Task: Compose an email with the signature Guadalupe Nelson with the subject Request for a trial and the message Could you confirm the deadline for the new project submission? from softage.5@softage.net to softage.6@softage.net, select last 2 words, change the font color from current to black and background color to maroon Send the email. Finally, move the email from Sent Items to the label Self-improvement
Action: Mouse moved to (1241, 94)
Screenshot: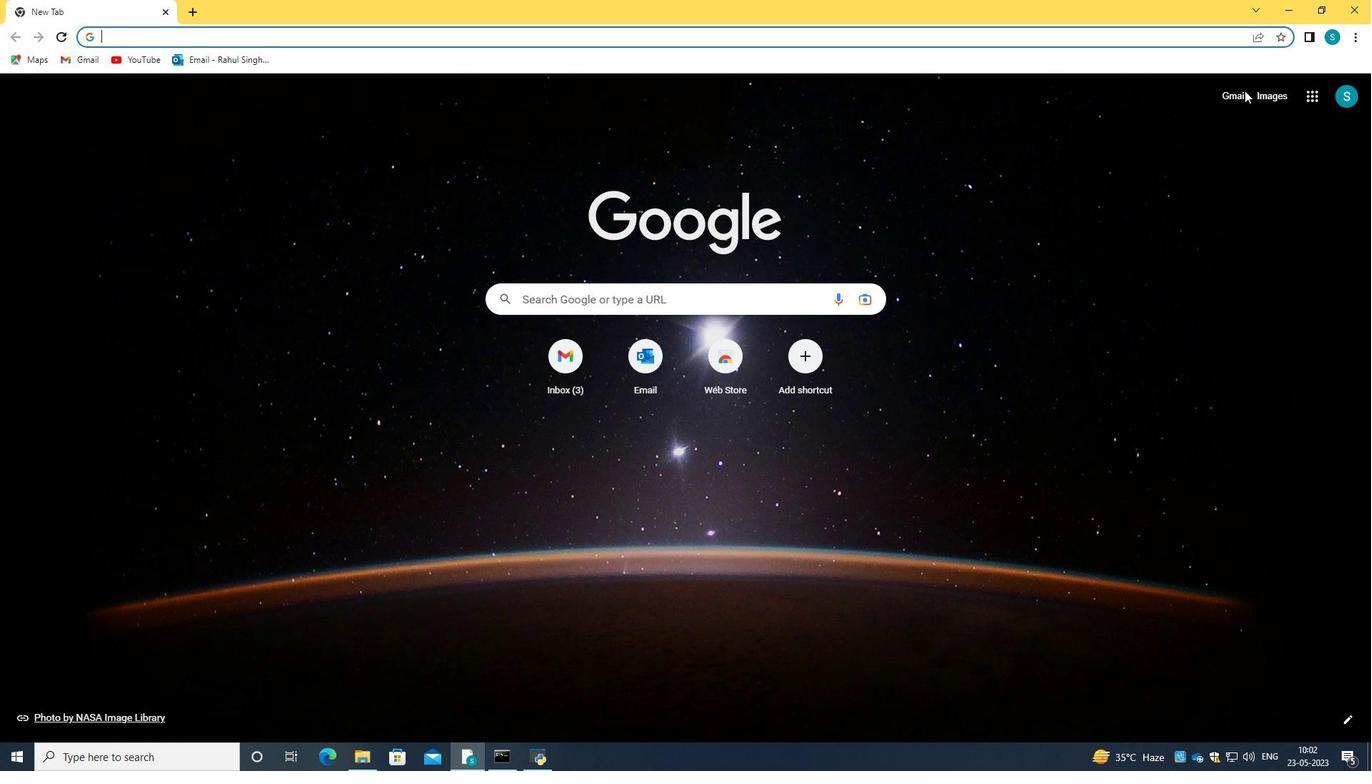 
Action: Mouse pressed left at (1241, 94)
Screenshot: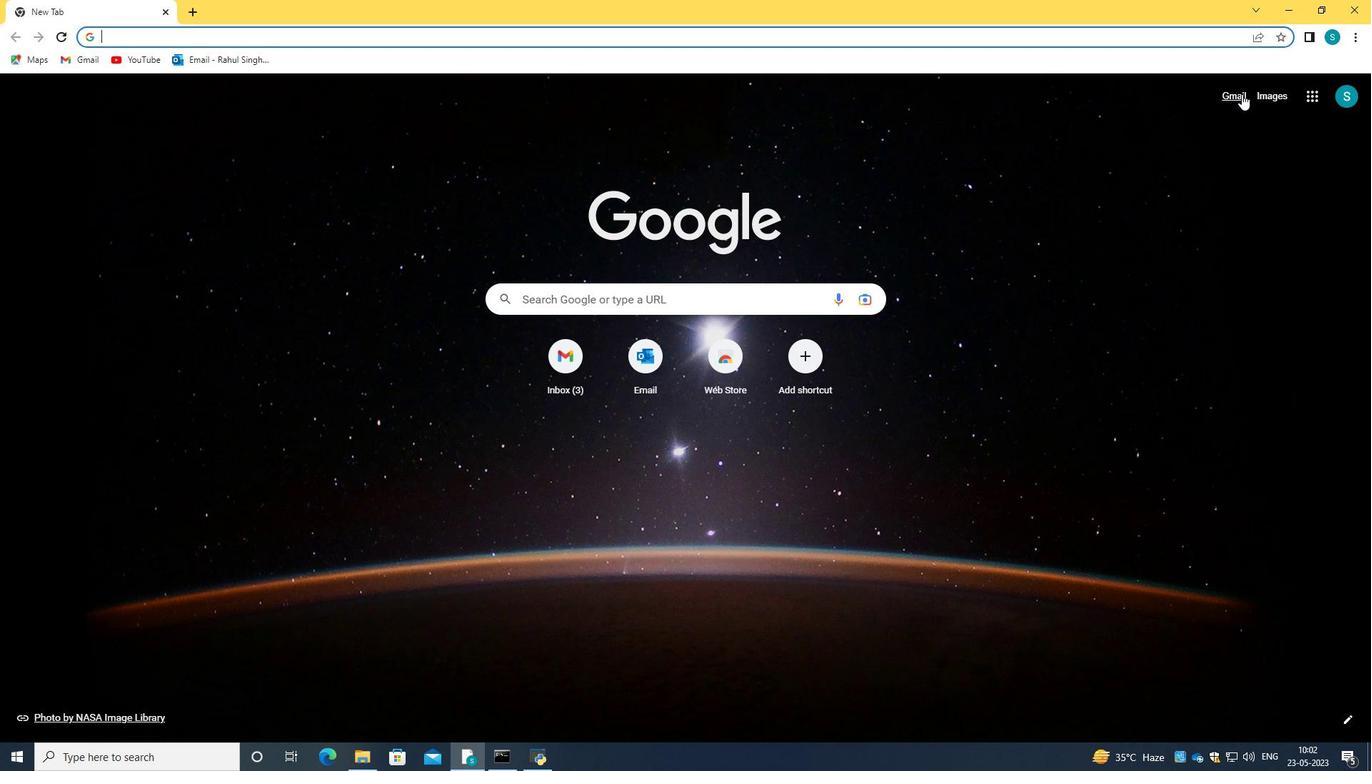
Action: Mouse moved to (708, 227)
Screenshot: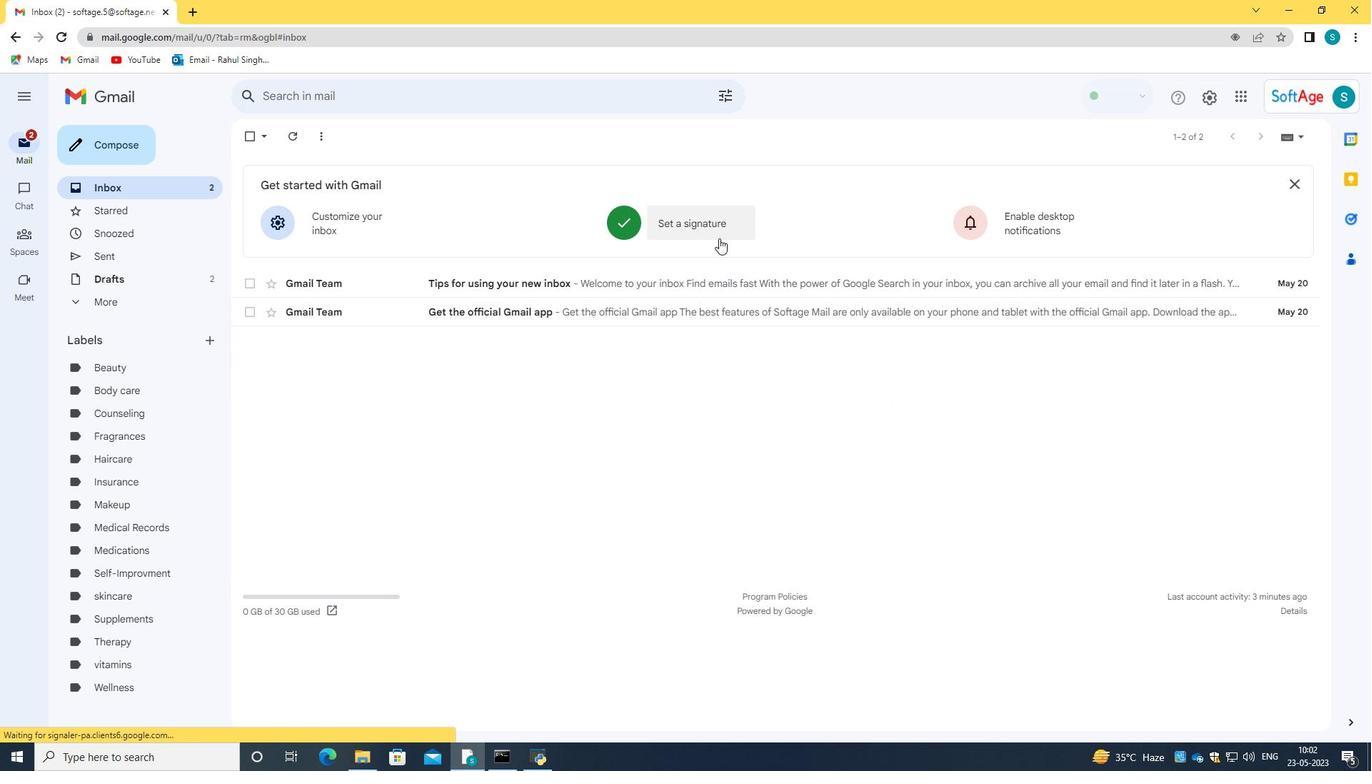 
Action: Mouse pressed left at (708, 227)
Screenshot: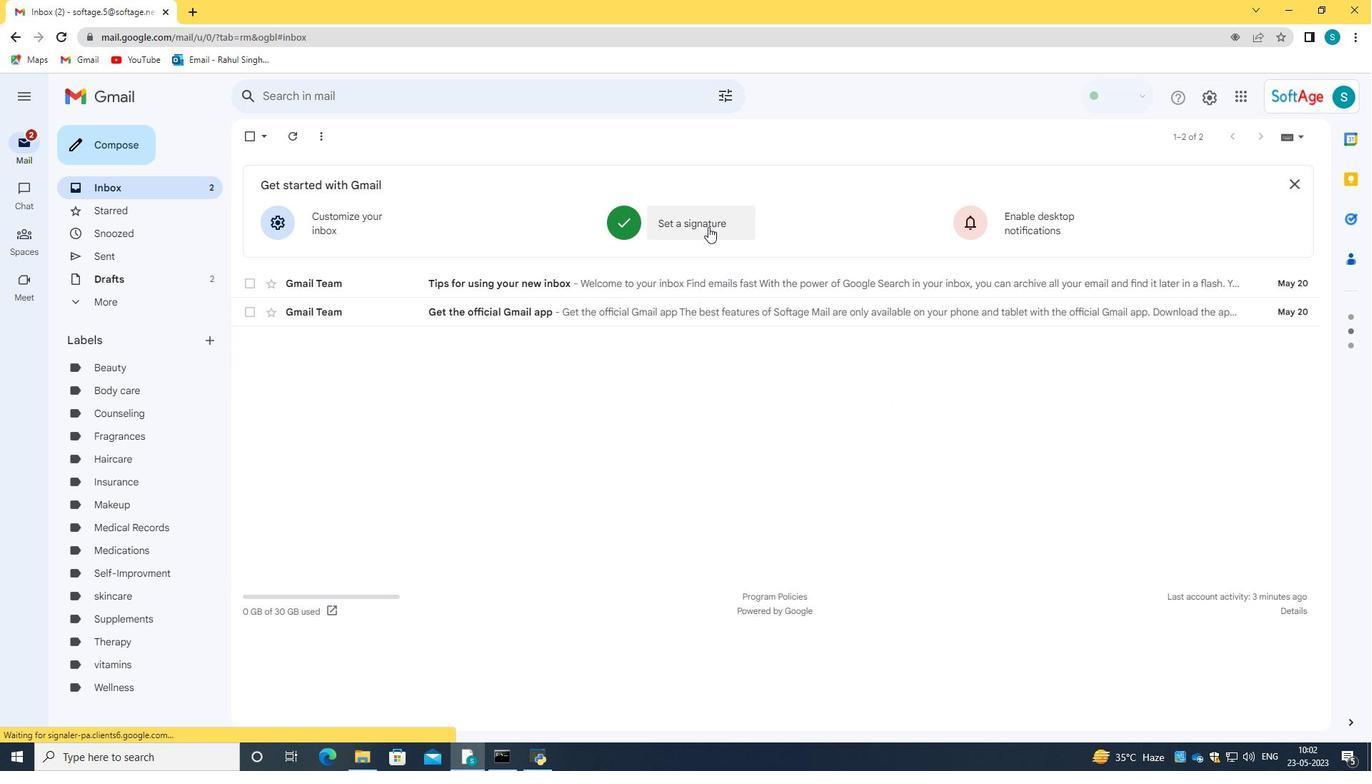 
Action: Mouse moved to (657, 392)
Screenshot: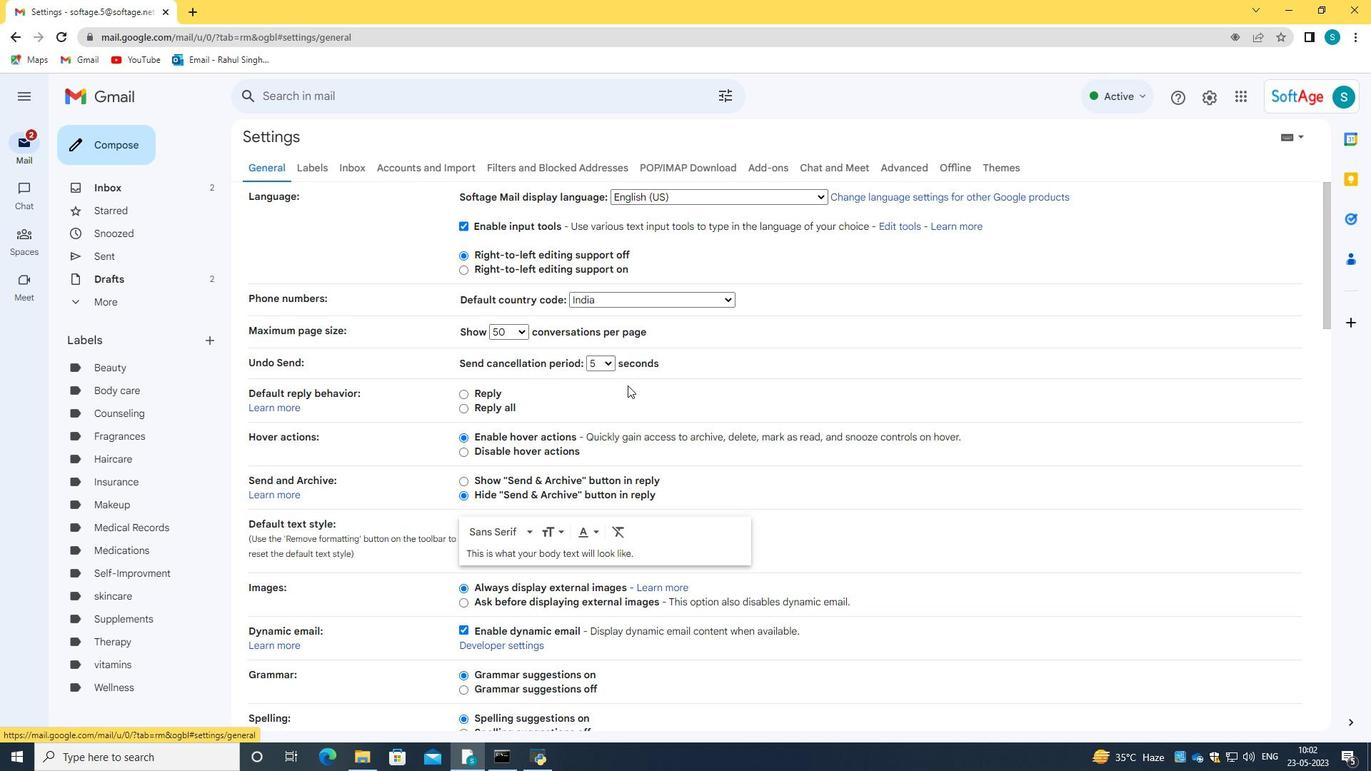 
Action: Mouse scrolled (657, 392) with delta (0, 0)
Screenshot: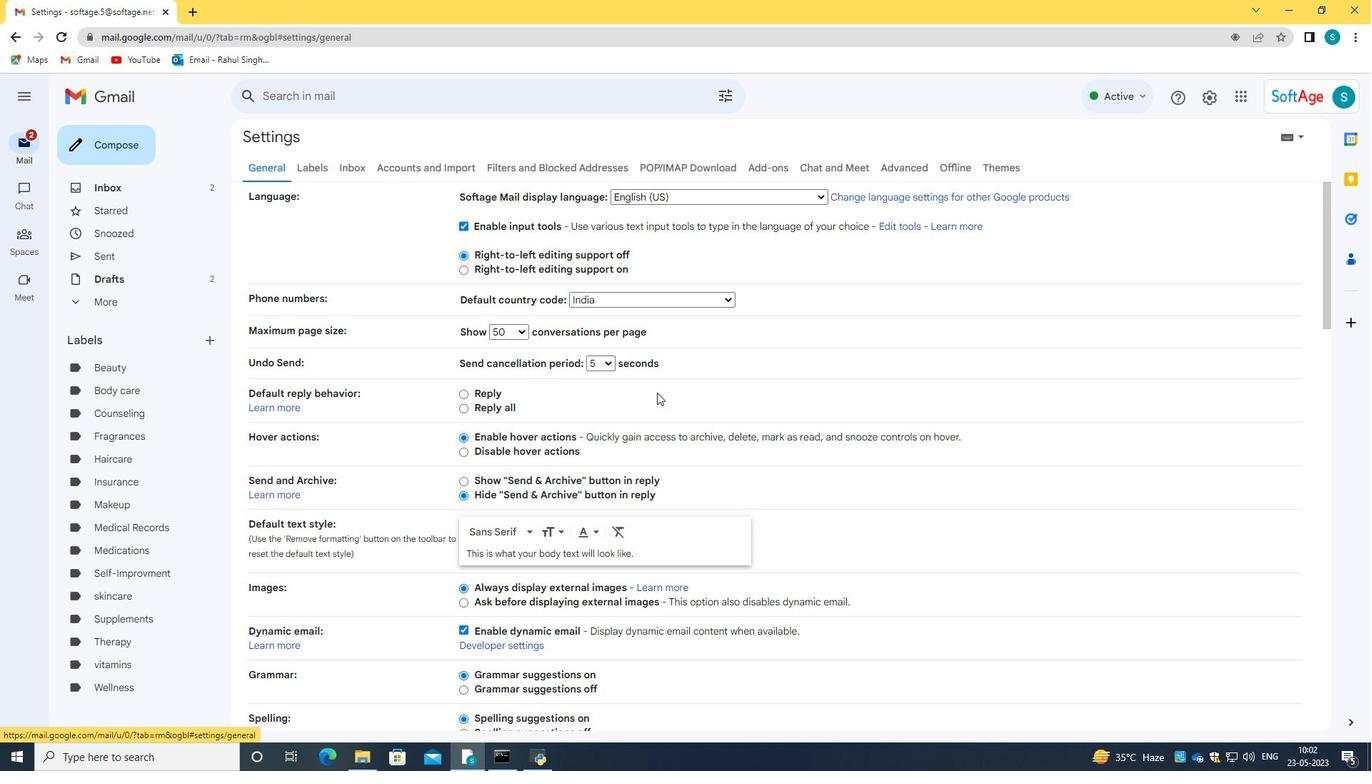 
Action: Mouse scrolled (657, 392) with delta (0, 0)
Screenshot: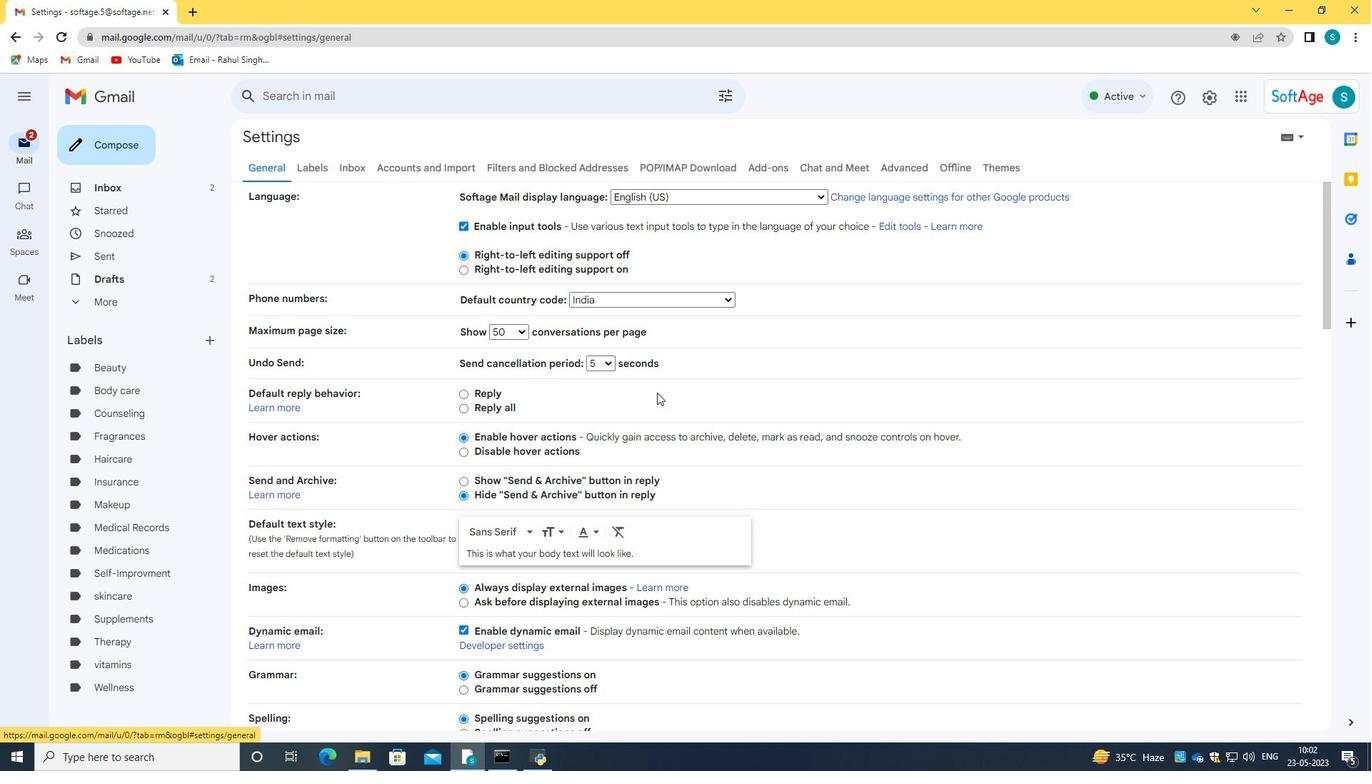 
Action: Mouse scrolled (657, 392) with delta (0, 0)
Screenshot: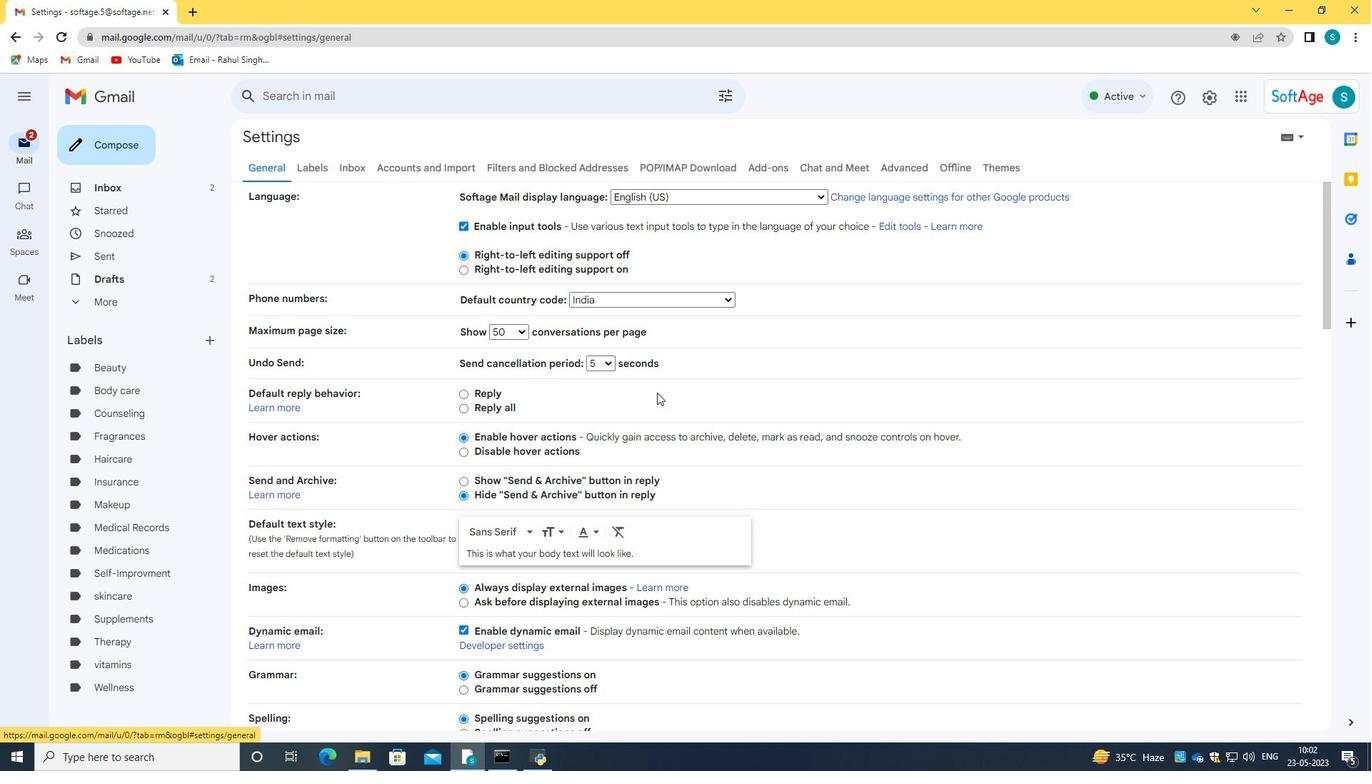 
Action: Mouse scrolled (657, 392) with delta (0, 0)
Screenshot: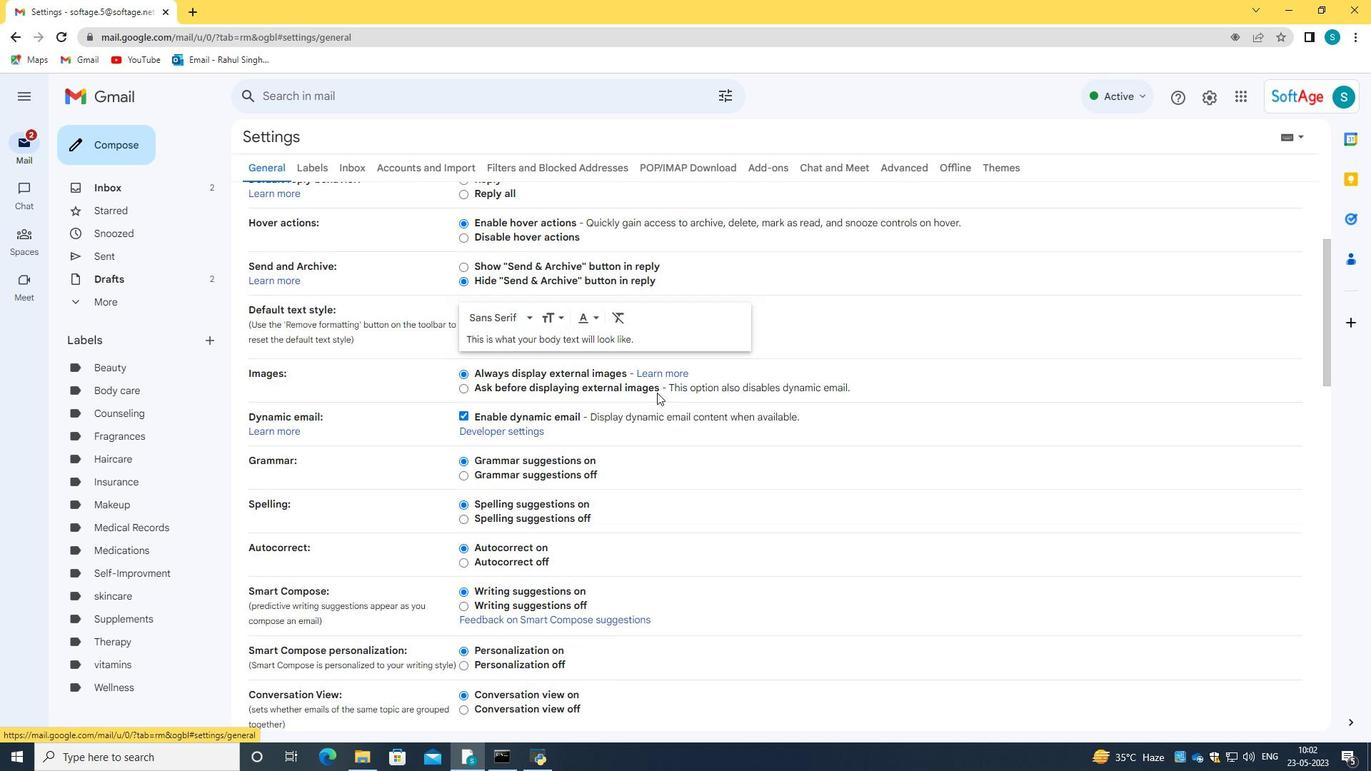 
Action: Mouse scrolled (657, 392) with delta (0, 0)
Screenshot: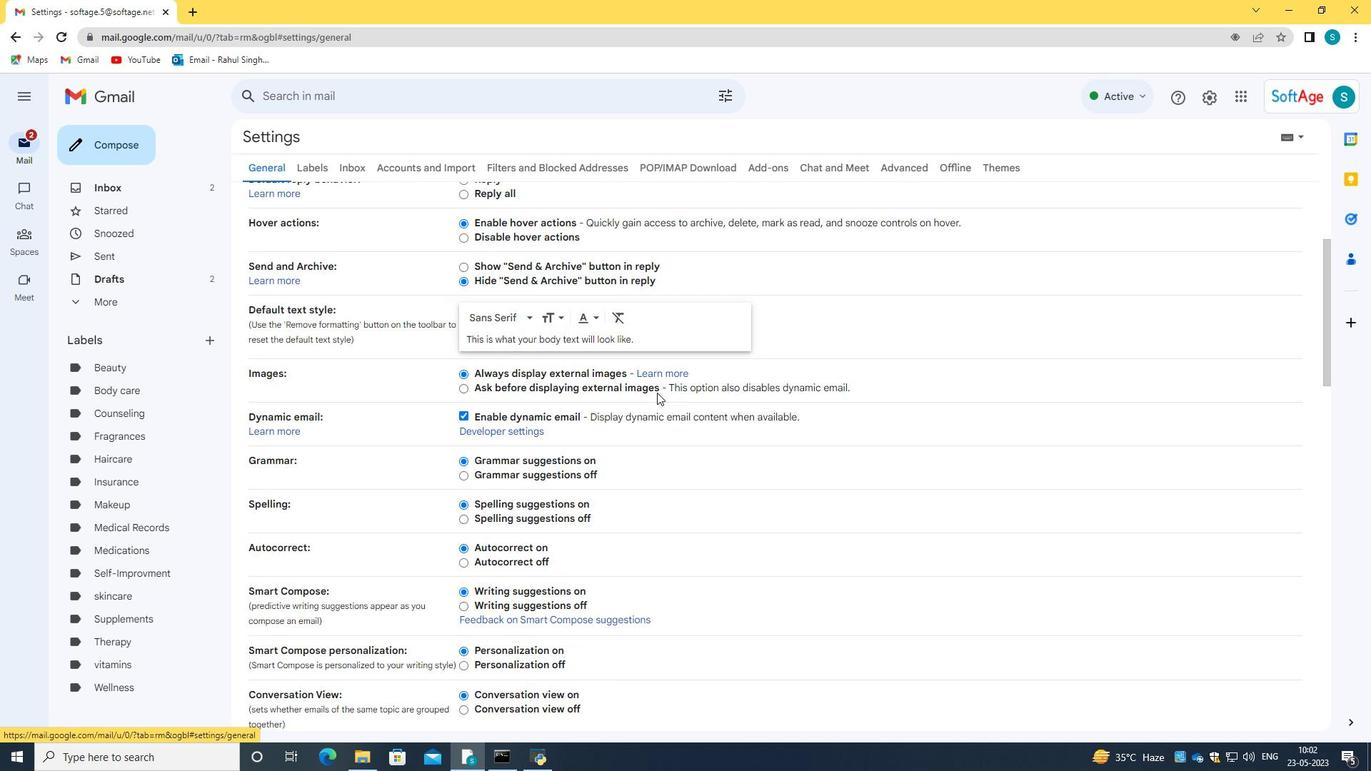 
Action: Mouse scrolled (657, 392) with delta (0, 0)
Screenshot: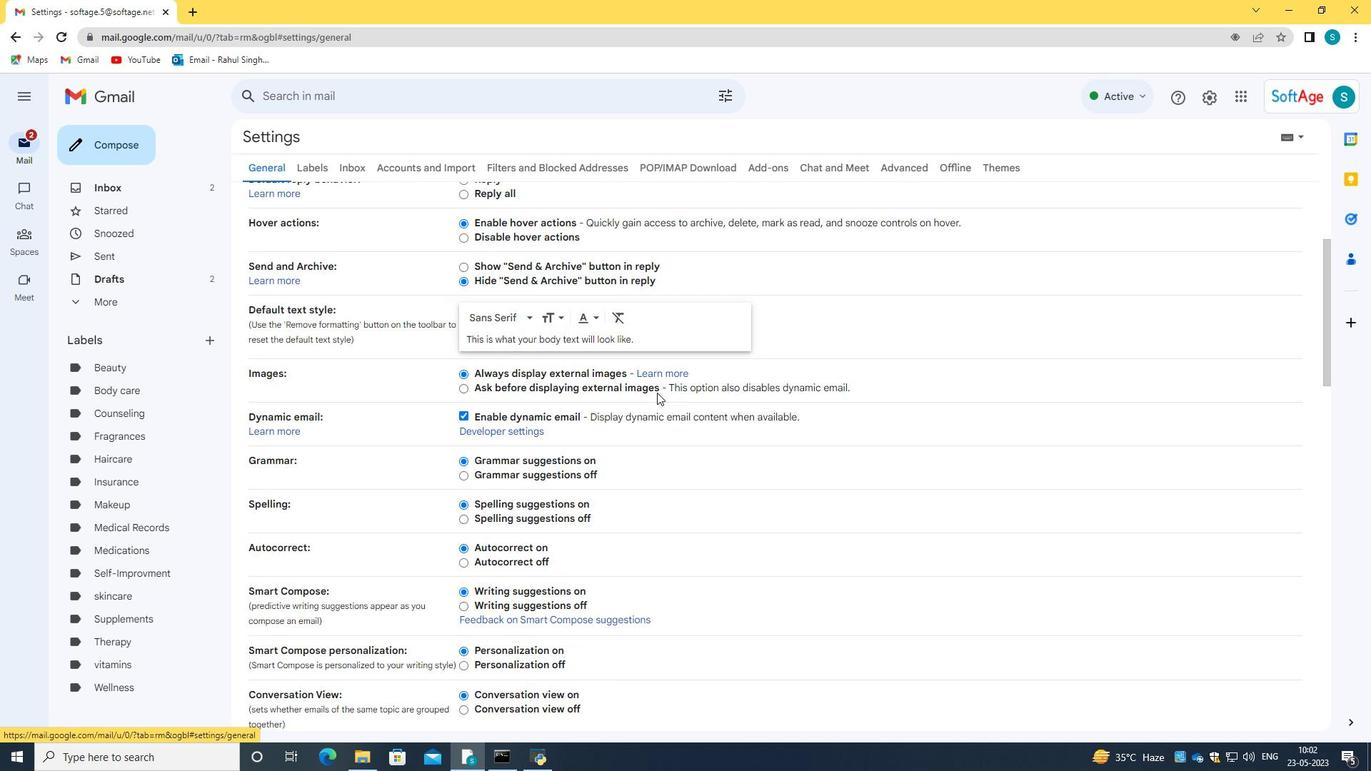 
Action: Mouse moved to (657, 392)
Screenshot: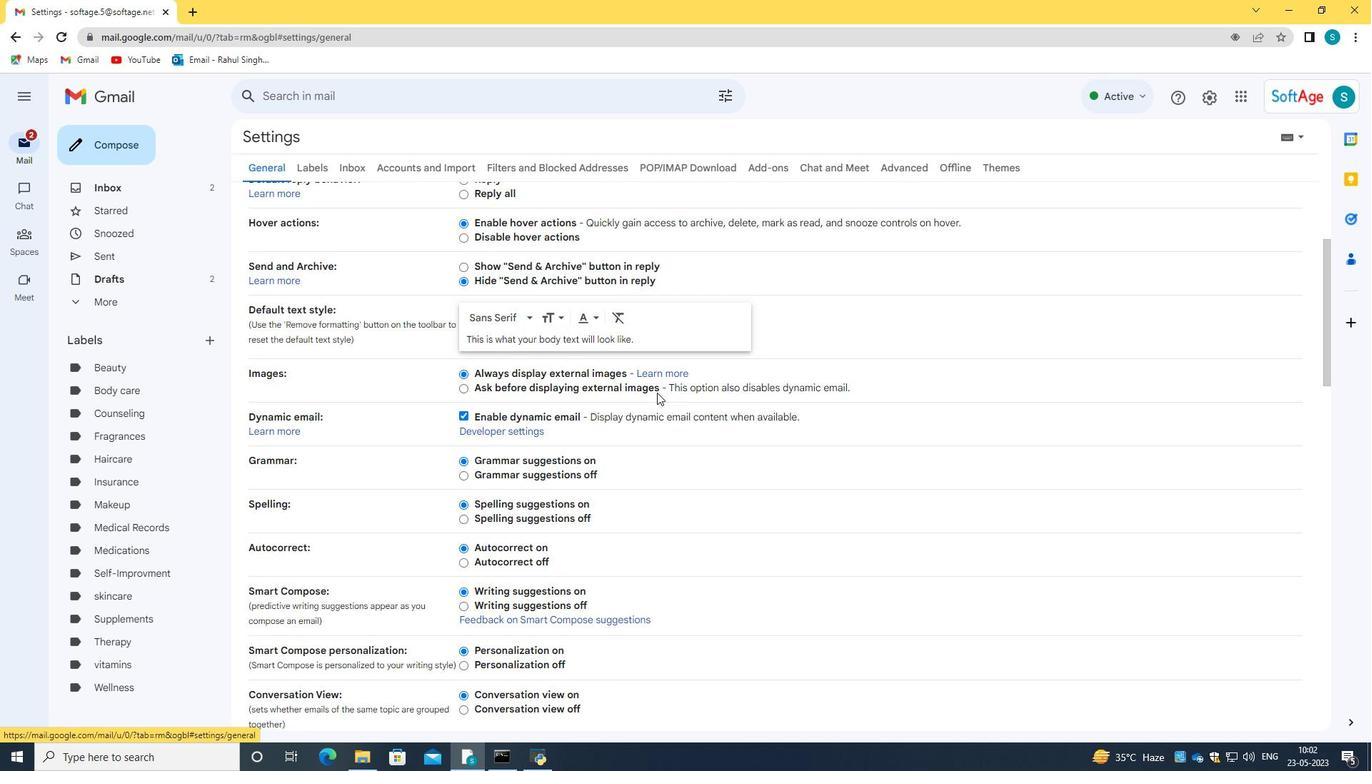 
Action: Mouse scrolled (657, 392) with delta (0, 0)
Screenshot: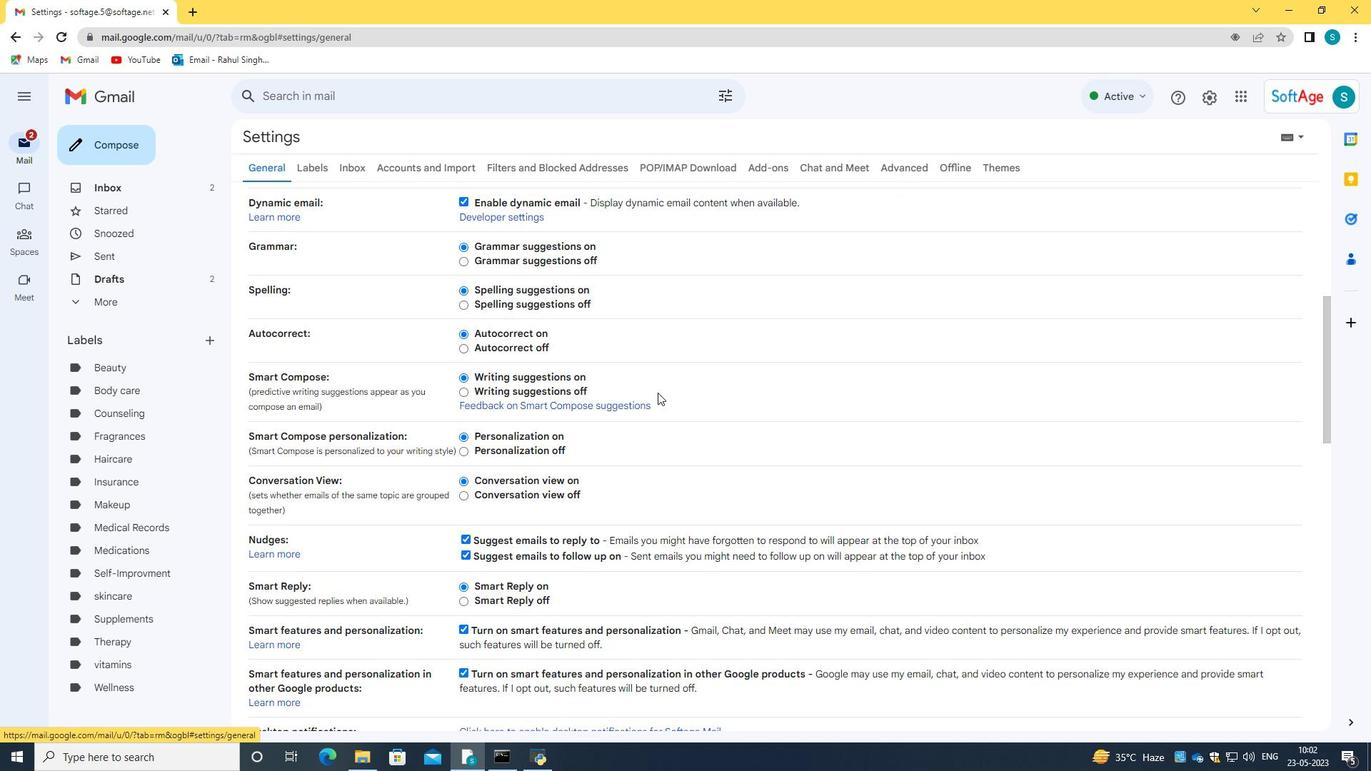 
Action: Mouse scrolled (657, 392) with delta (0, 0)
Screenshot: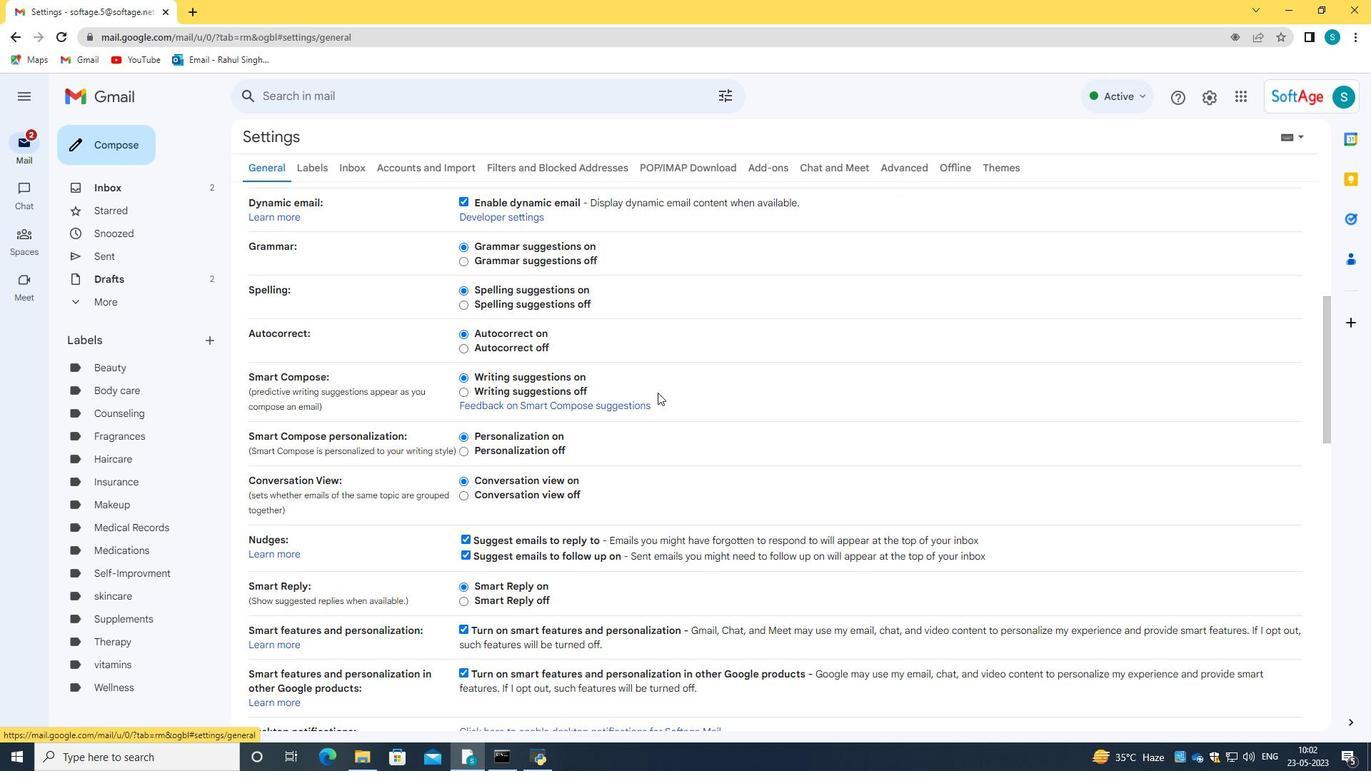 
Action: Mouse scrolled (657, 392) with delta (0, 0)
Screenshot: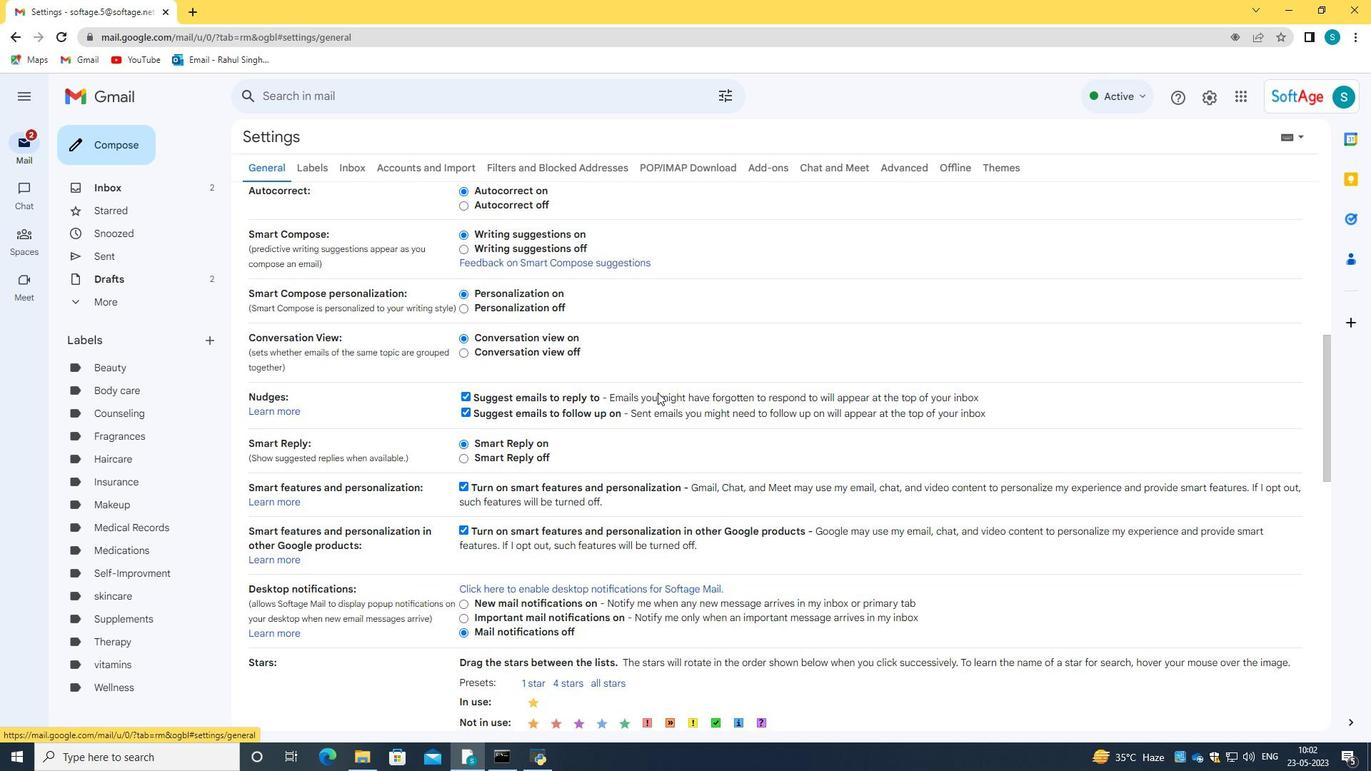 
Action: Mouse scrolled (657, 392) with delta (0, 0)
Screenshot: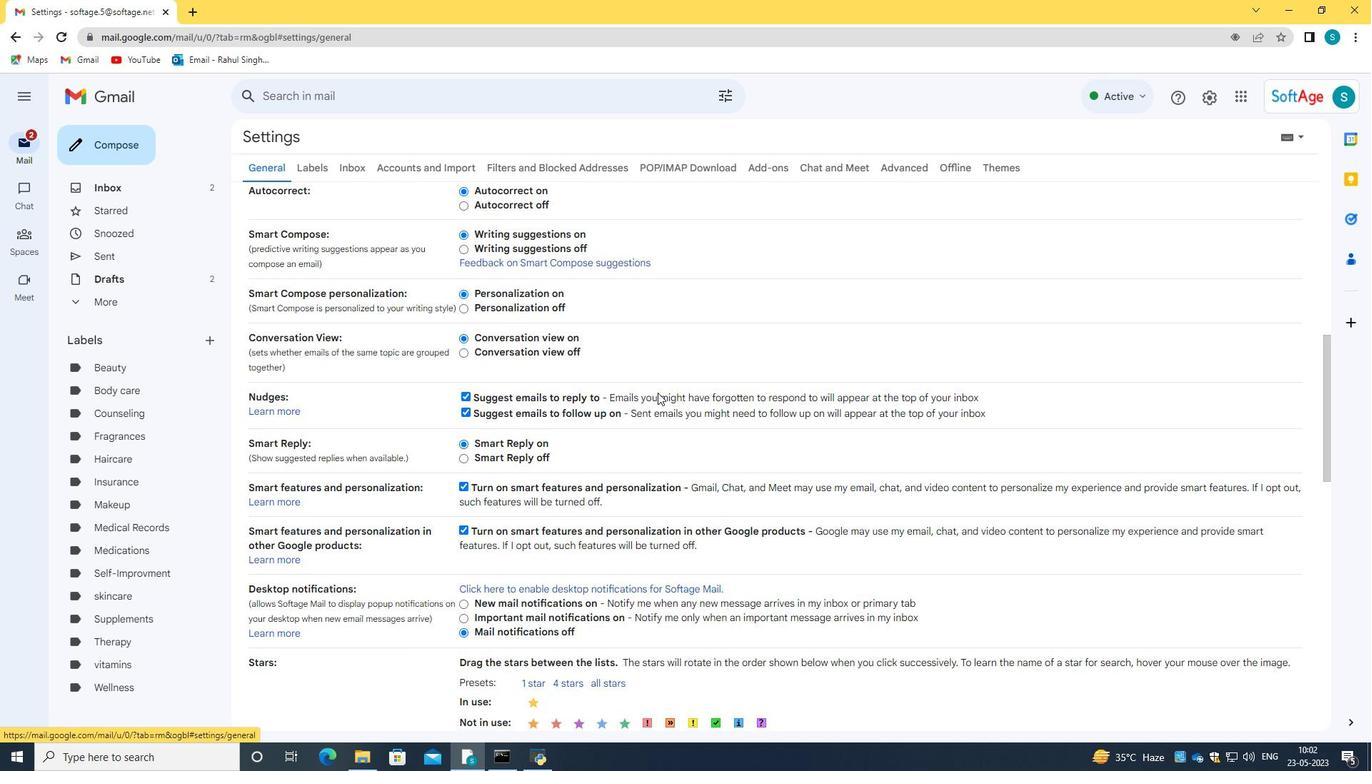 
Action: Mouse scrolled (657, 392) with delta (0, 0)
Screenshot: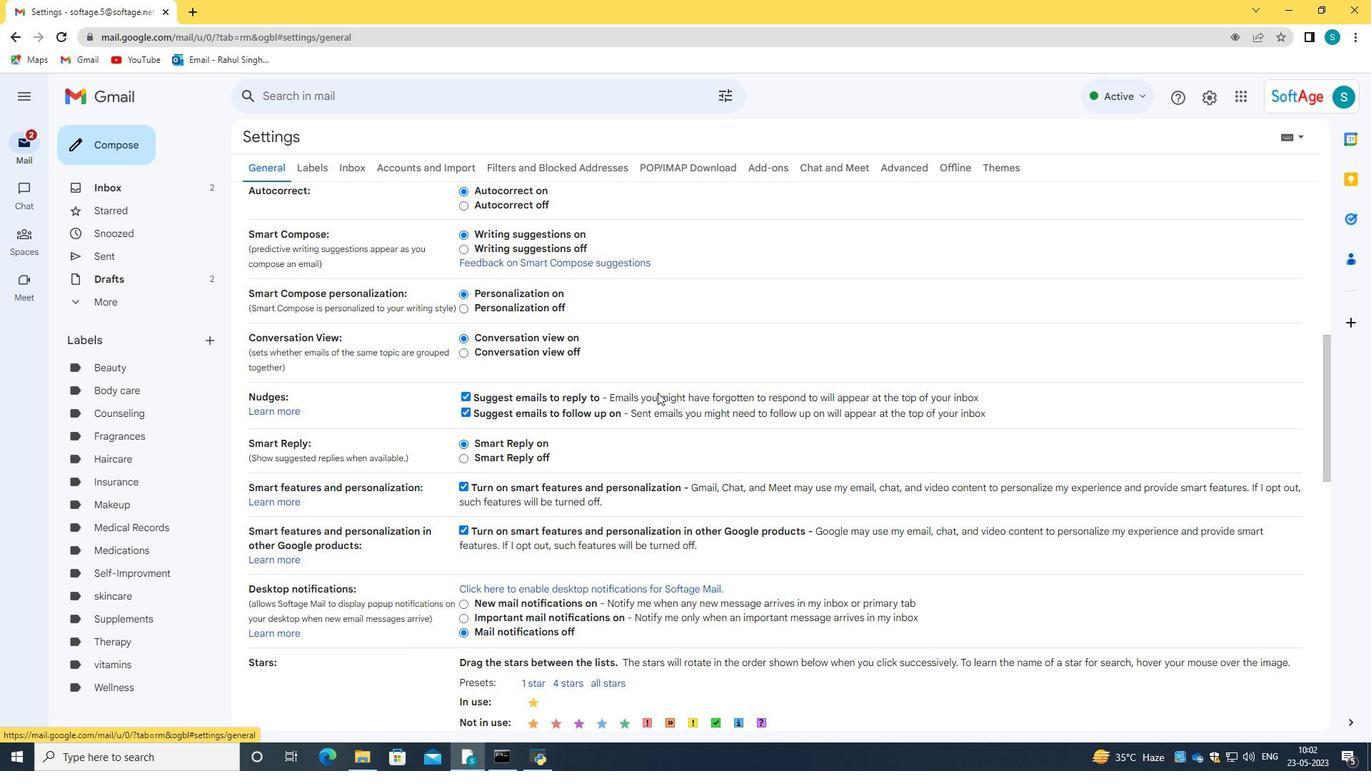 
Action: Mouse scrolled (657, 392) with delta (0, 0)
Screenshot: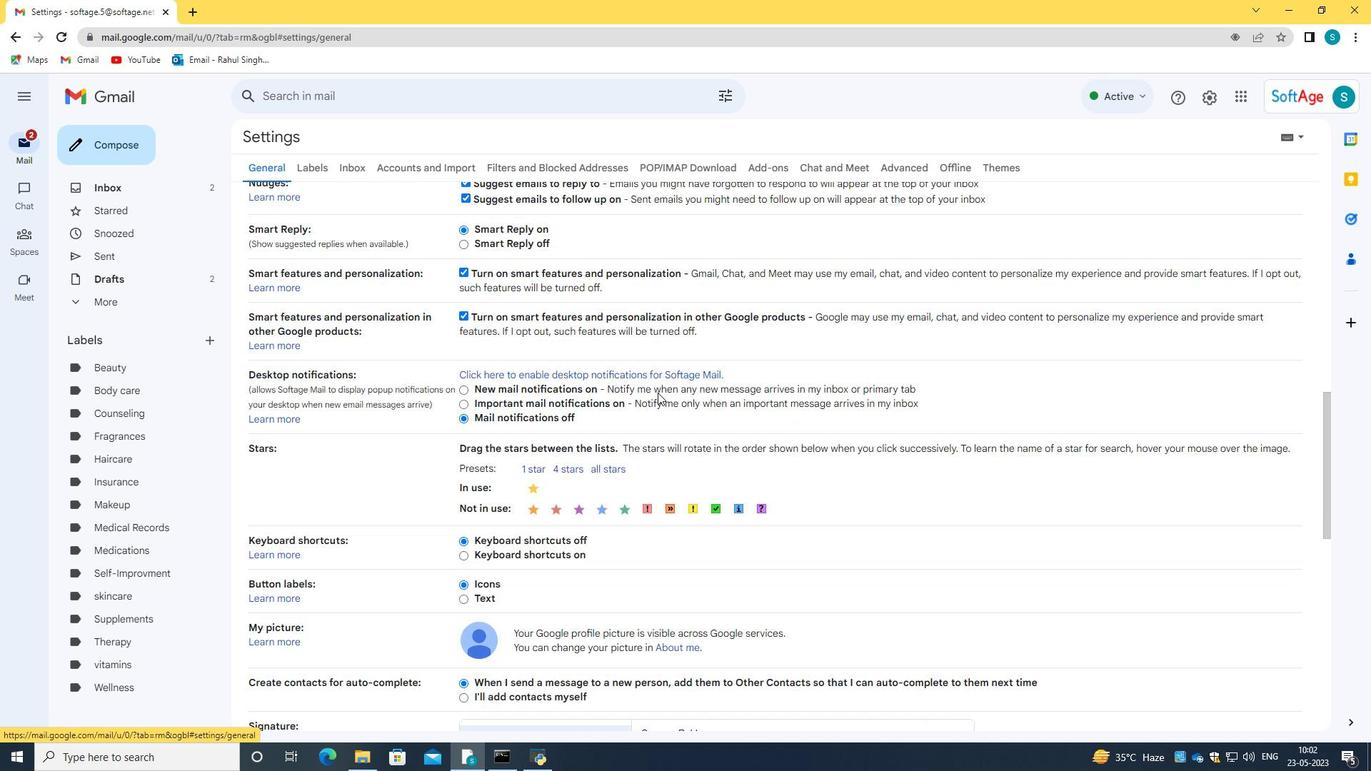 
Action: Mouse scrolled (657, 392) with delta (0, 0)
Screenshot: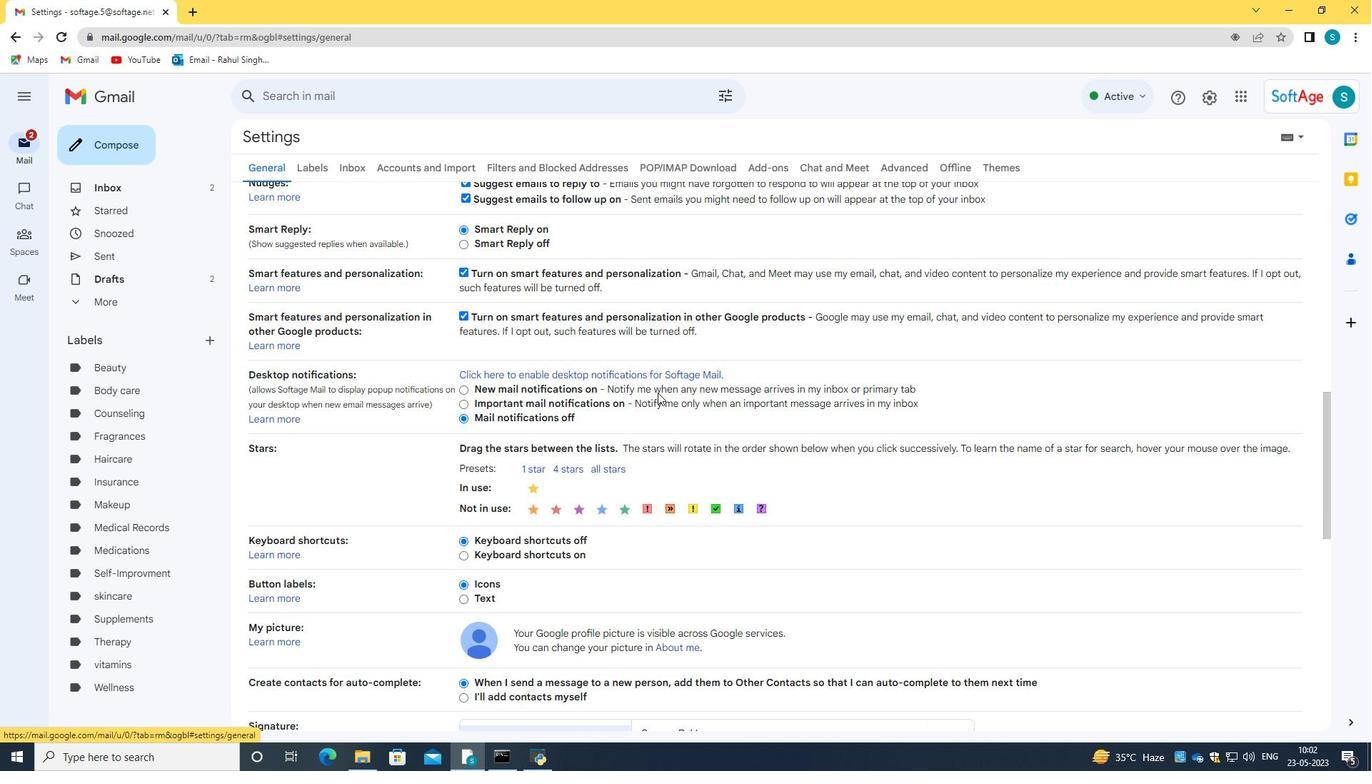 
Action: Mouse scrolled (657, 392) with delta (0, 0)
Screenshot: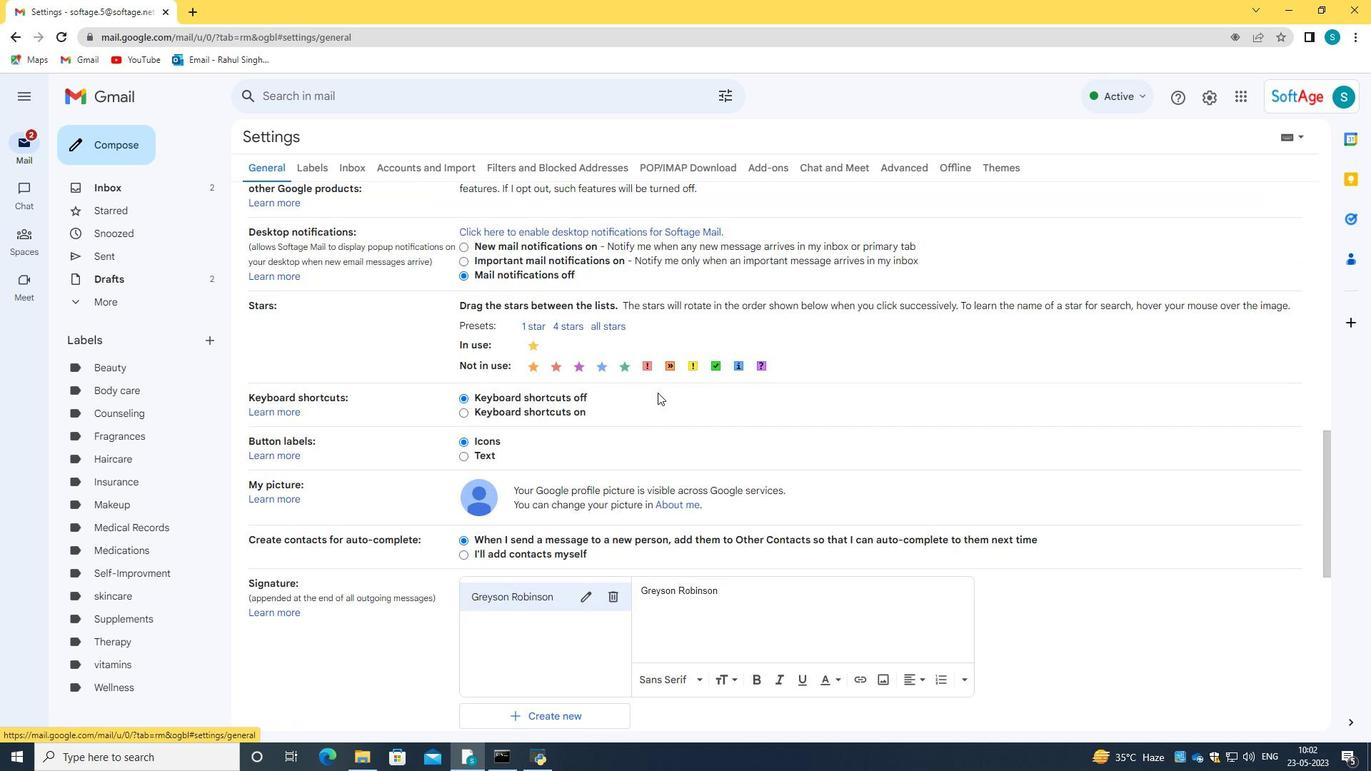 
Action: Mouse moved to (554, 651)
Screenshot: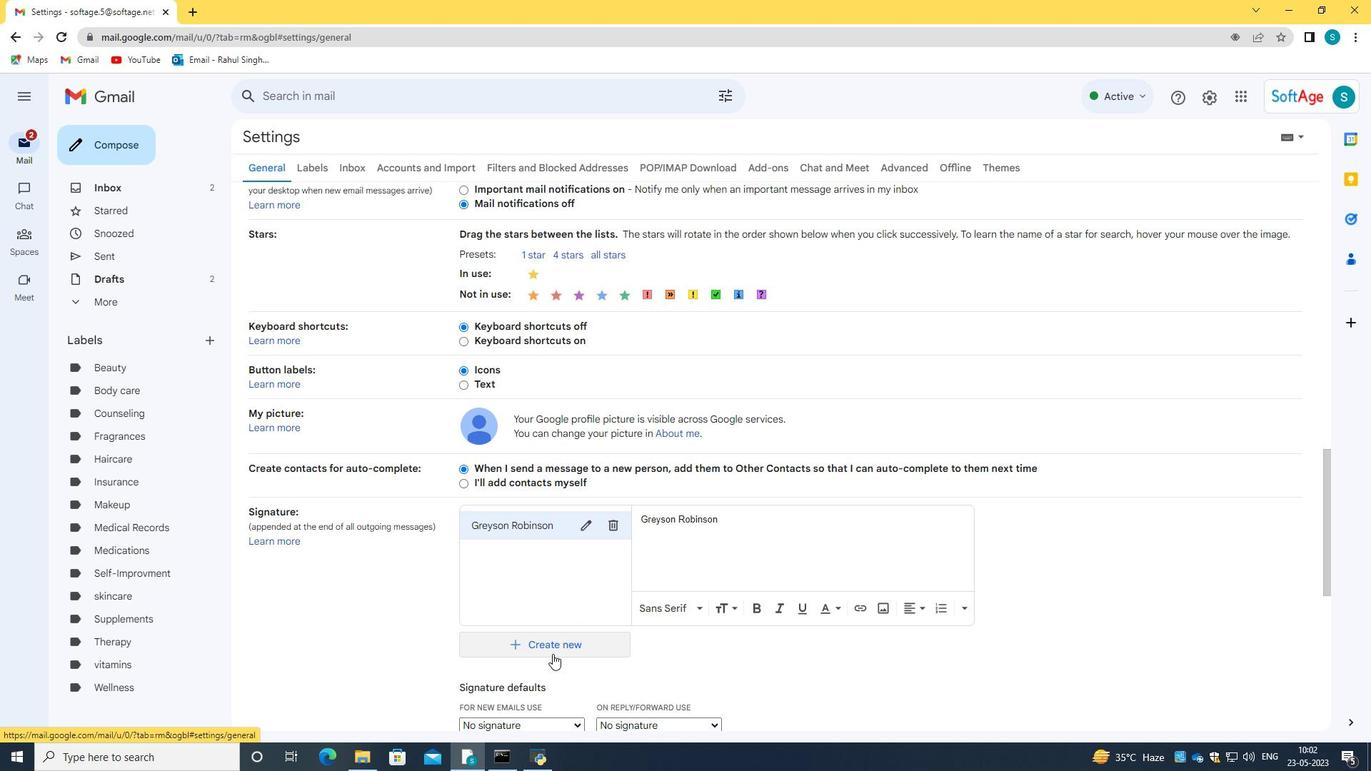 
Action: Mouse pressed left at (554, 651)
Screenshot: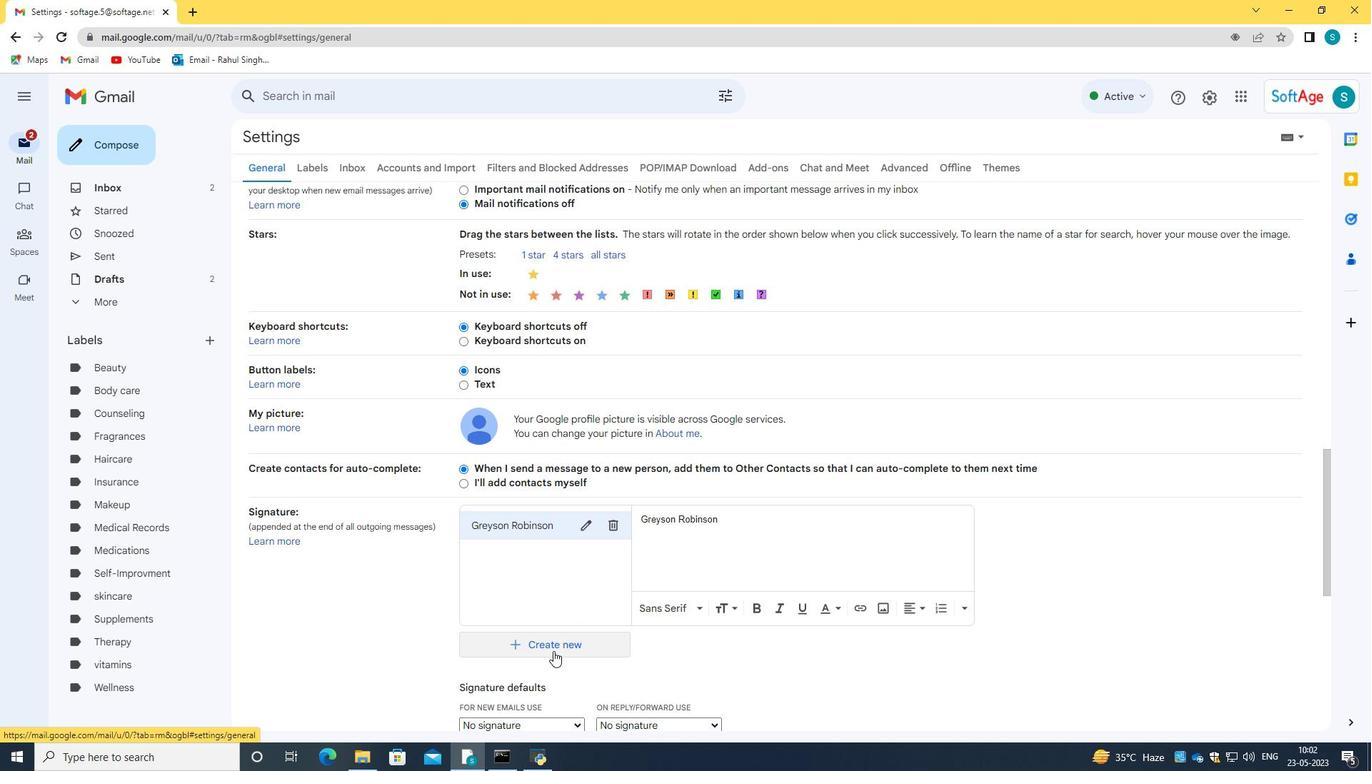 
Action: Mouse moved to (622, 399)
Screenshot: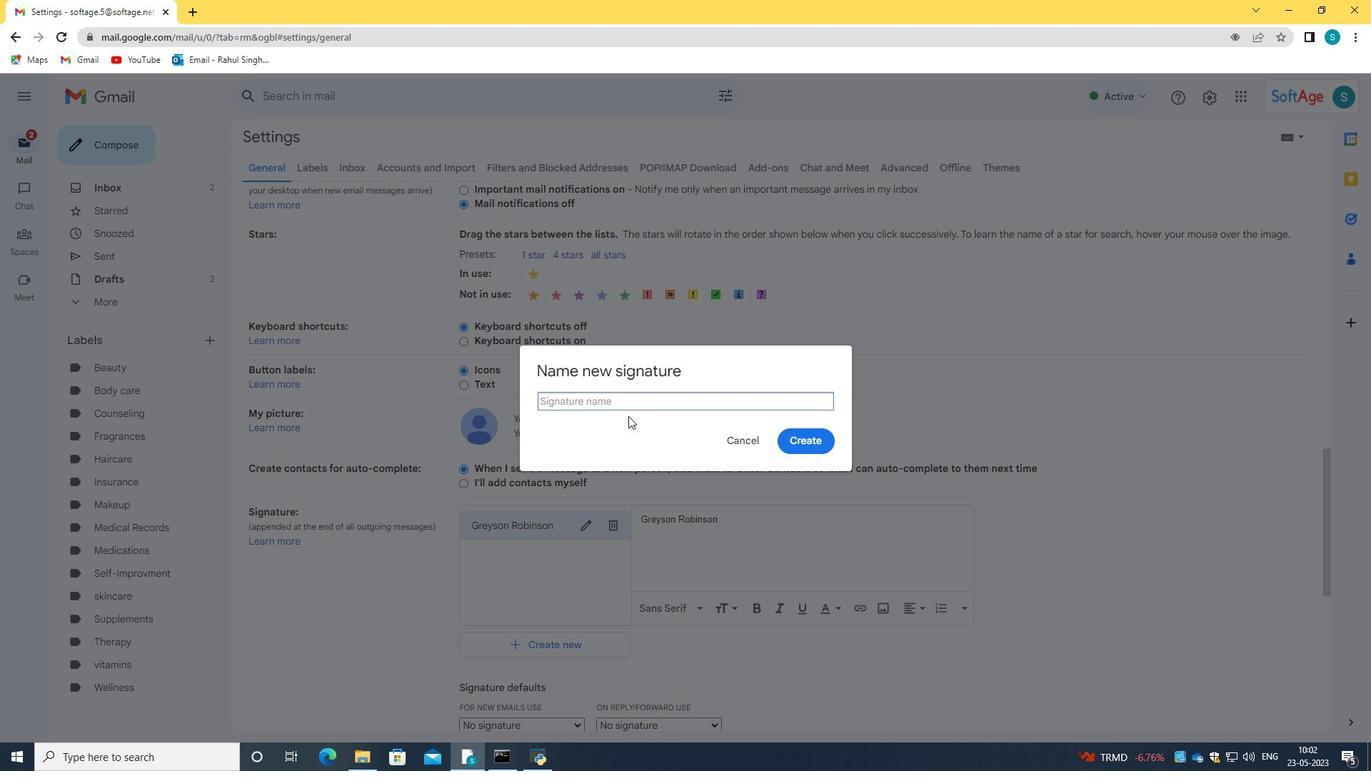 
Action: Key pressed <Key.caps_lock>G<Key.caps_lock>uadalupe<Key.space><Key.caps_lock>N<Key.caps_lock>elson
Screenshot: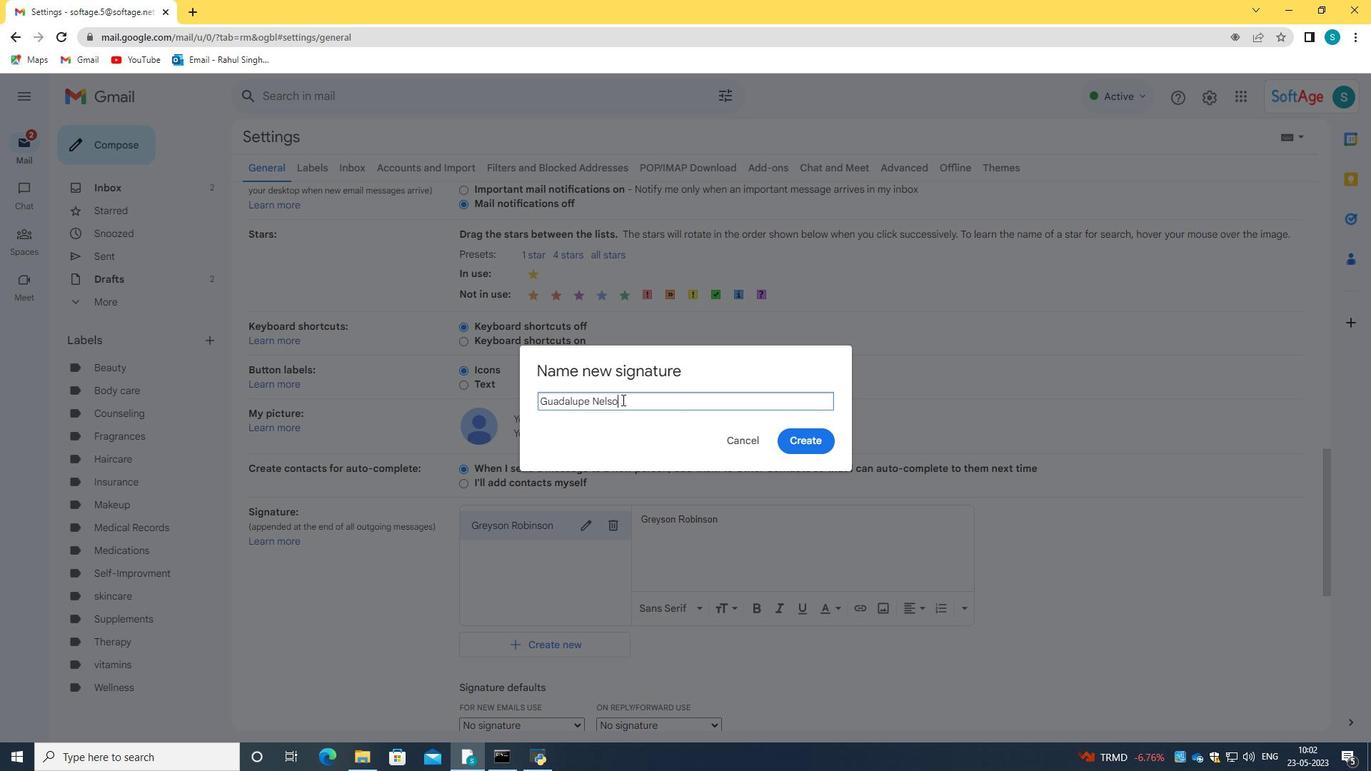 
Action: Mouse moved to (804, 439)
Screenshot: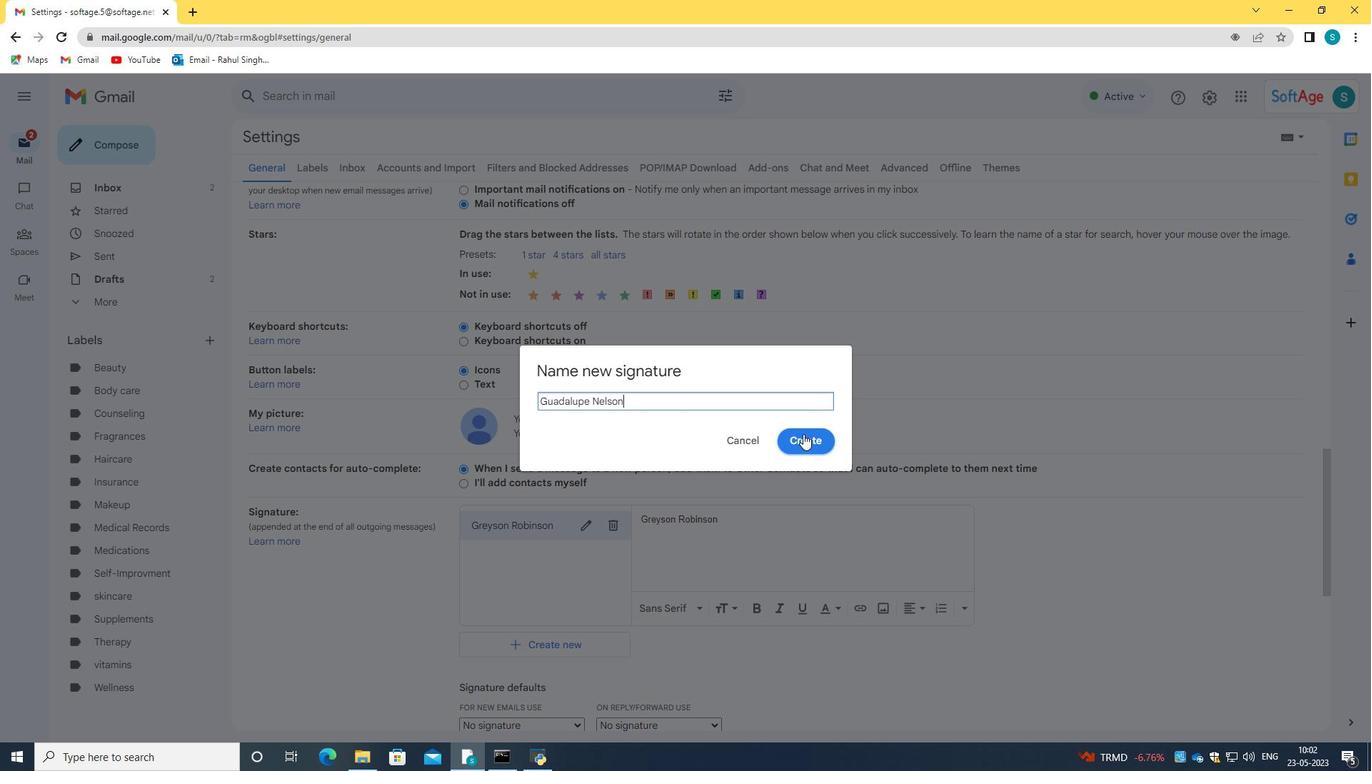 
Action: Mouse pressed left at (804, 439)
Screenshot: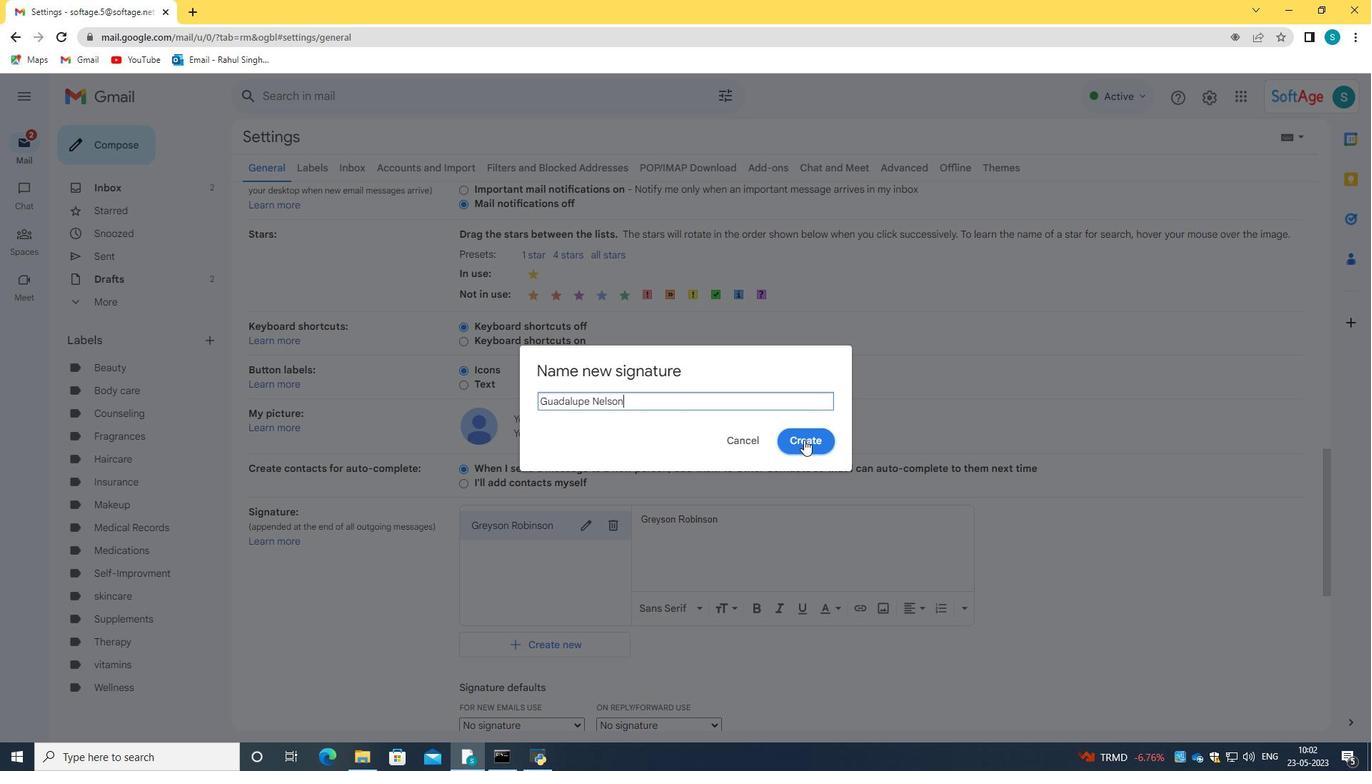 
Action: Mouse moved to (709, 549)
Screenshot: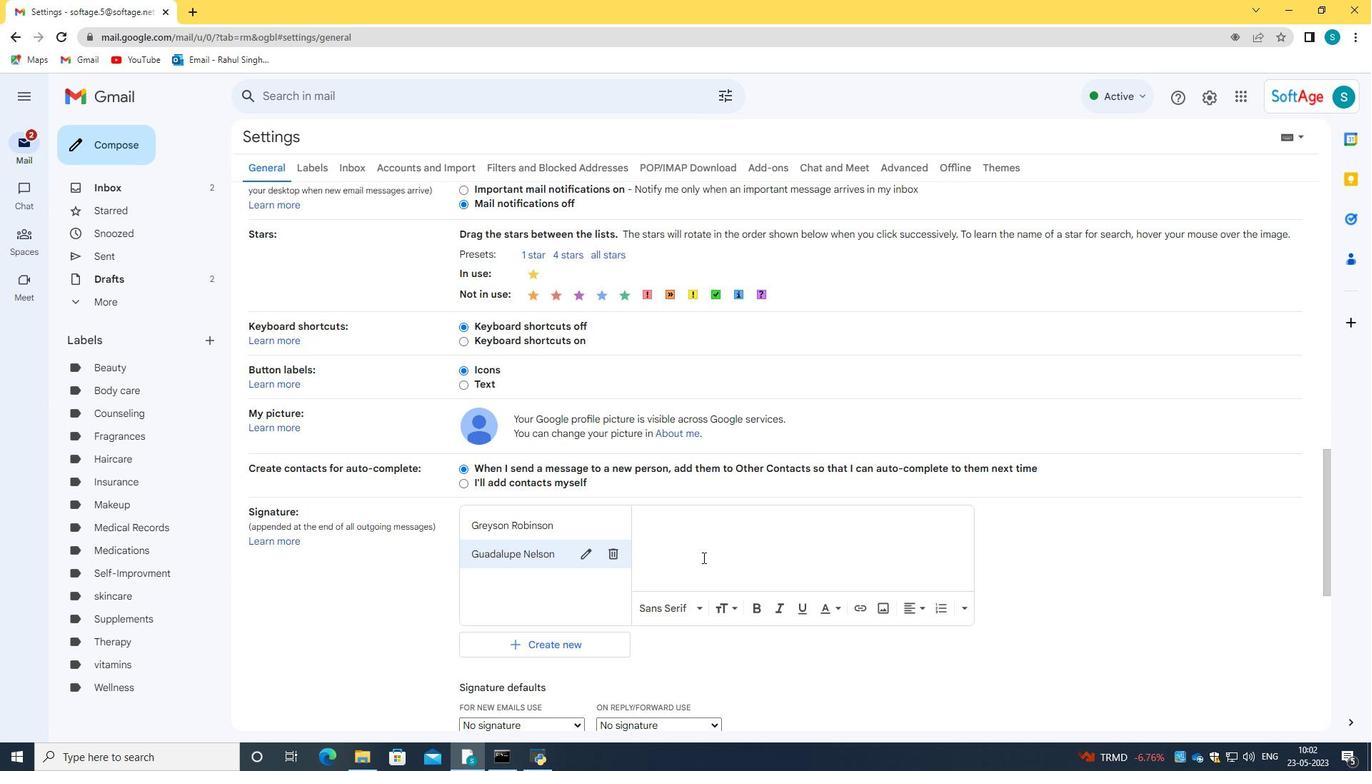 
Action: Mouse pressed left at (709, 549)
Screenshot: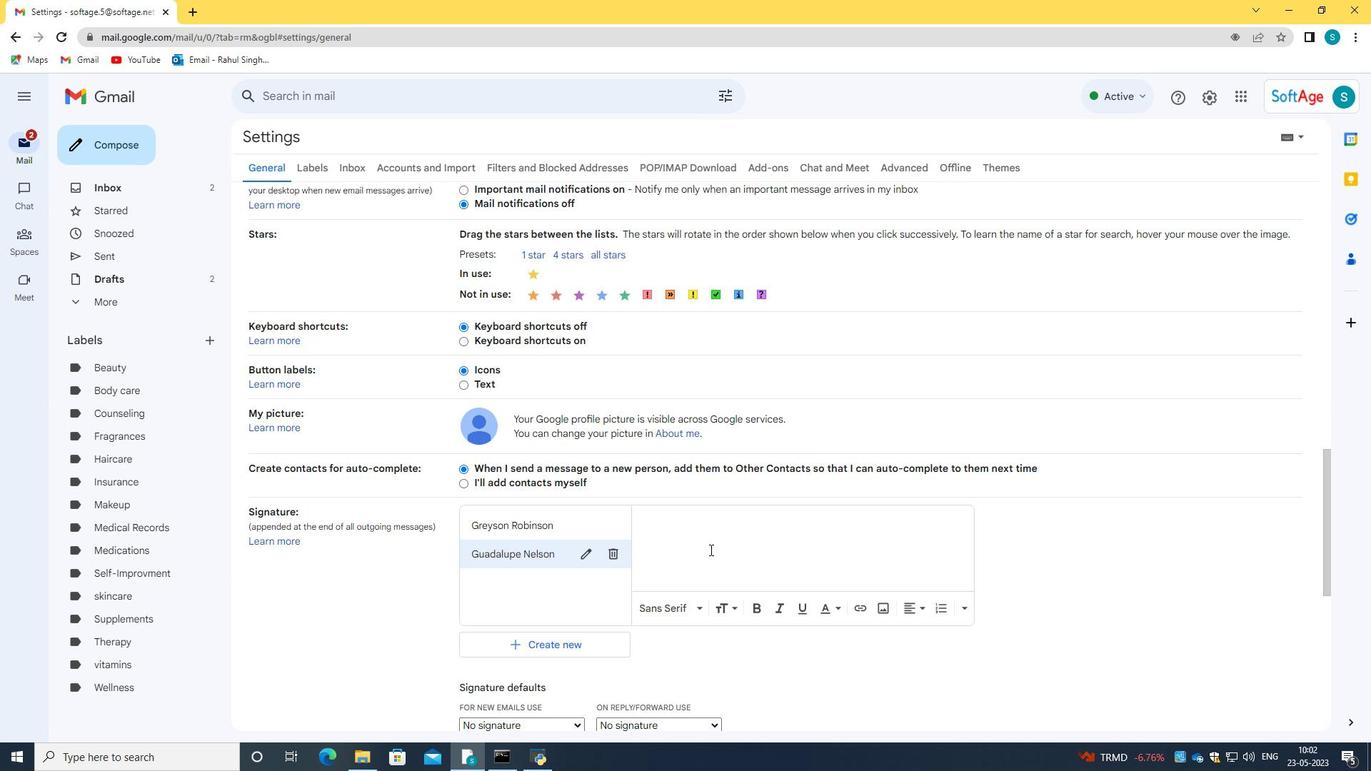 
Action: Key pressed <Key.caps_lock>G<Key.caps_lock>a<Key.backspace>uadalupe<Key.space><Key.caps_lock>N<Key.caps_lock>elson
Screenshot: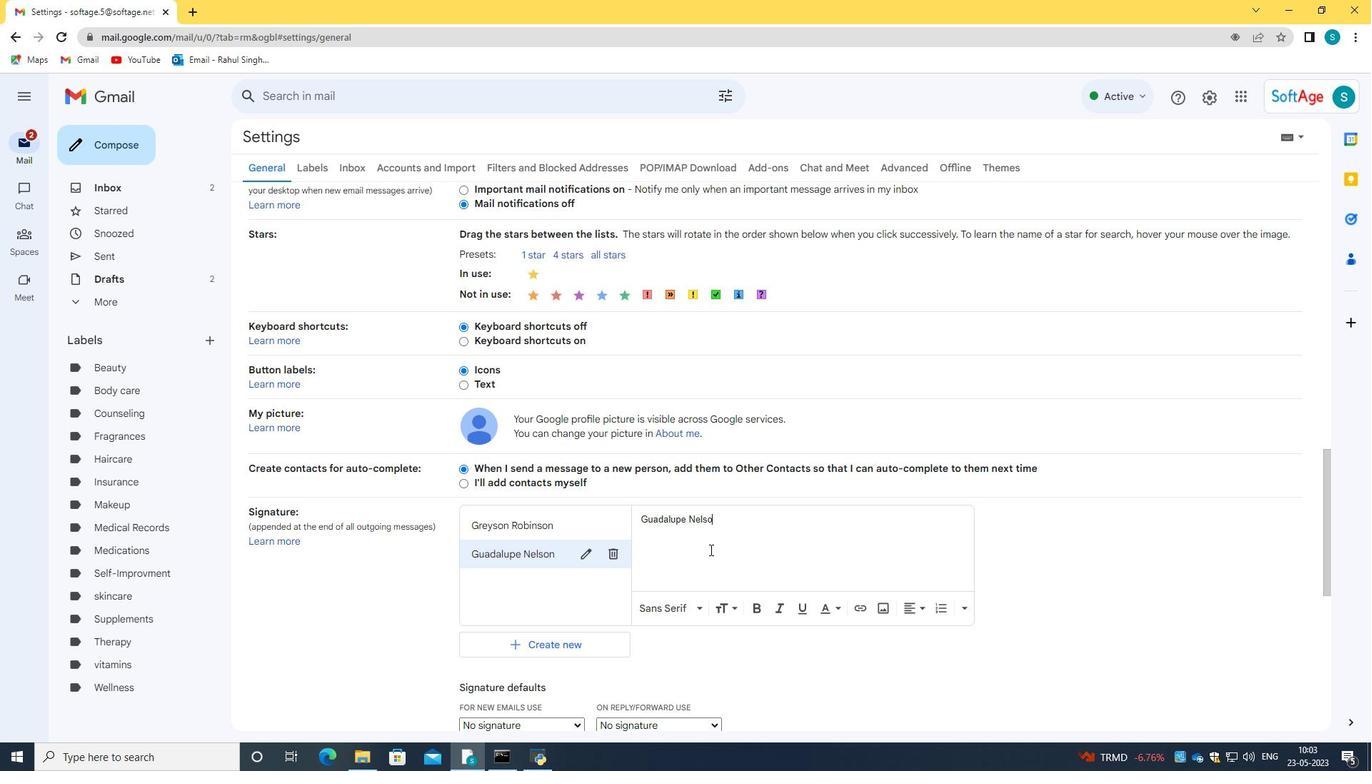 
Action: Mouse moved to (767, 610)
Screenshot: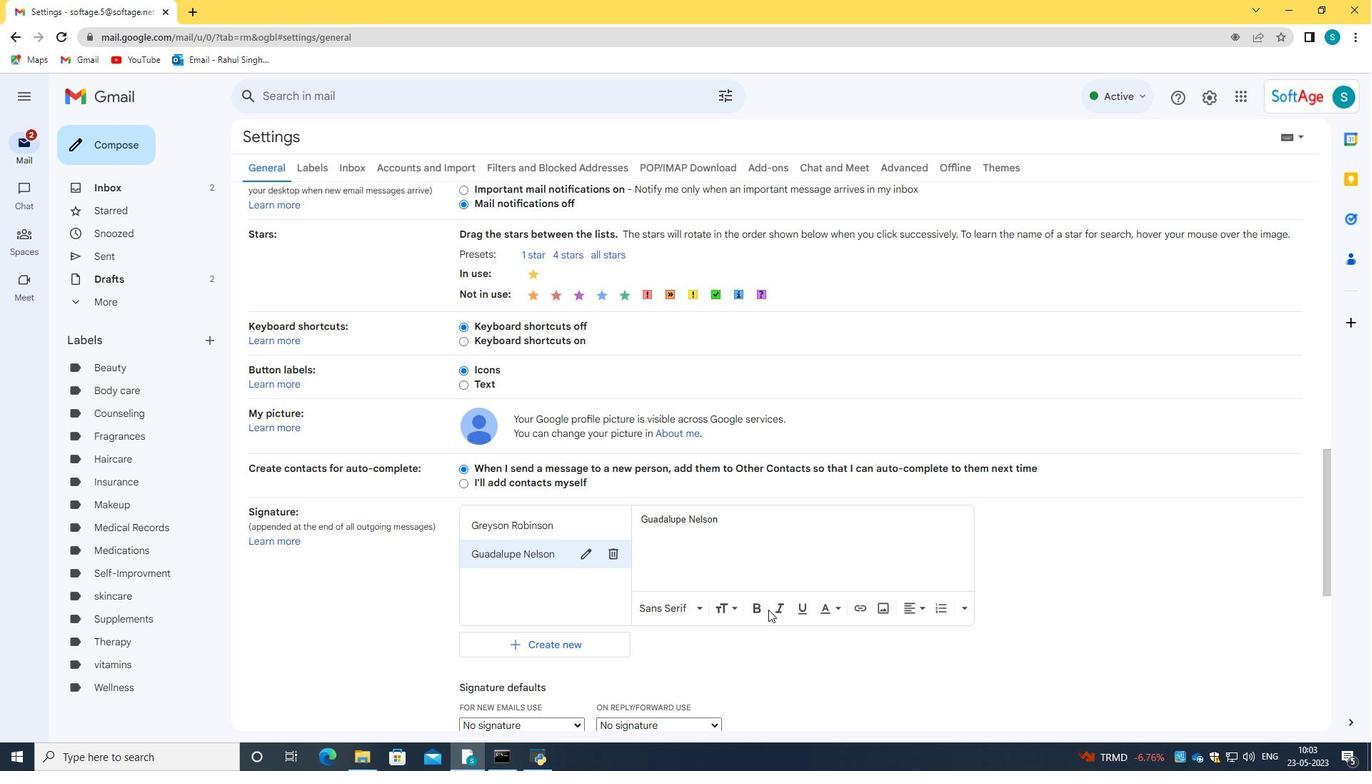
Action: Mouse scrolled (767, 609) with delta (0, 0)
Screenshot: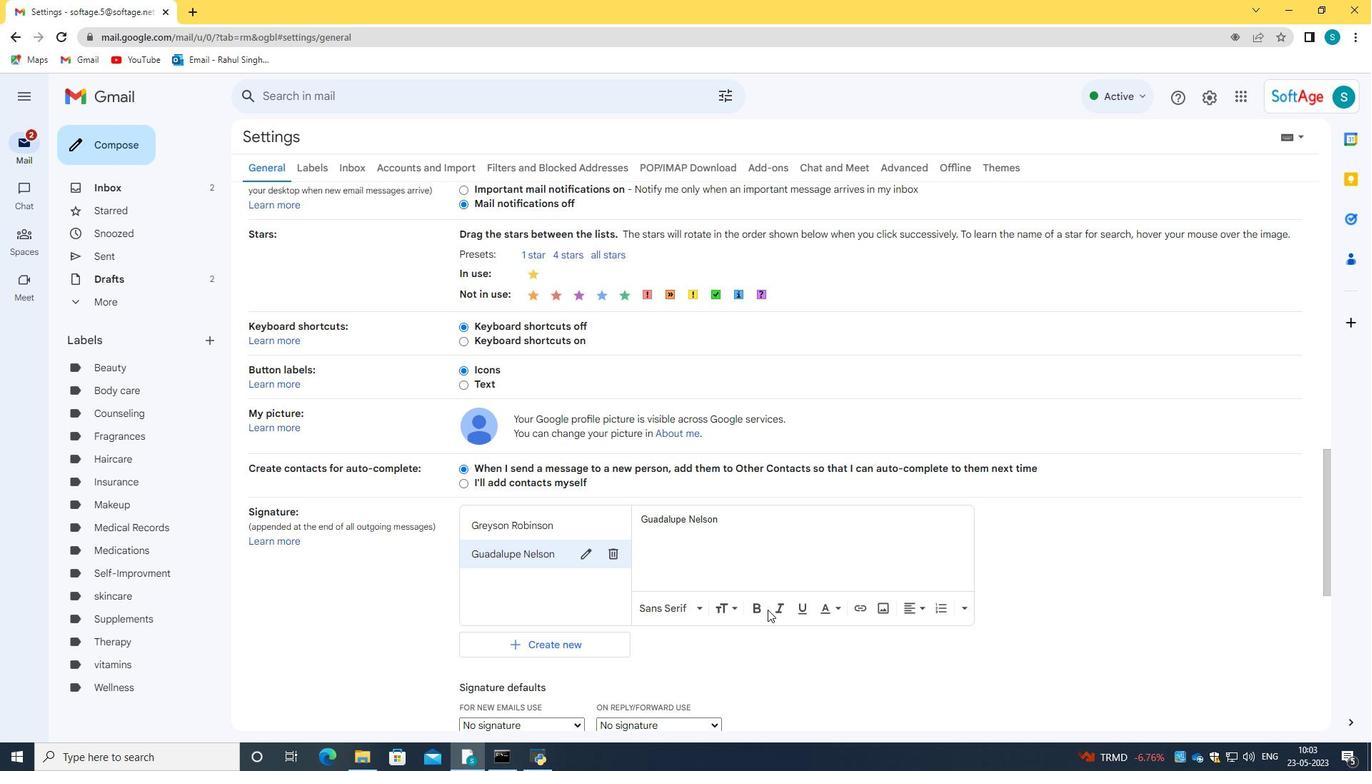 
Action: Mouse scrolled (767, 609) with delta (0, 0)
Screenshot: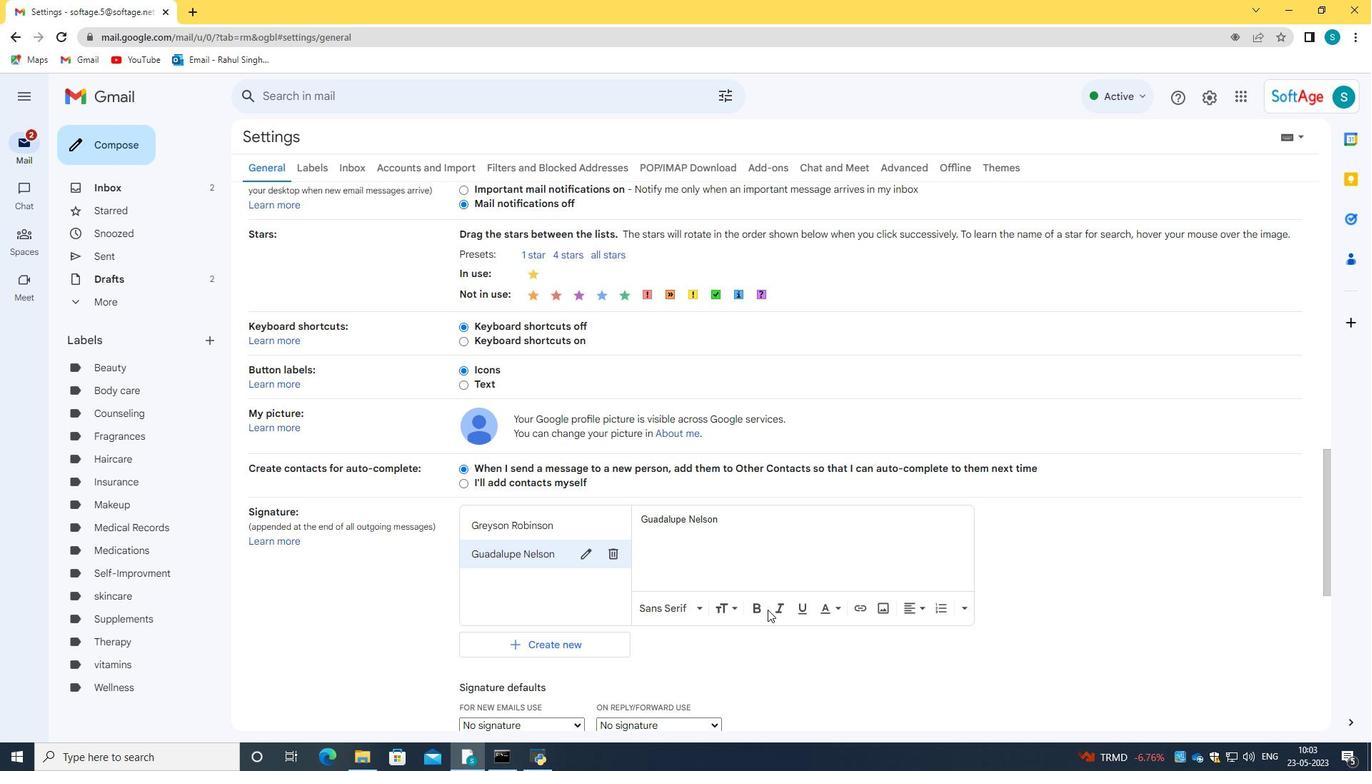
Action: Mouse scrolled (767, 609) with delta (0, 0)
Screenshot: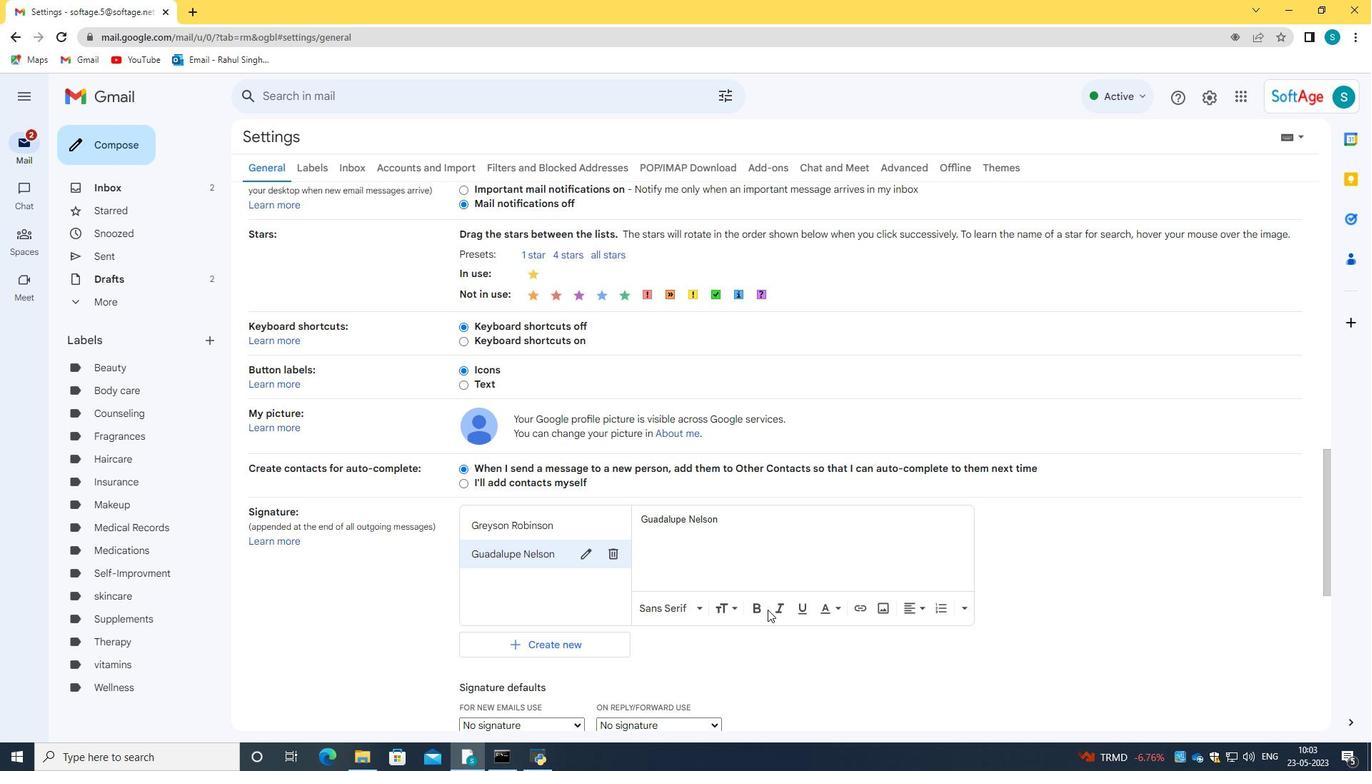 
Action: Mouse scrolled (767, 609) with delta (0, 0)
Screenshot: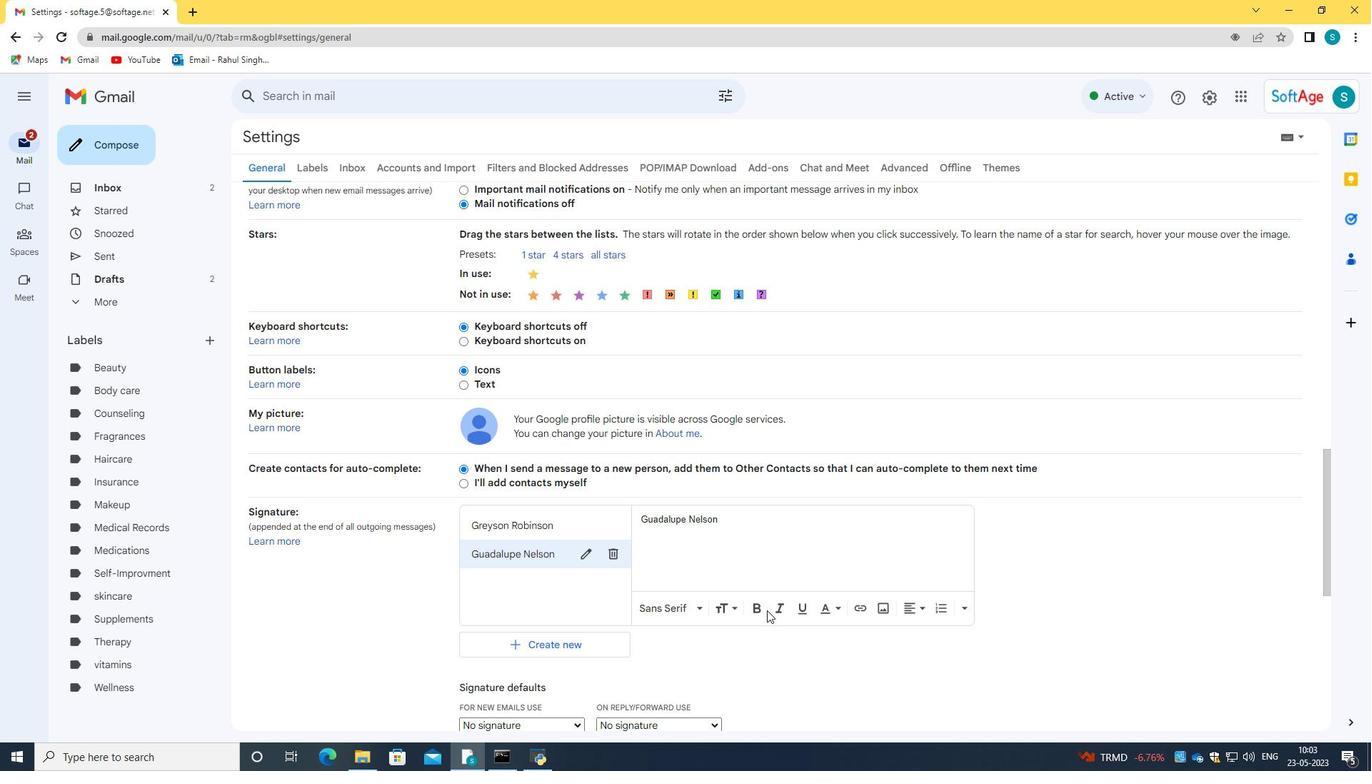 
Action: Mouse scrolled (767, 609) with delta (0, 0)
Screenshot: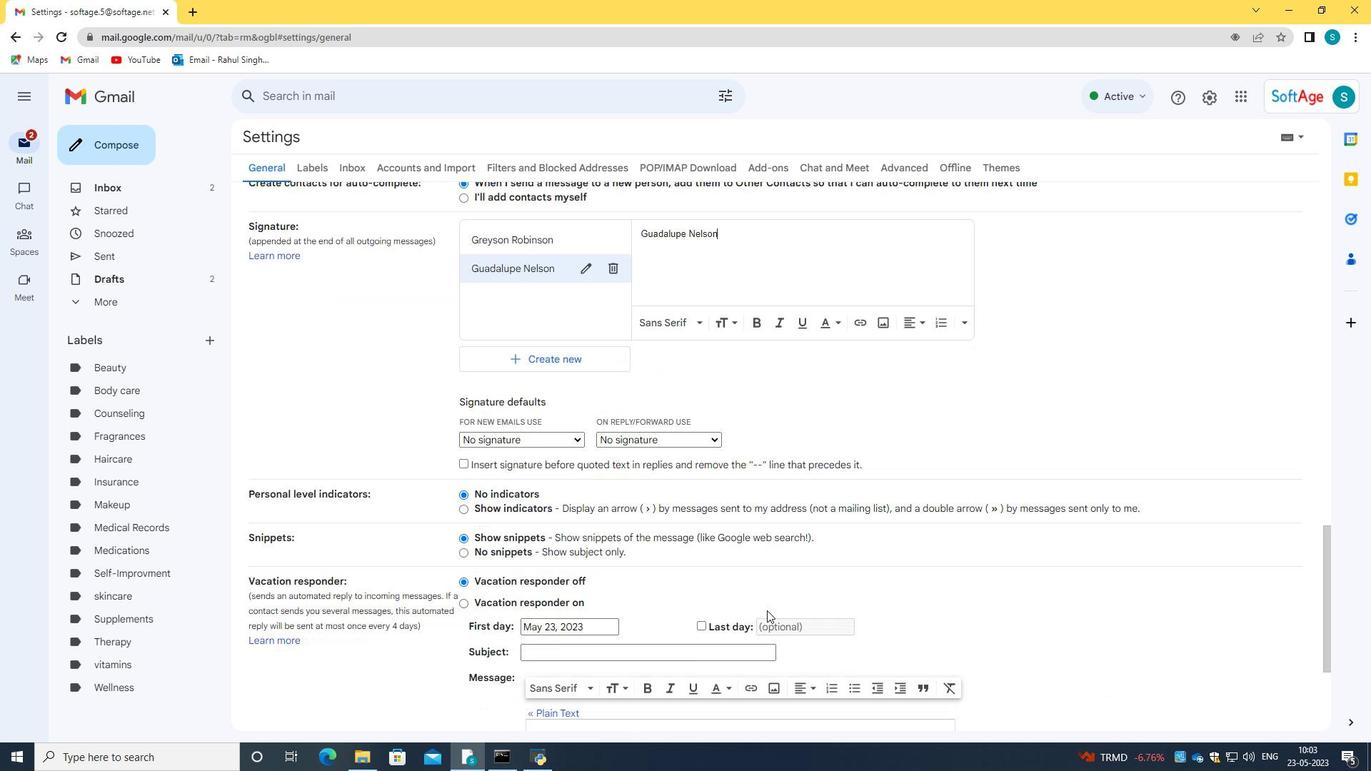 
Action: Mouse scrolled (767, 609) with delta (0, 0)
Screenshot: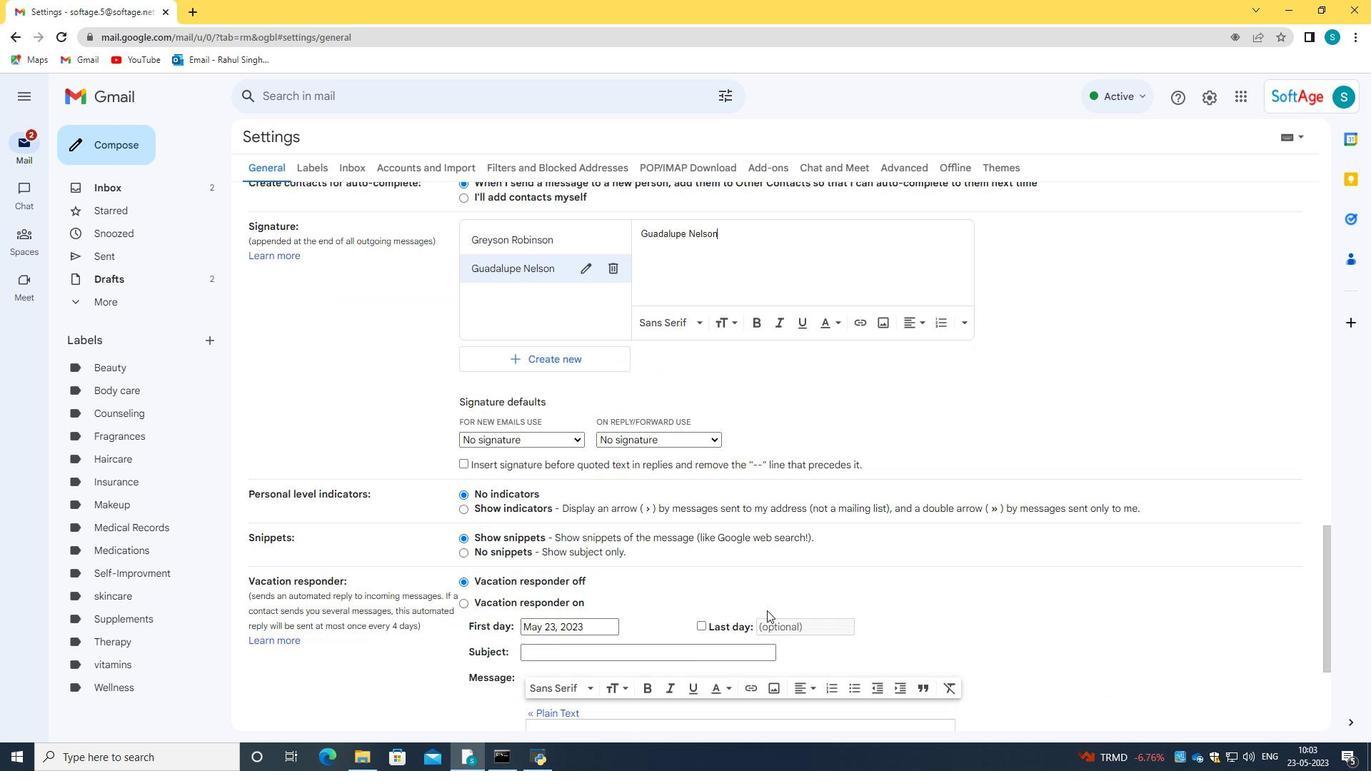 
Action: Mouse scrolled (767, 609) with delta (0, 0)
Screenshot: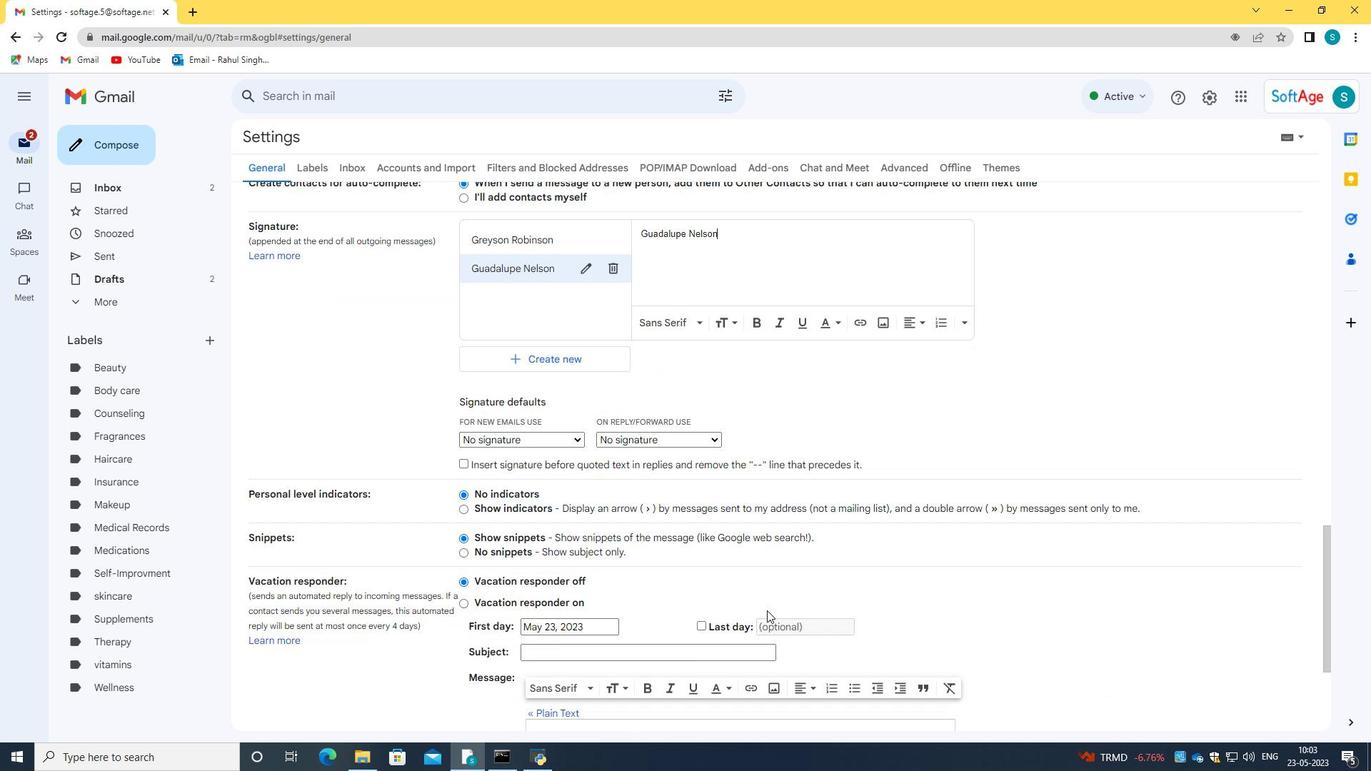 
Action: Mouse scrolled (767, 609) with delta (0, 0)
Screenshot: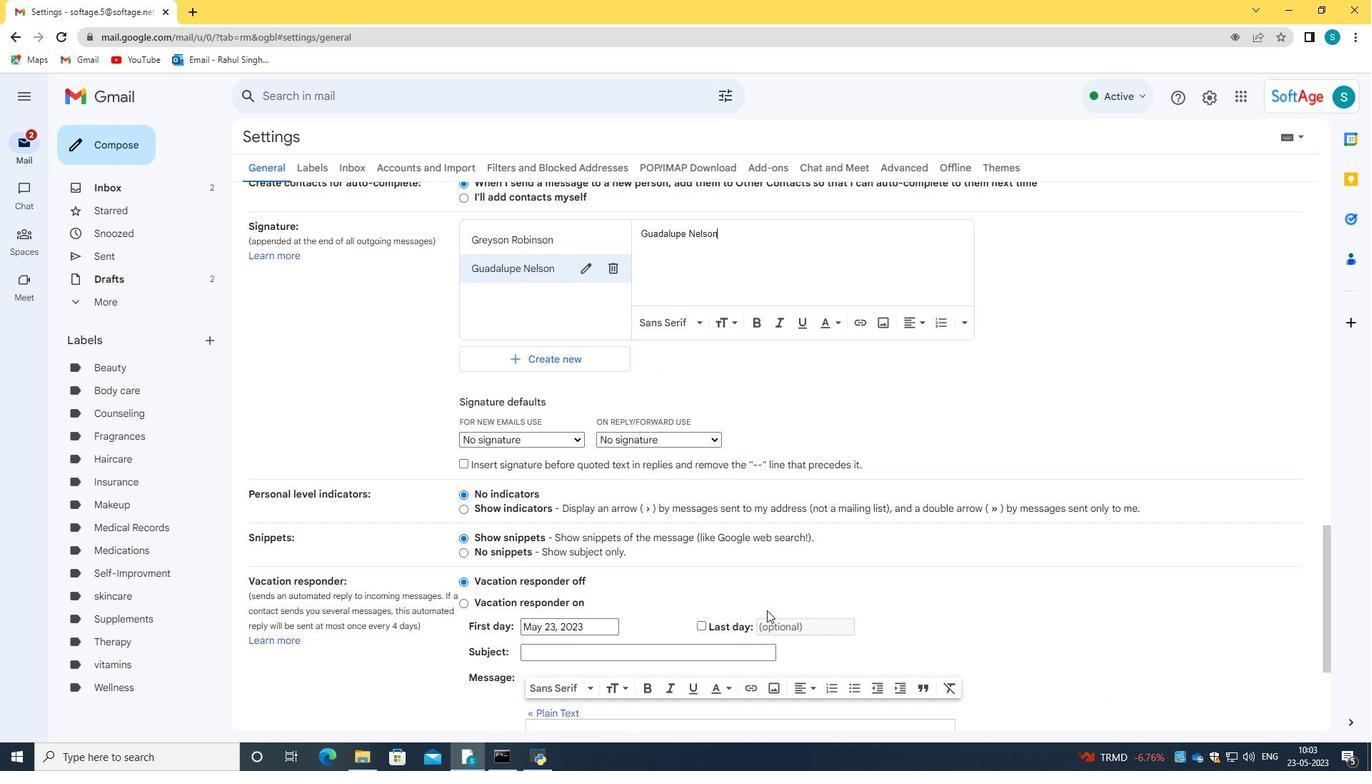 
Action: Mouse moved to (729, 636)
Screenshot: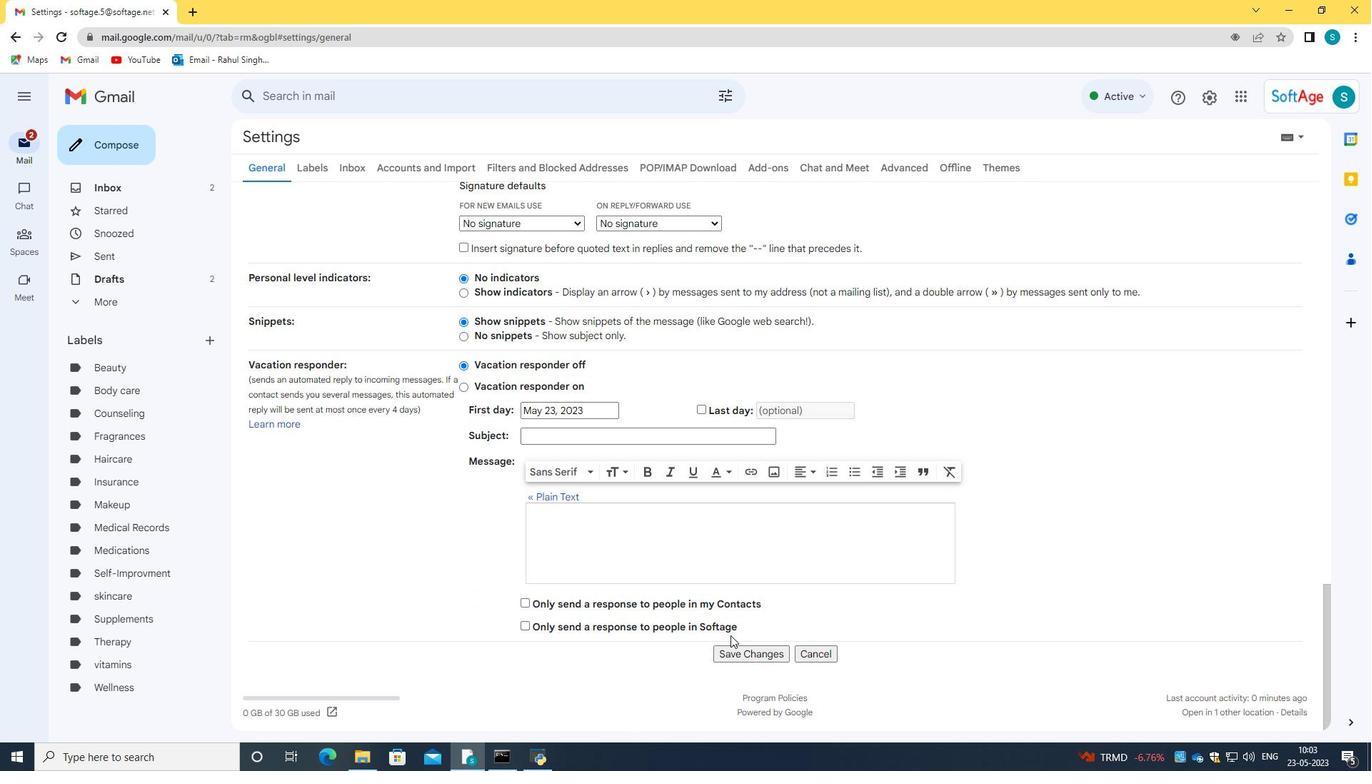 
Action: Mouse scrolled (729, 635) with delta (0, 0)
Screenshot: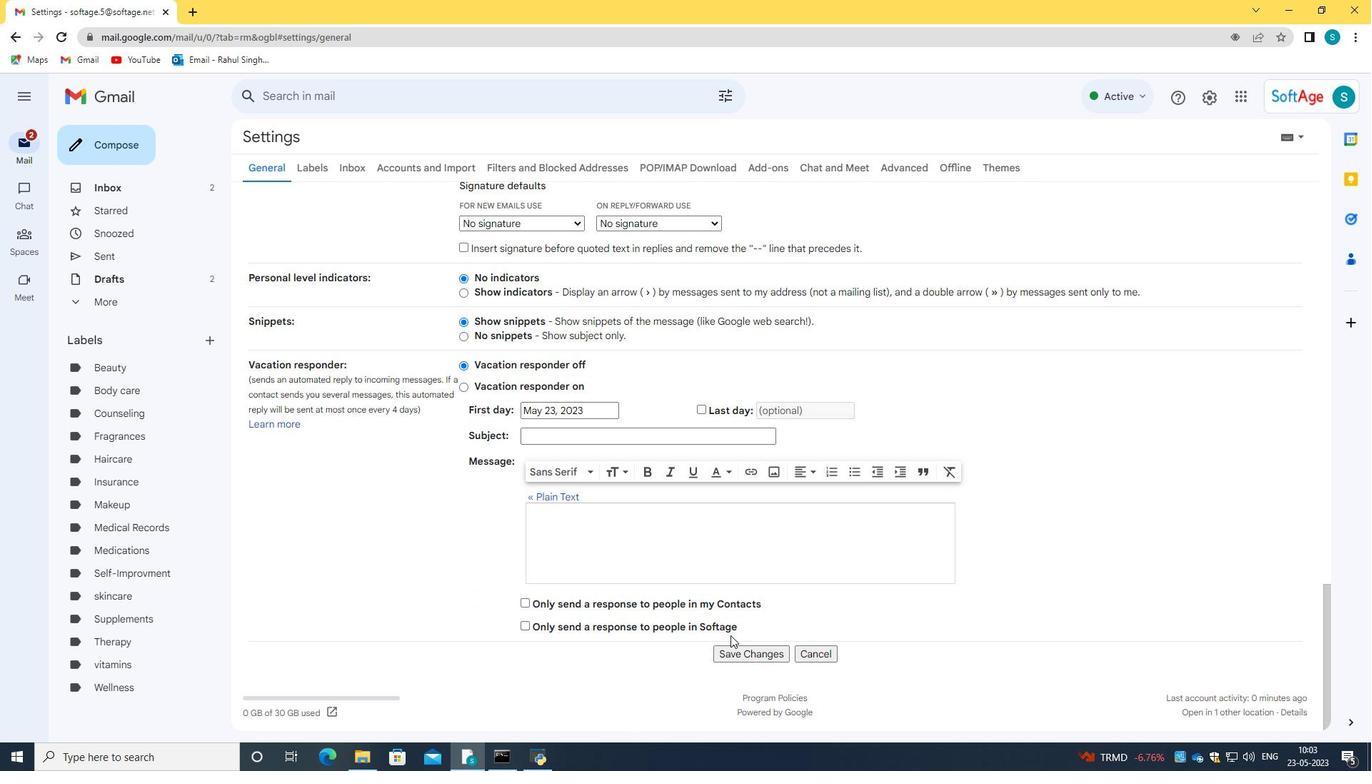 
Action: Mouse scrolled (729, 635) with delta (0, 0)
Screenshot: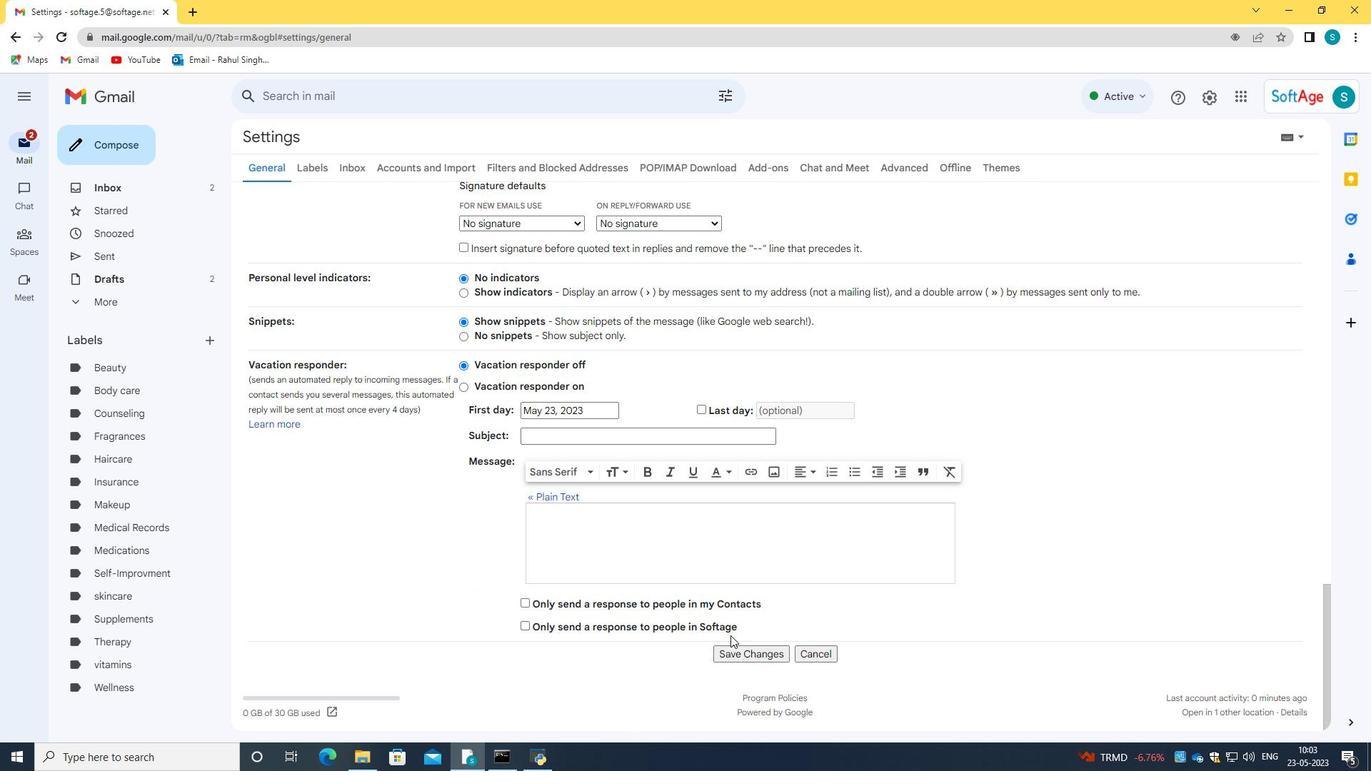 
Action: Mouse moved to (744, 652)
Screenshot: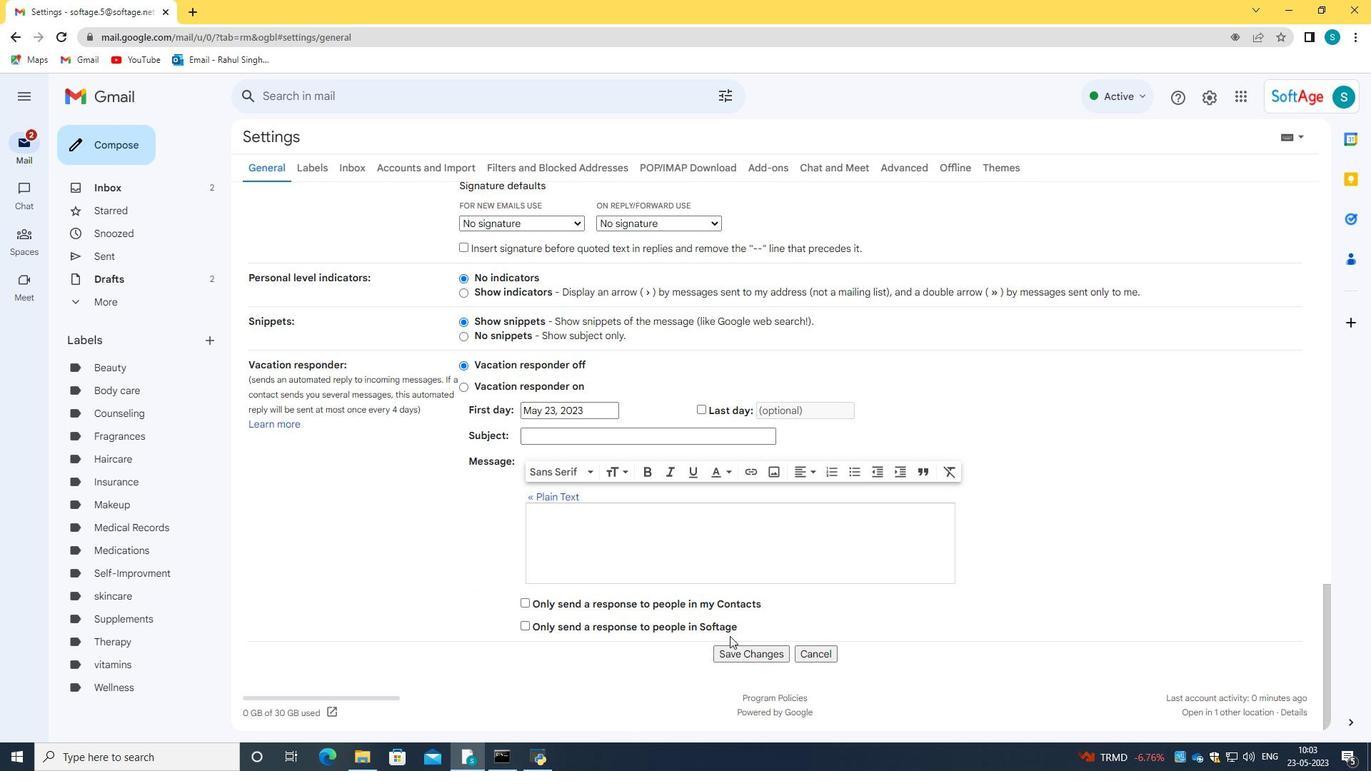 
Action: Mouse pressed left at (744, 652)
Screenshot: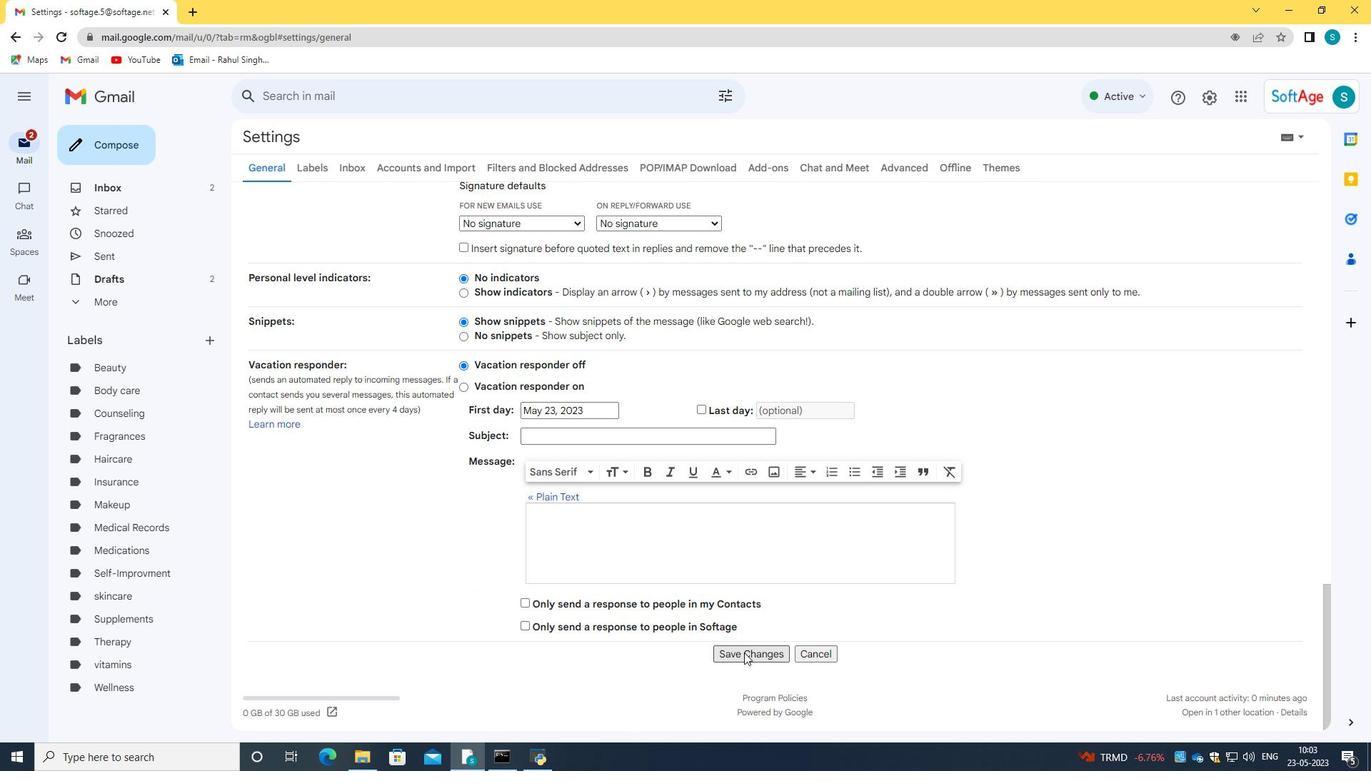 
Action: Mouse moved to (129, 162)
Screenshot: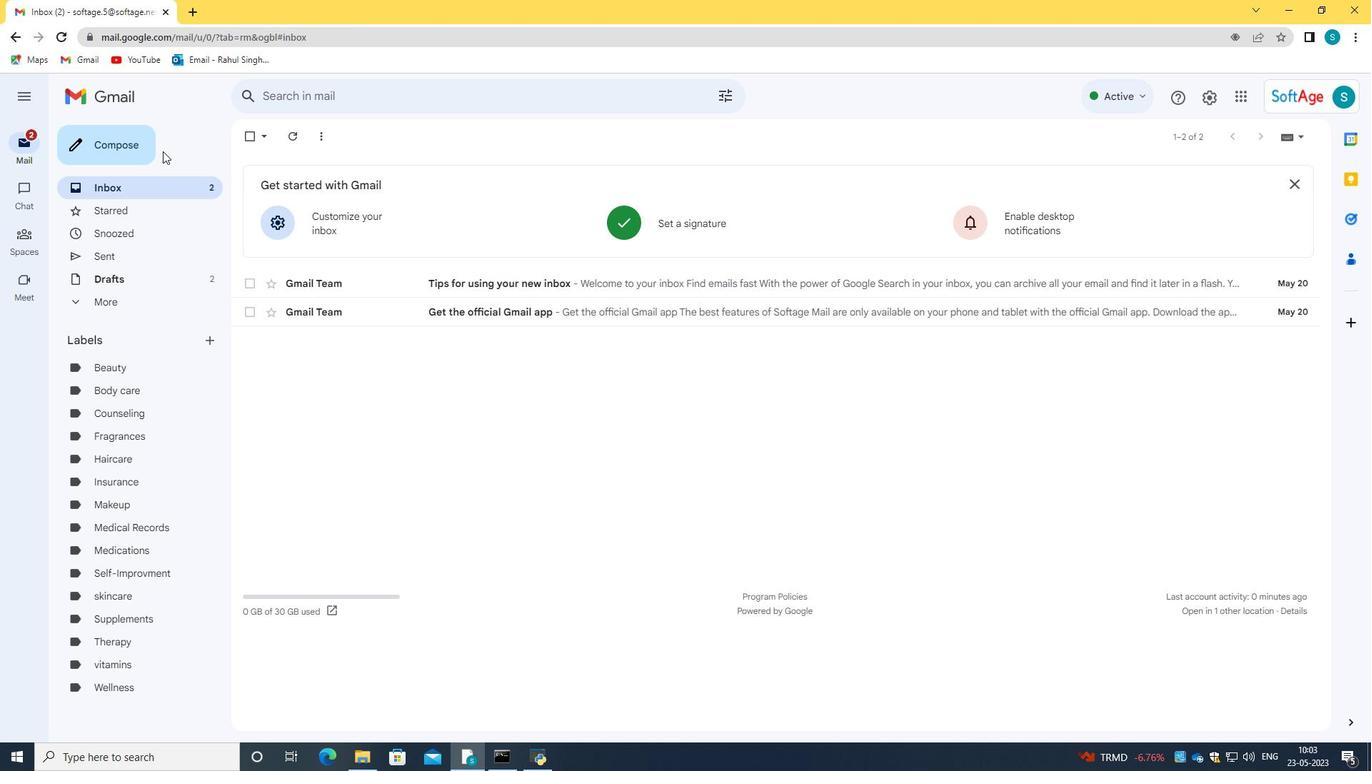 
Action: Mouse pressed left at (129, 162)
Screenshot: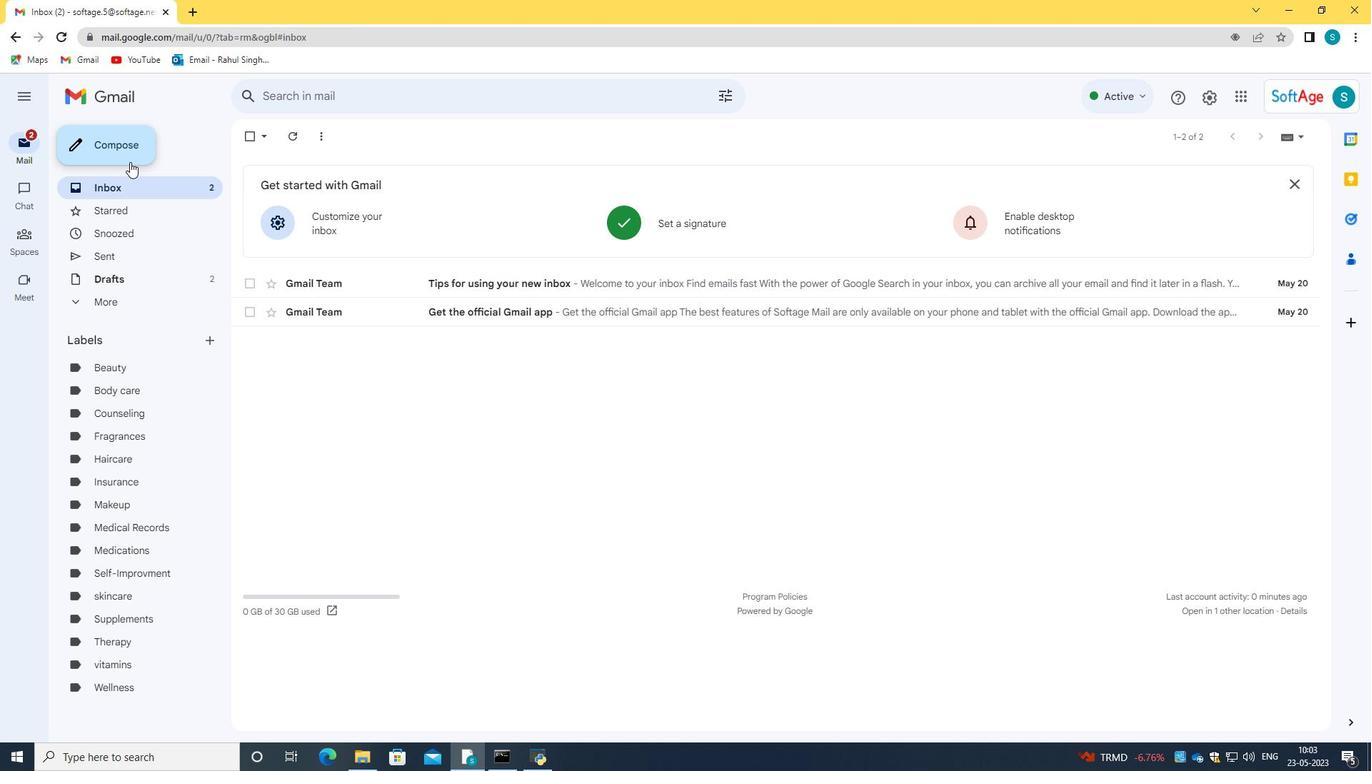 
Action: Mouse moved to (1291, 314)
Screenshot: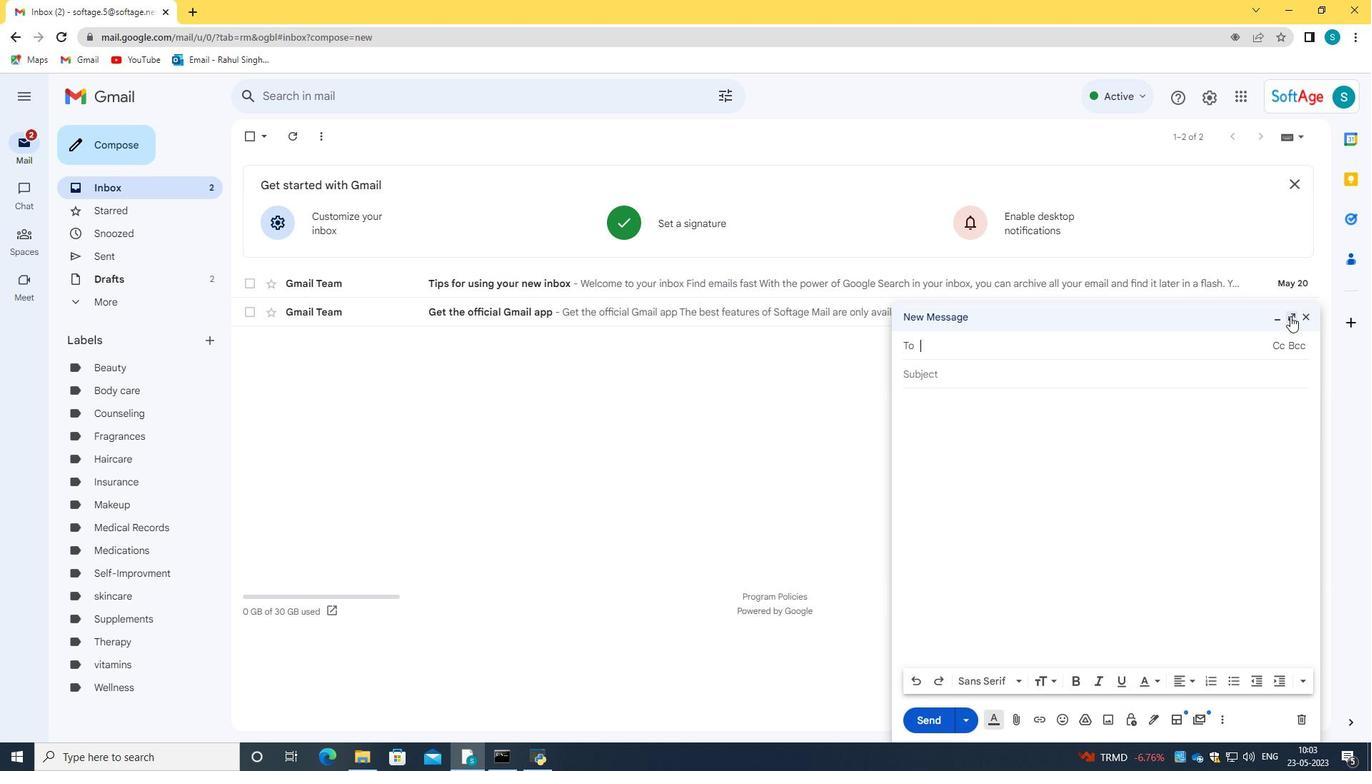
Action: Mouse pressed left at (1291, 314)
Screenshot: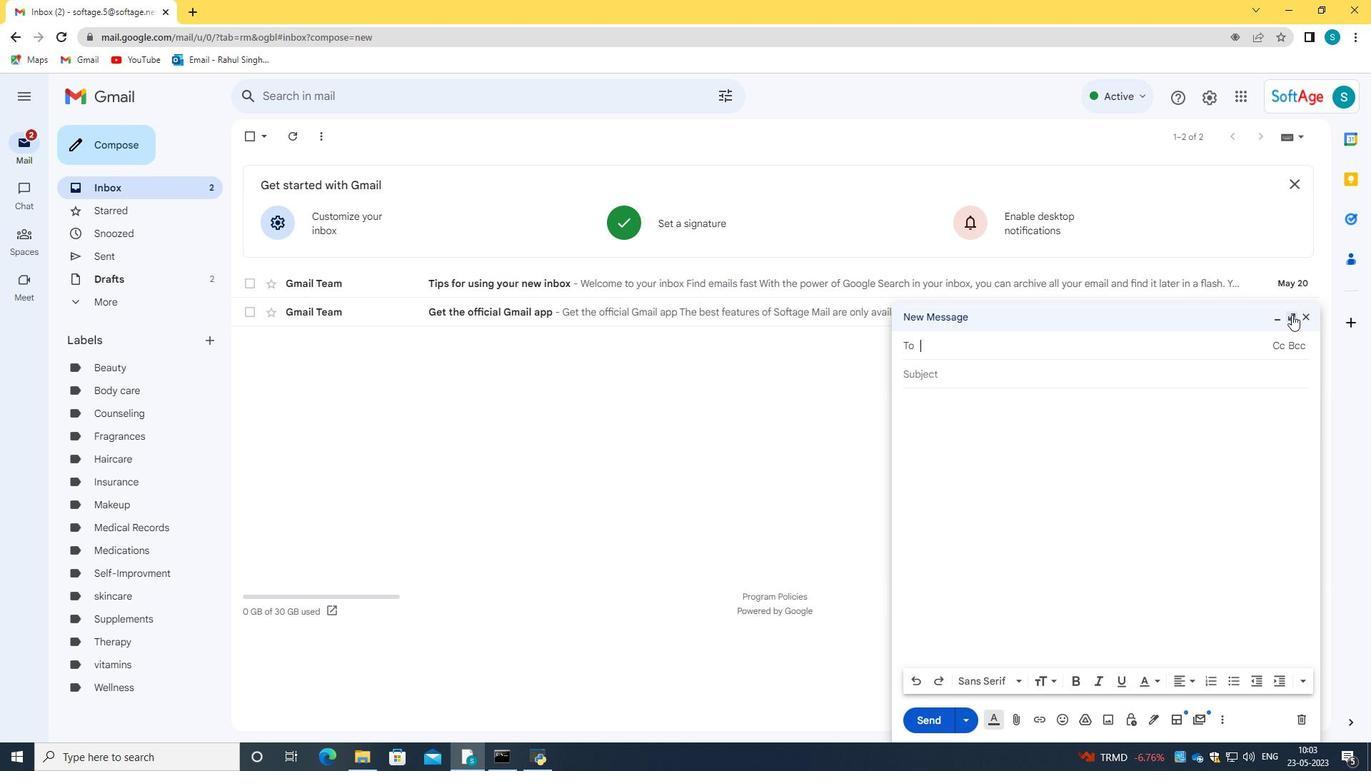 
Action: Mouse moved to (374, 694)
Screenshot: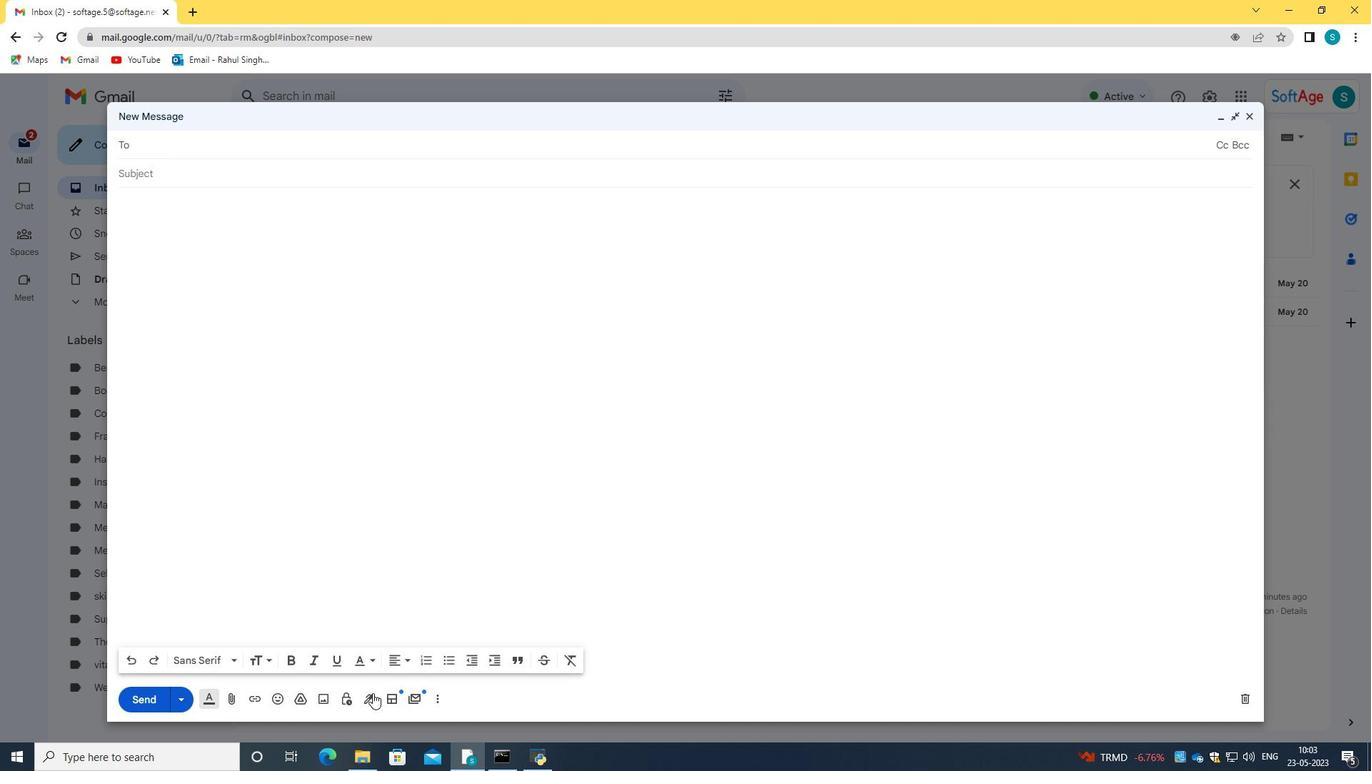 
Action: Mouse pressed left at (374, 694)
Screenshot: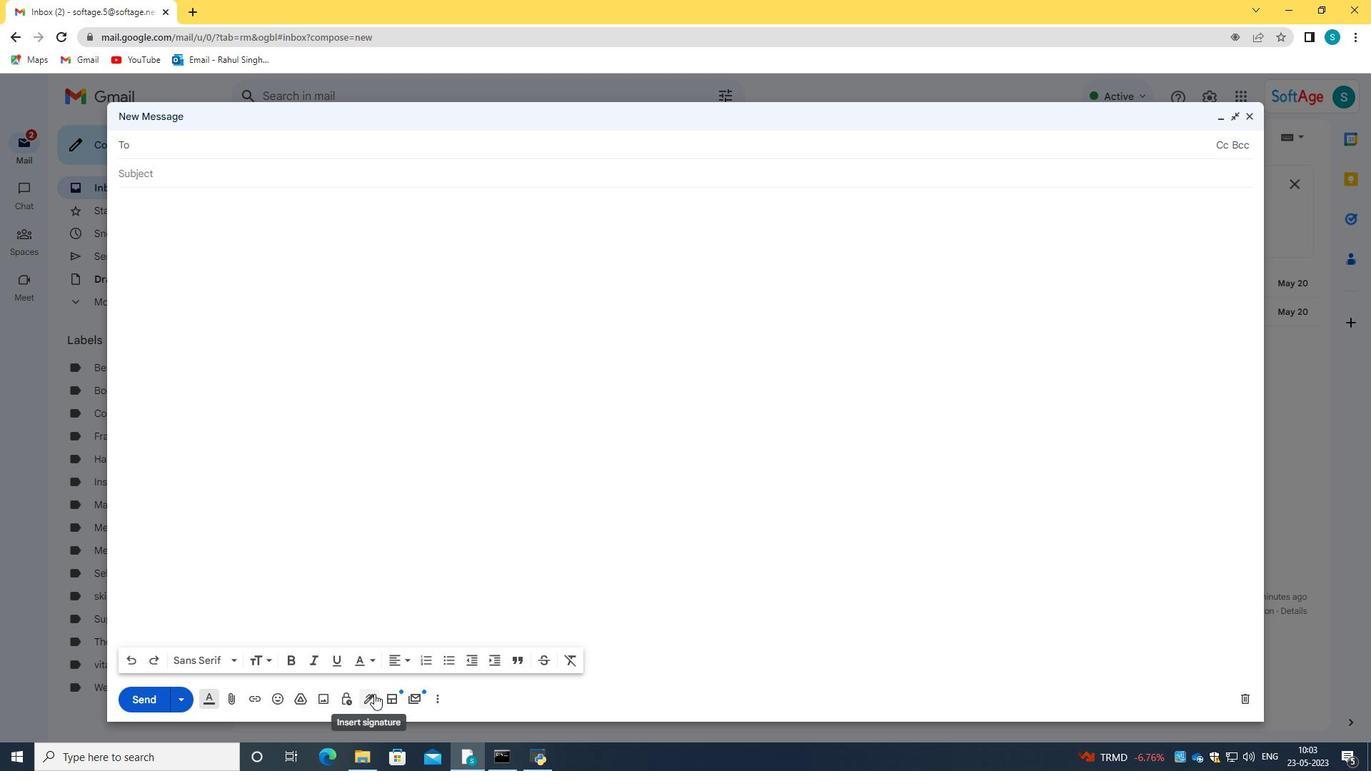 
Action: Mouse moved to (415, 673)
Screenshot: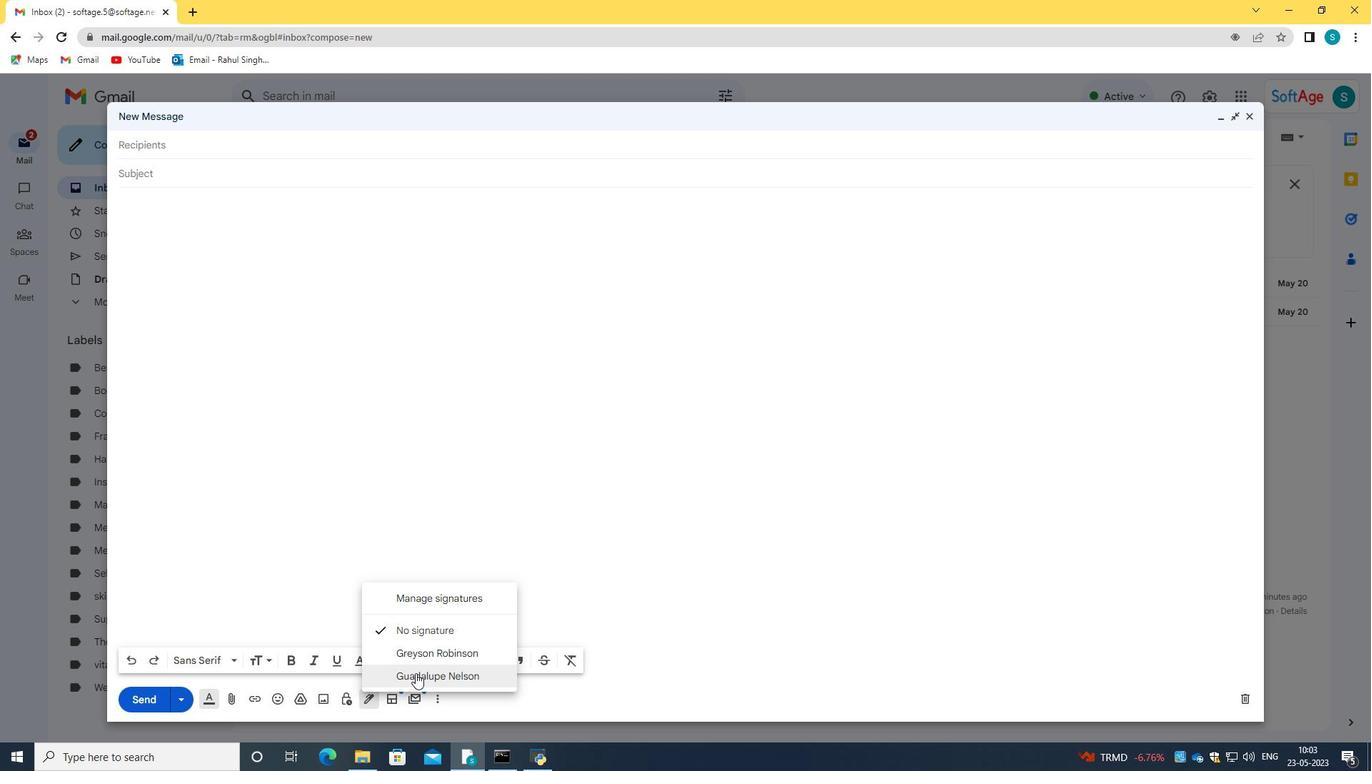 
Action: Mouse pressed left at (415, 673)
Screenshot: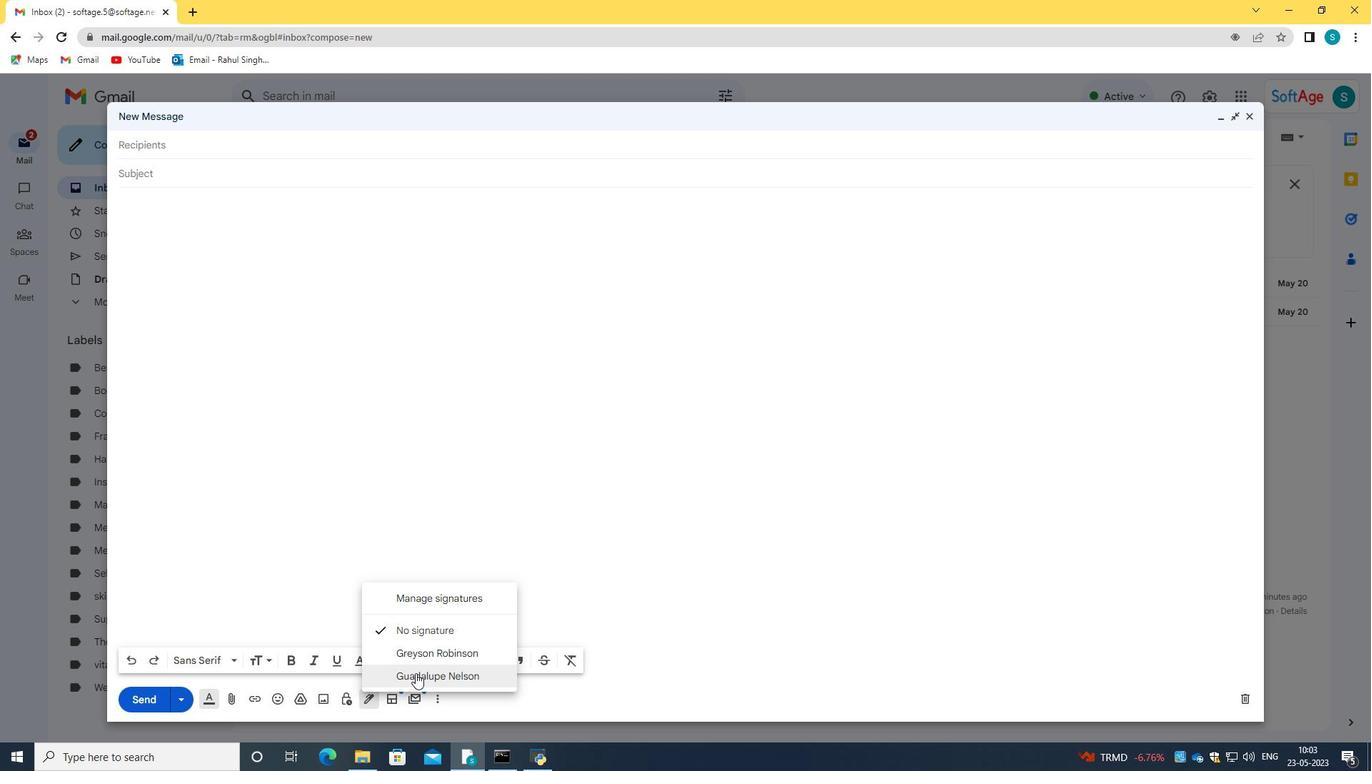 
Action: Mouse moved to (155, 205)
Screenshot: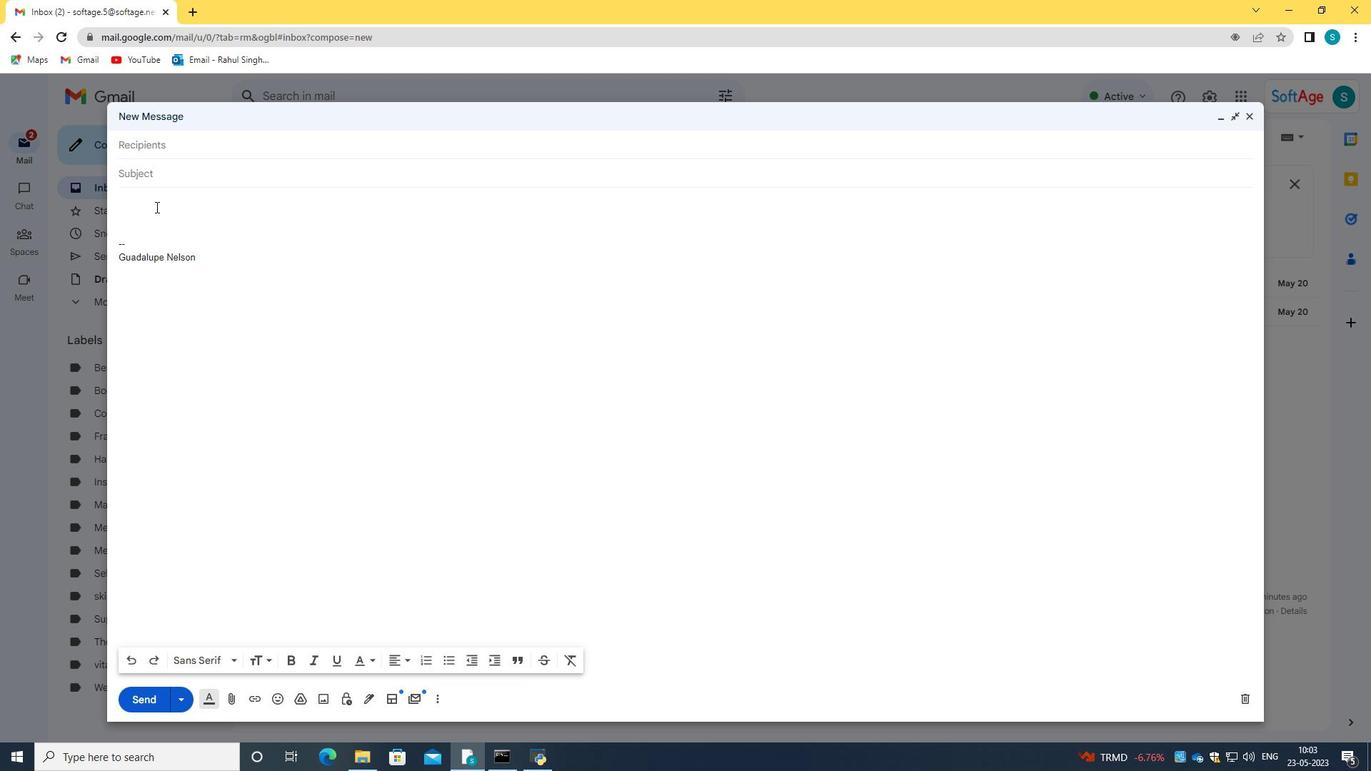 
Action: Mouse pressed left at (155, 205)
Screenshot: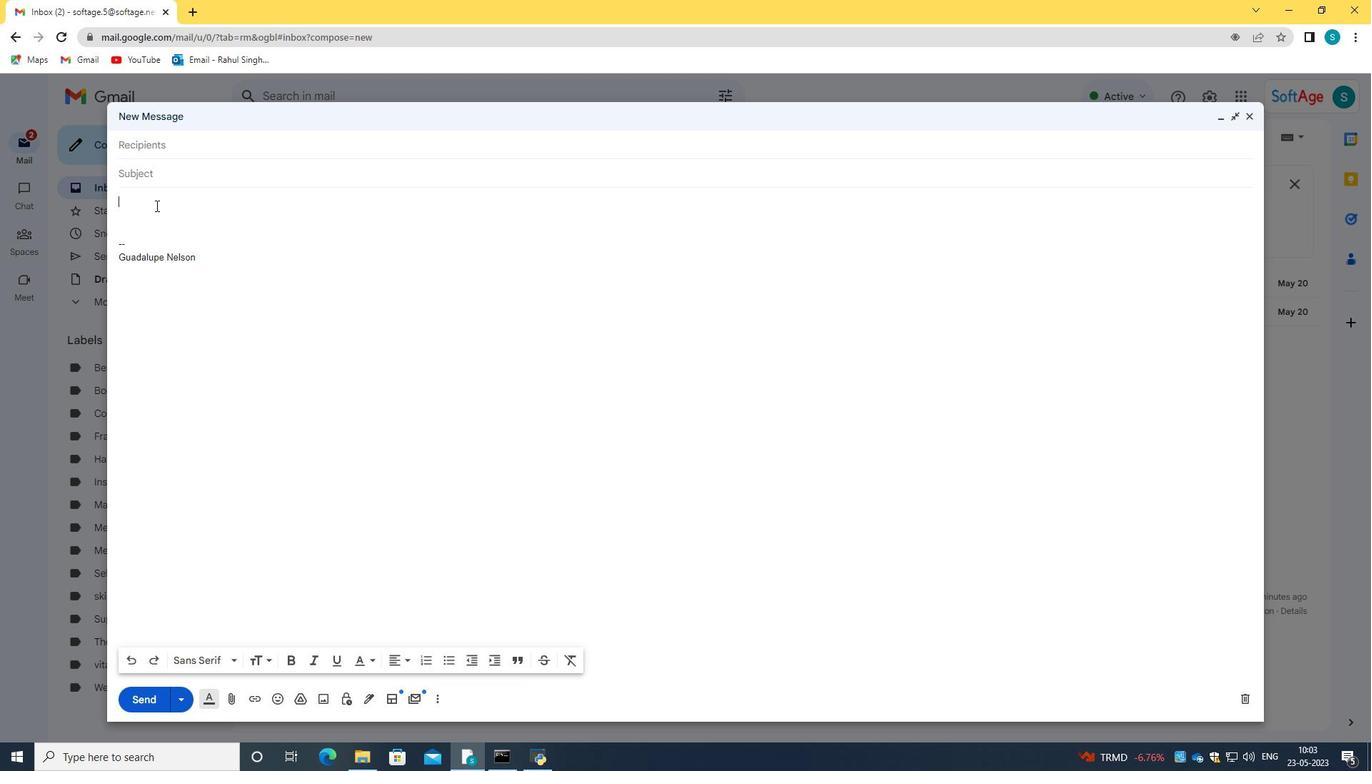 
Action: Mouse moved to (198, 174)
Screenshot: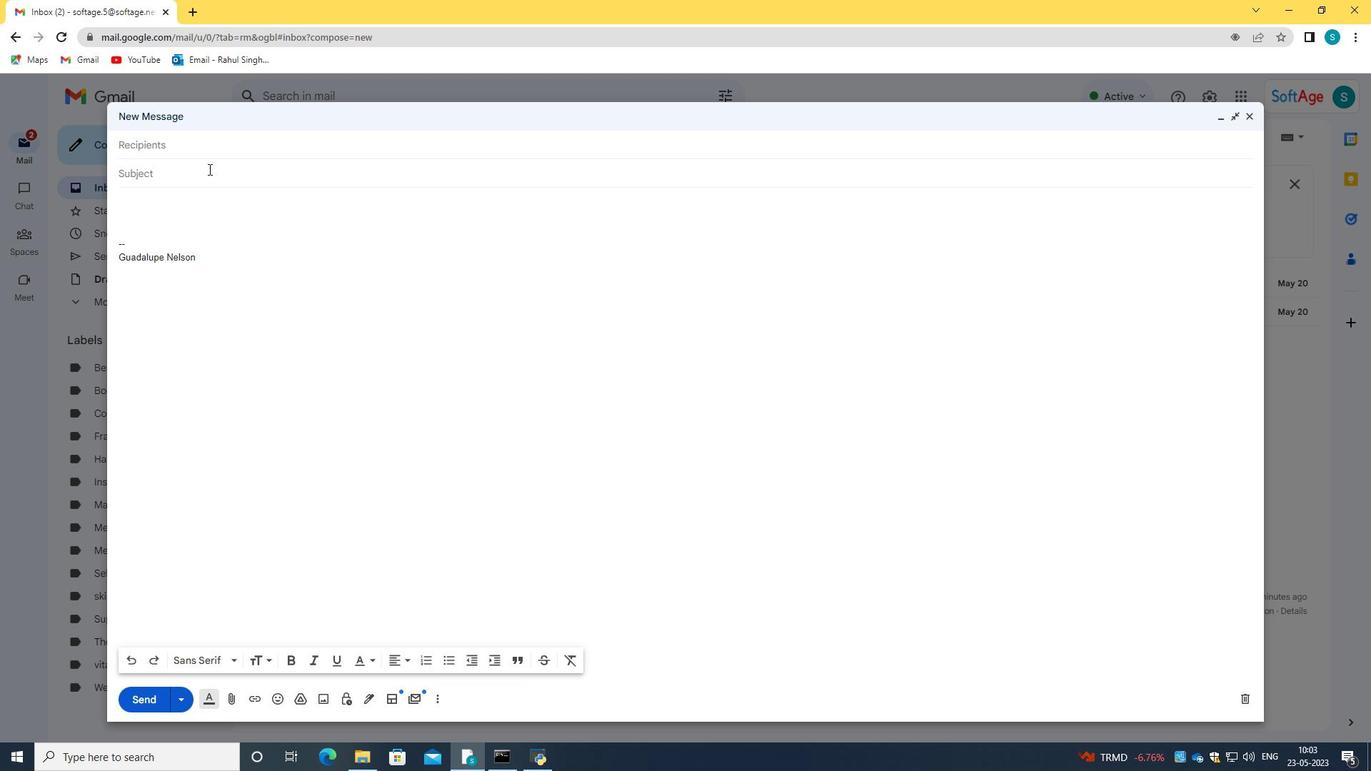 
Action: Mouse pressed left at (198, 174)
Screenshot: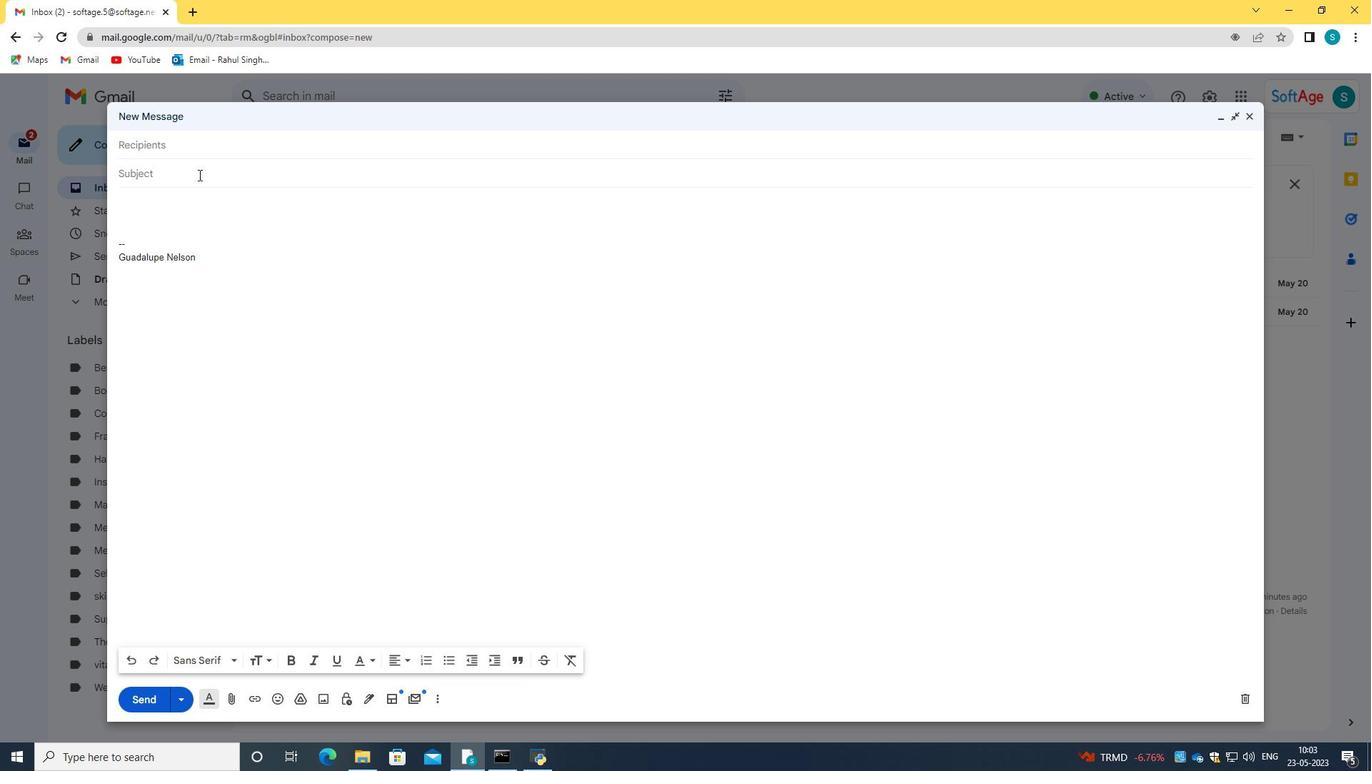 
Action: Key pressed <Key.caps_lock>R<Key.caps_lock>equest<Key.space>for<Key.space>a<Key.space>trail<Key.space>and<Key.space>t<Key.backspace><Key.backspace><Key.backspace><Key.backspace><Key.backspace>
Screenshot: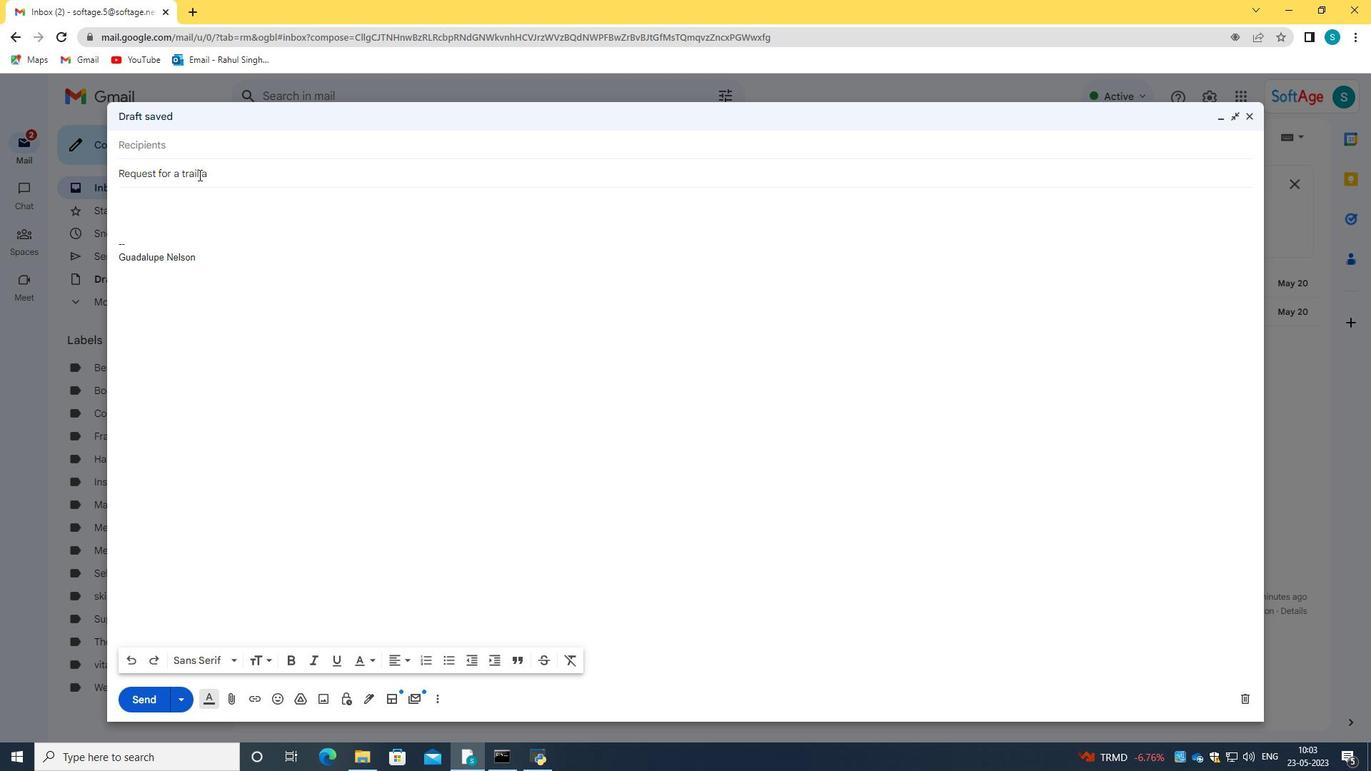
Action: Mouse moved to (172, 202)
Screenshot: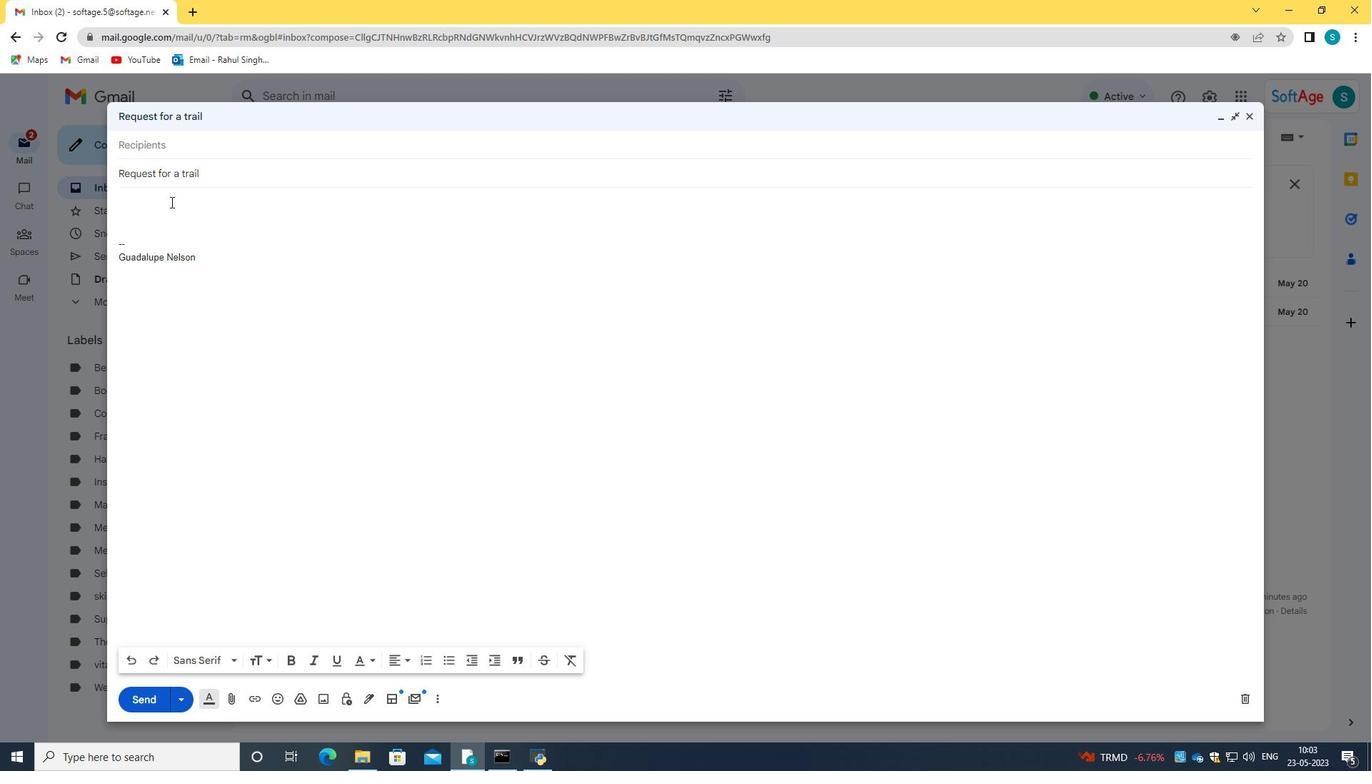 
Action: Mouse pressed left at (172, 202)
Screenshot: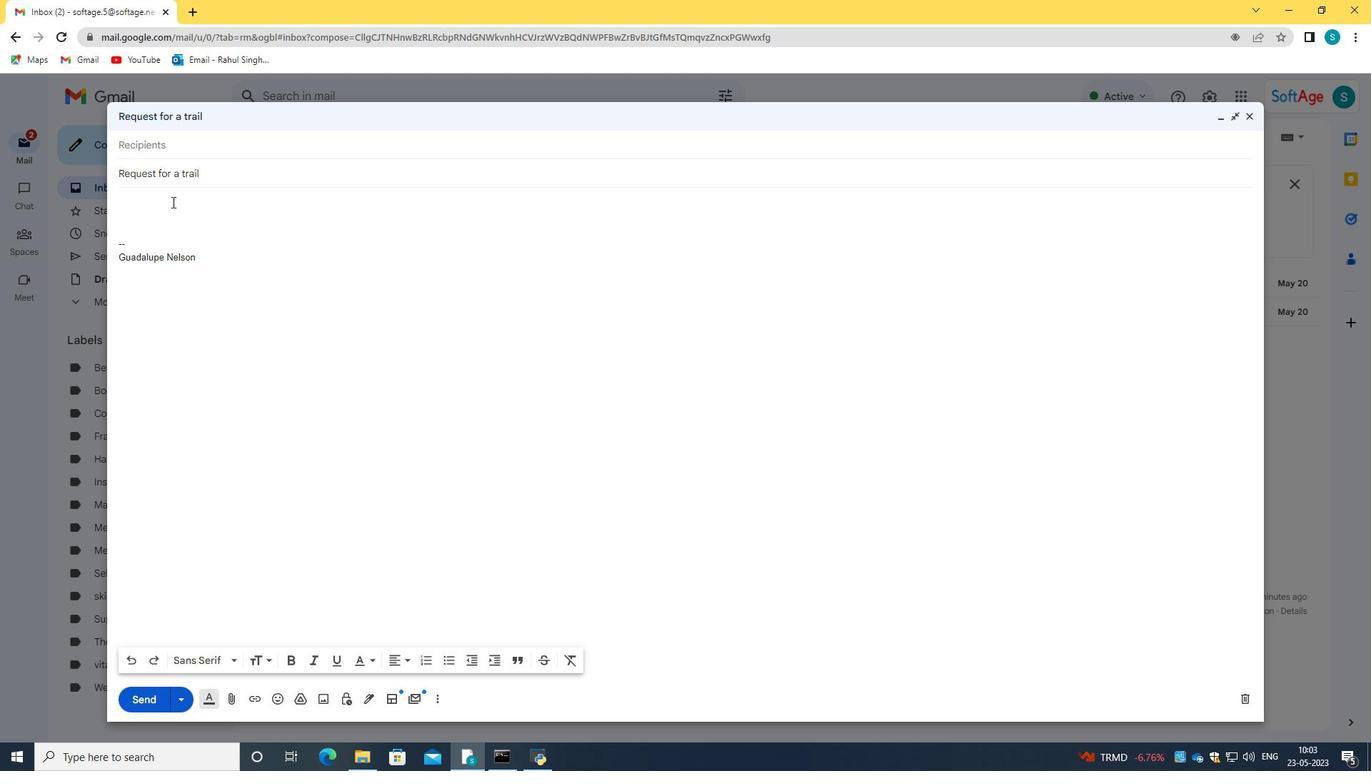 
Action: Key pressed <Key.caps_lock>C<Key.caps_lock>ould<Key.space>you<Key.space>perform<Key.space><Key.backspace><Key.backspace><Key.backspace><Key.backspace><Key.backspace><Key.backspace><Key.backspace><Key.backspace>confirm<Key.space>the<Key.space>deadling<Key.space>for<Key.space>the<Key.space>nw<Key.backspace>ew<Key.space>project<Key.space>submision<Key.shift_r>?<Key.backspace><Key.backspace><Key.backspace><Key.backspace><Key.backspace><Key.backspace><Key.backspace><Key.backspace><Key.backspace>b<Key.tab>
Screenshot: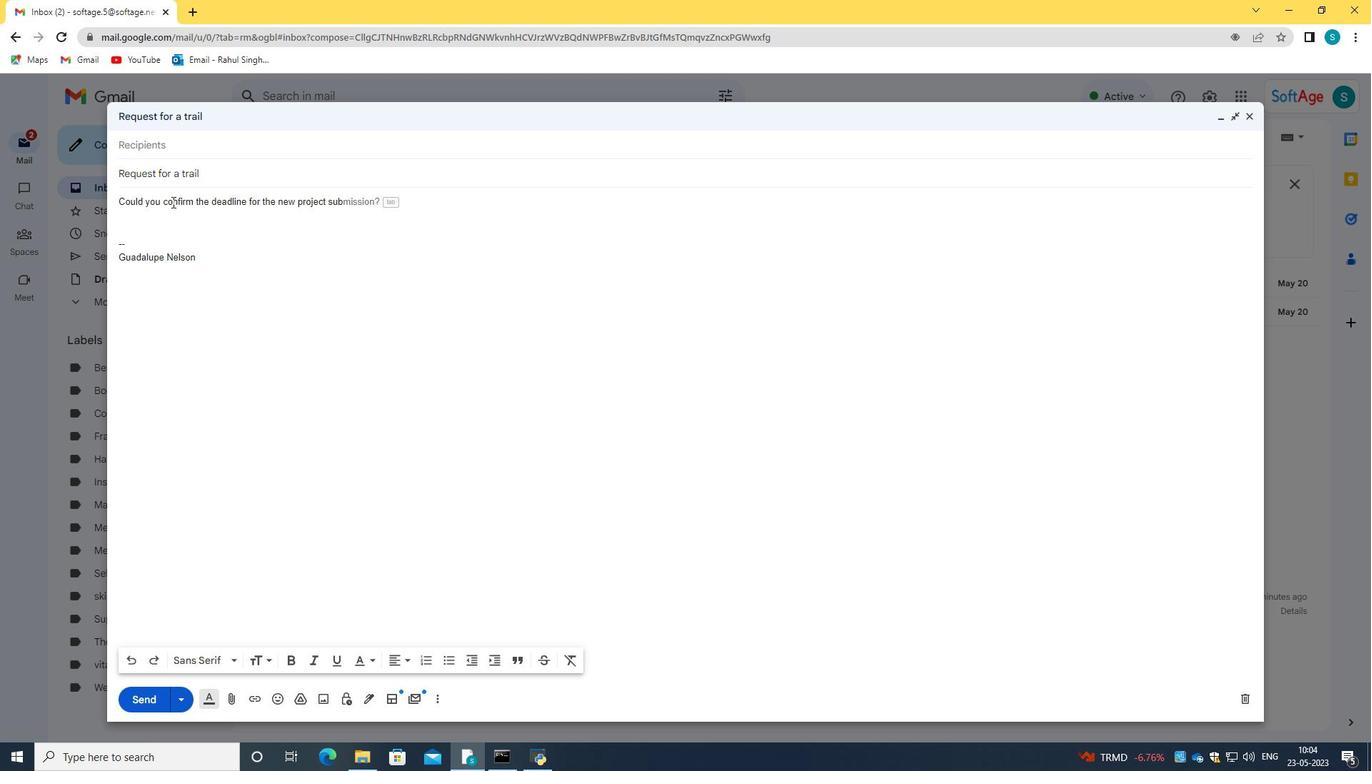 
Action: Mouse scrolled (172, 202) with delta (0, 0)
Screenshot: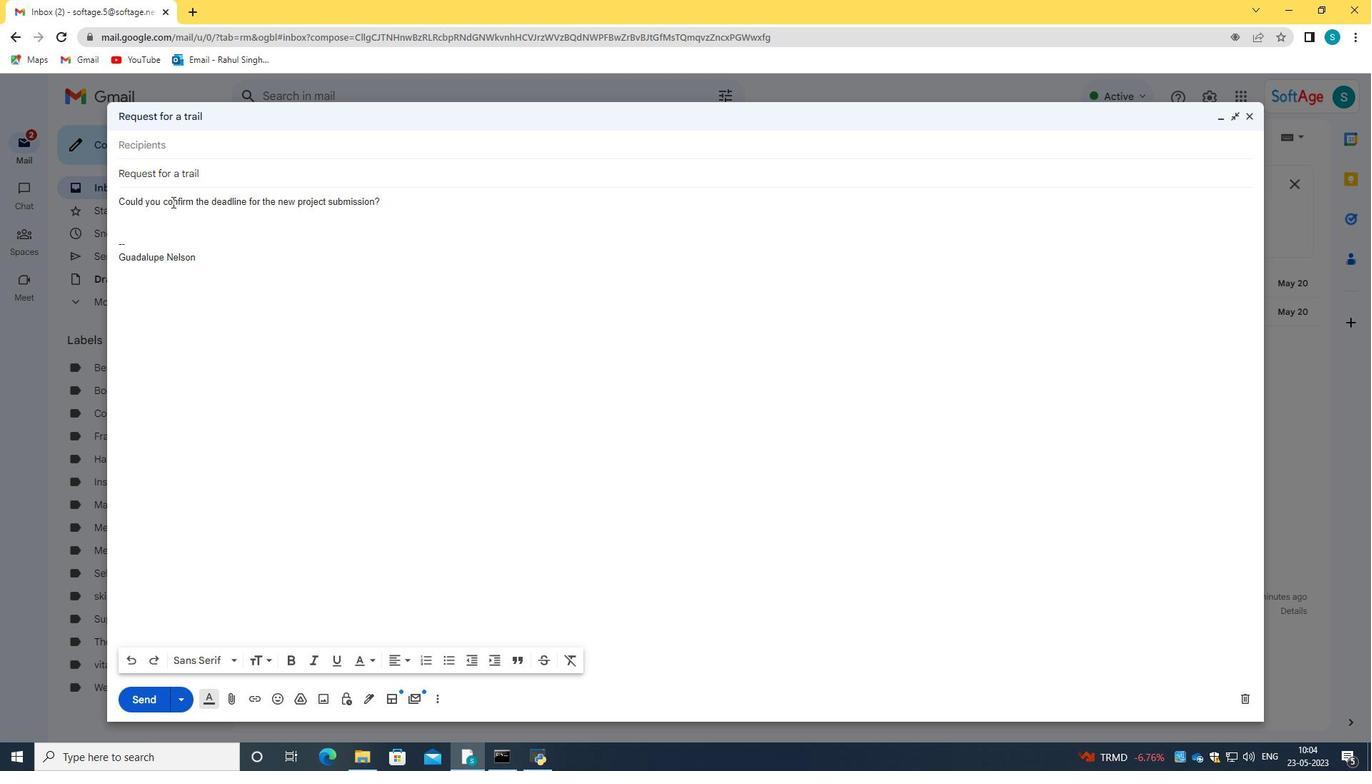 
Action: Mouse moved to (180, 146)
Screenshot: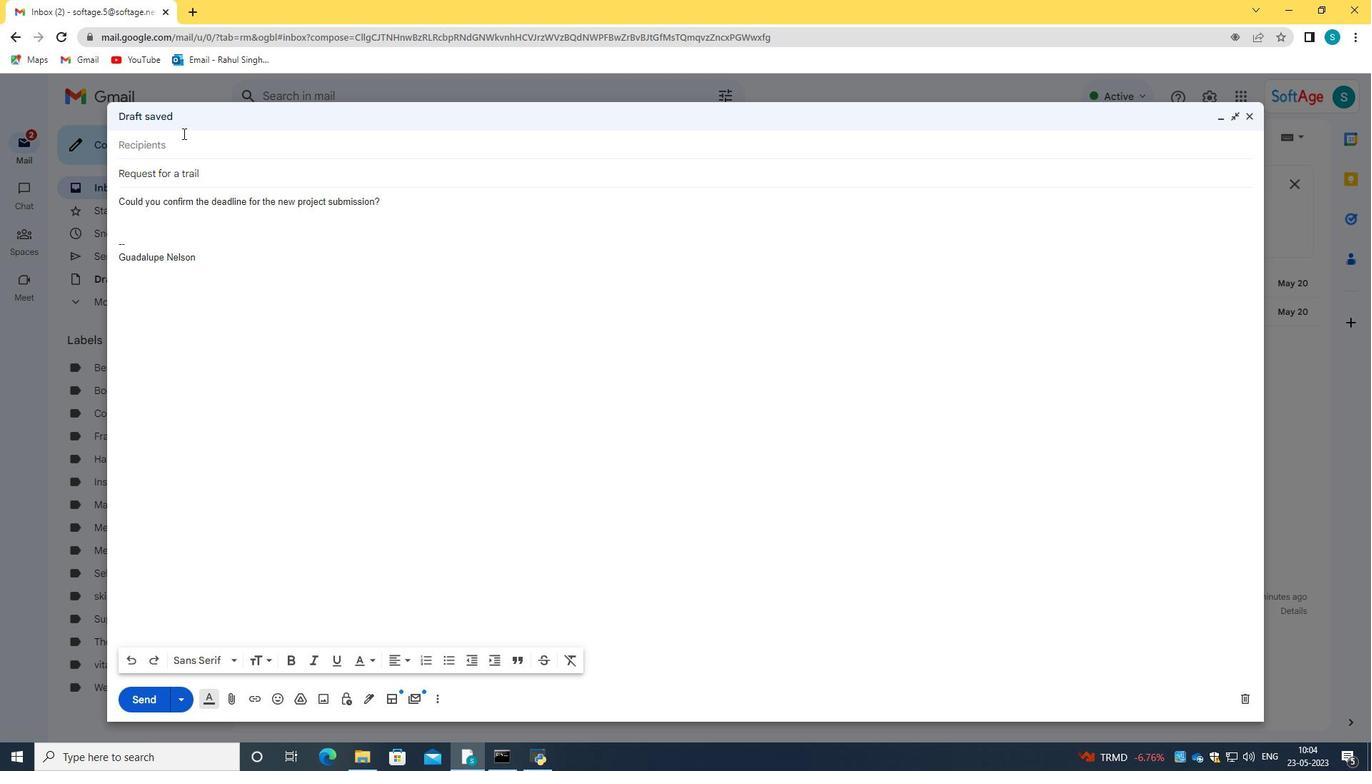 
Action: Mouse pressed left at (180, 146)
Screenshot: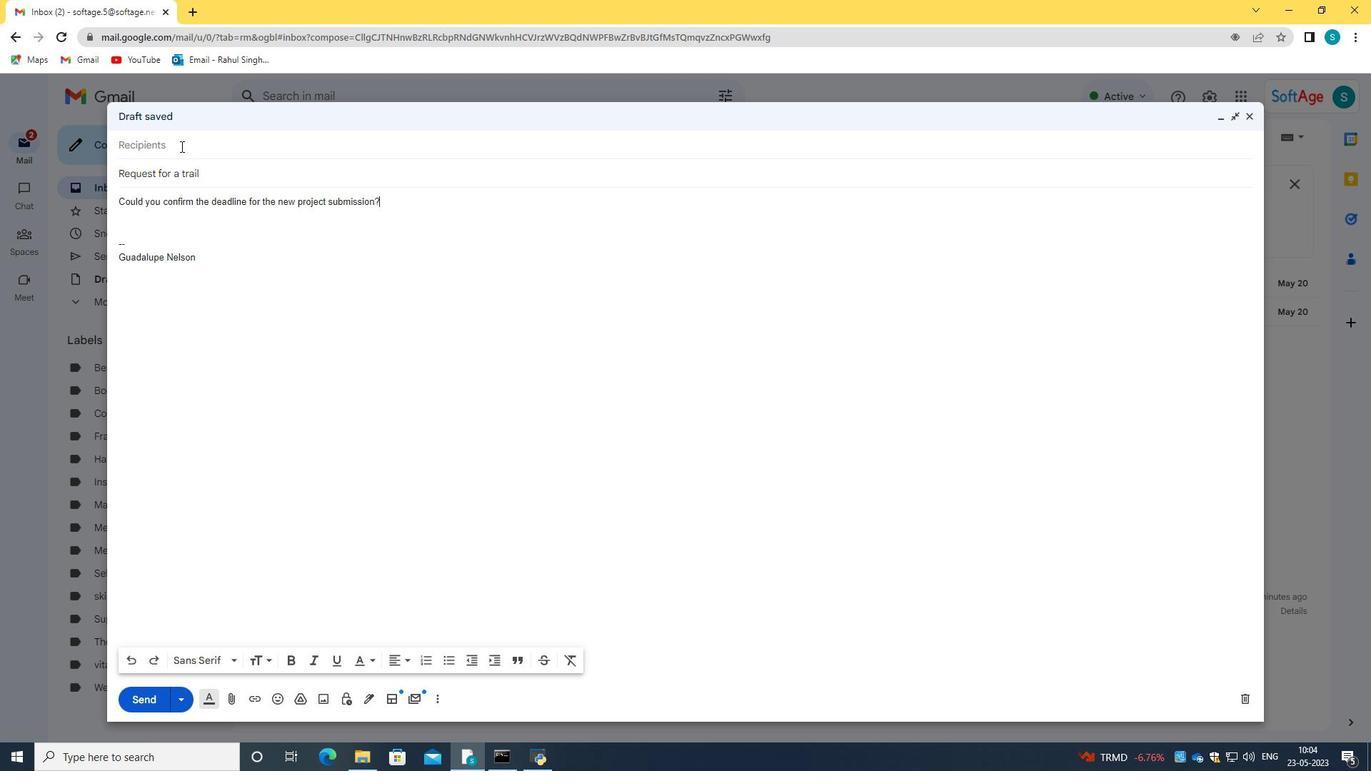
Action: Key pressed softage.6<Key.shift>@softage.net
Screenshot: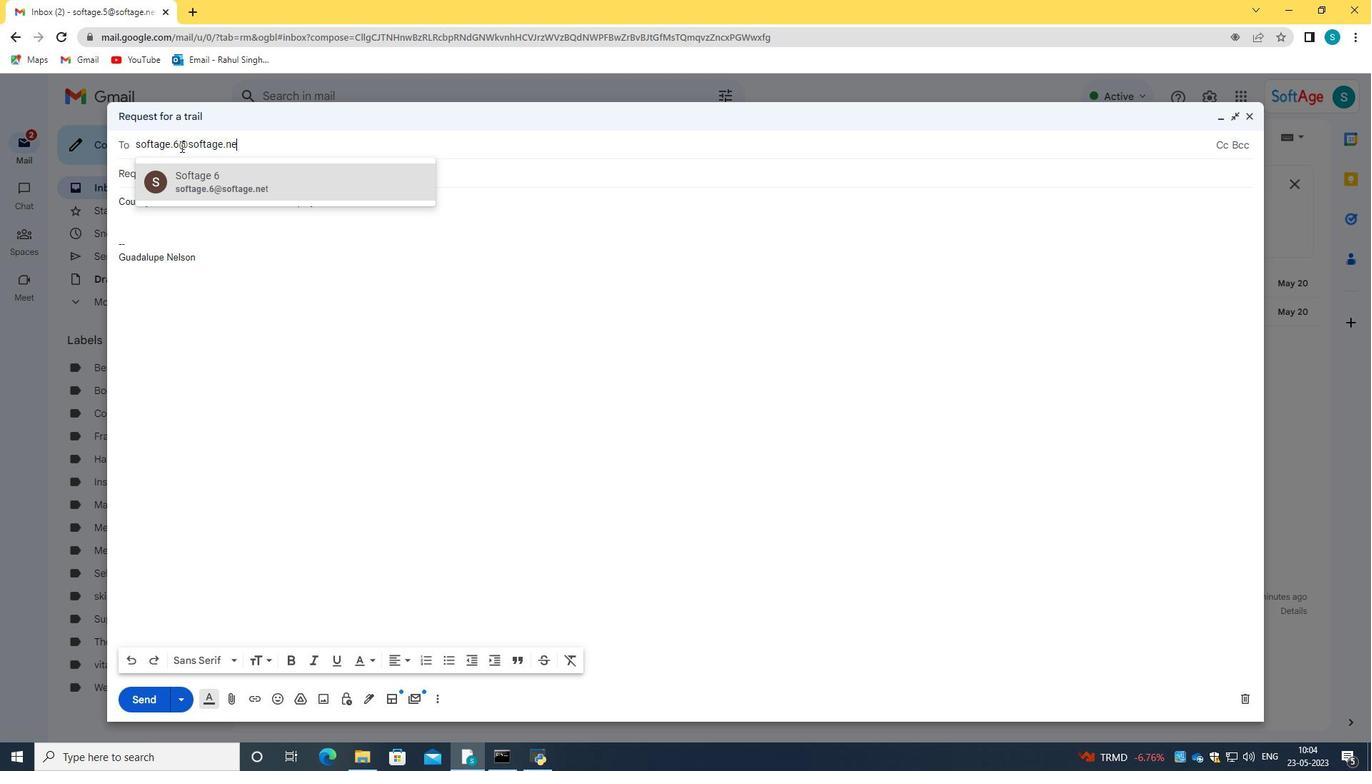 
Action: Mouse moved to (194, 168)
Screenshot: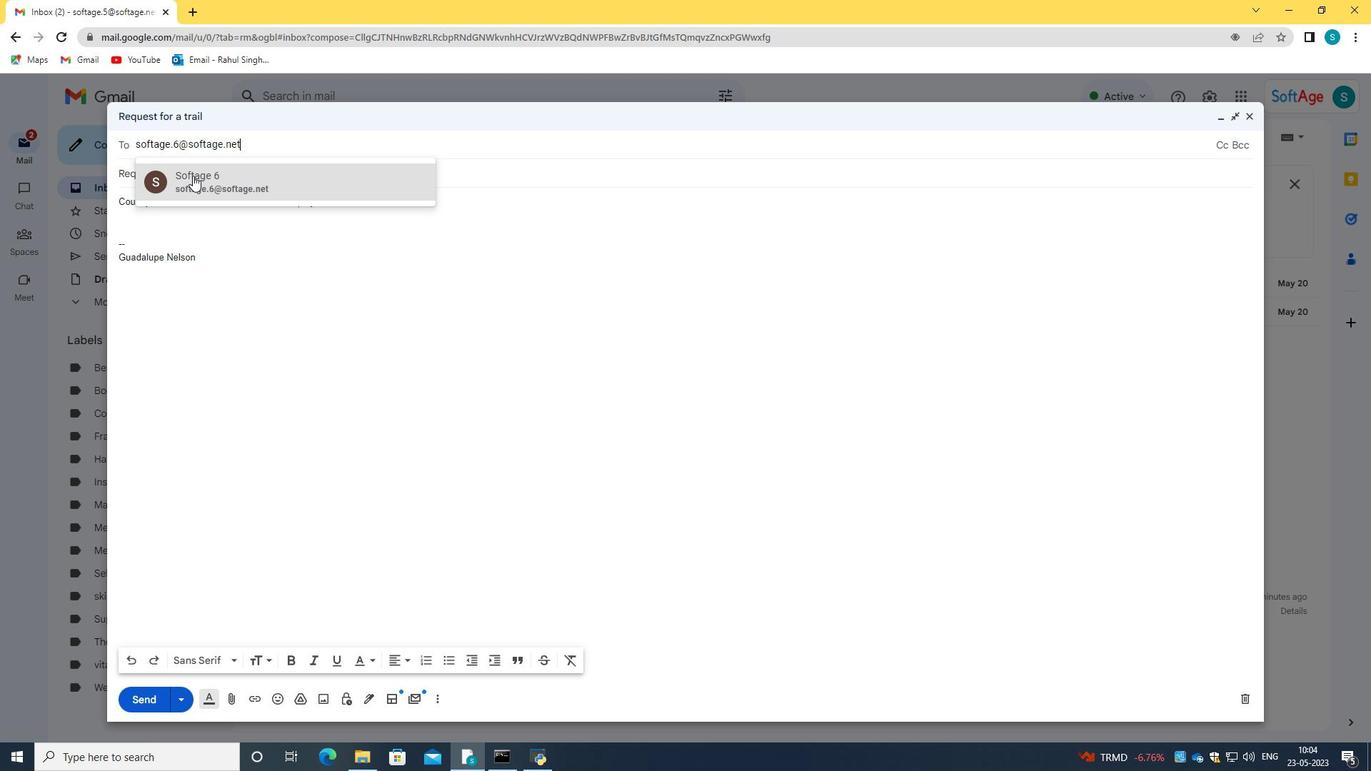 
Action: Mouse pressed left at (194, 168)
Screenshot: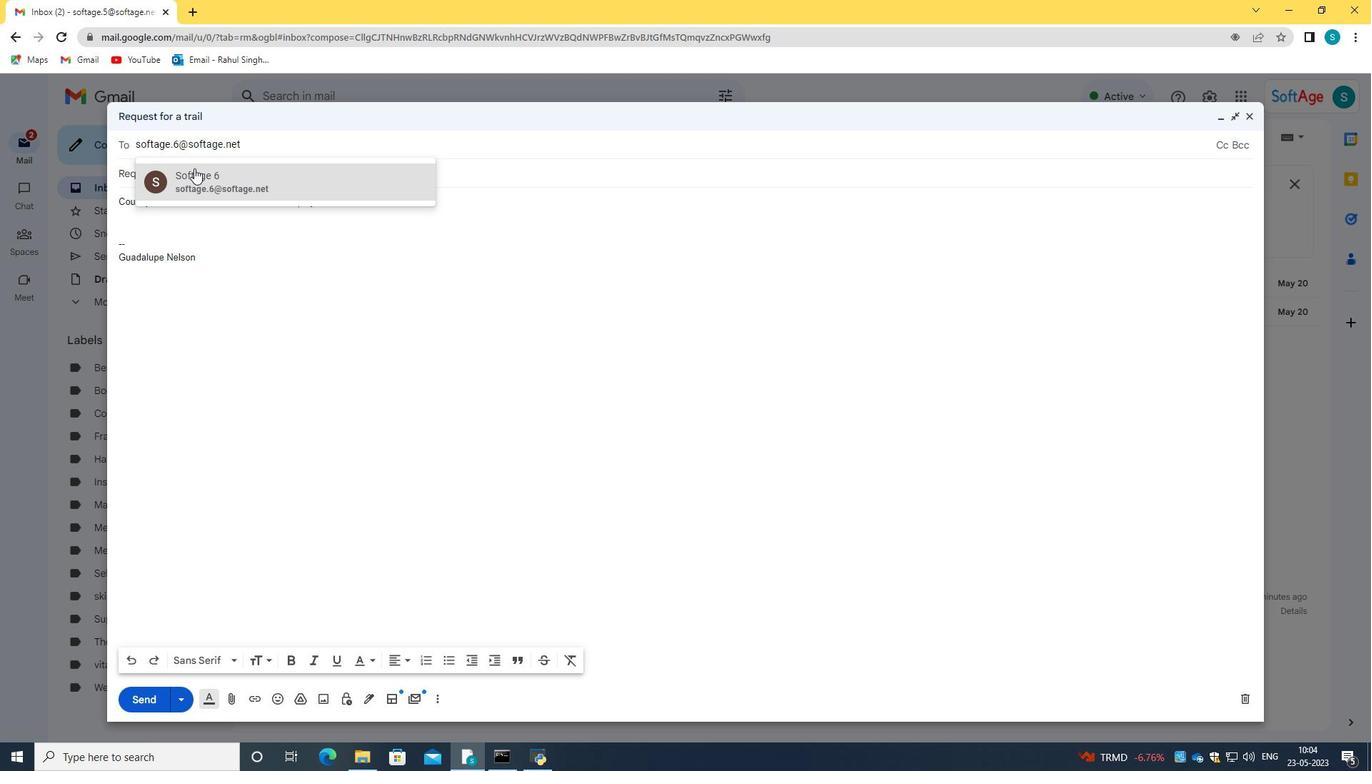 
Action: Mouse moved to (265, 428)
Screenshot: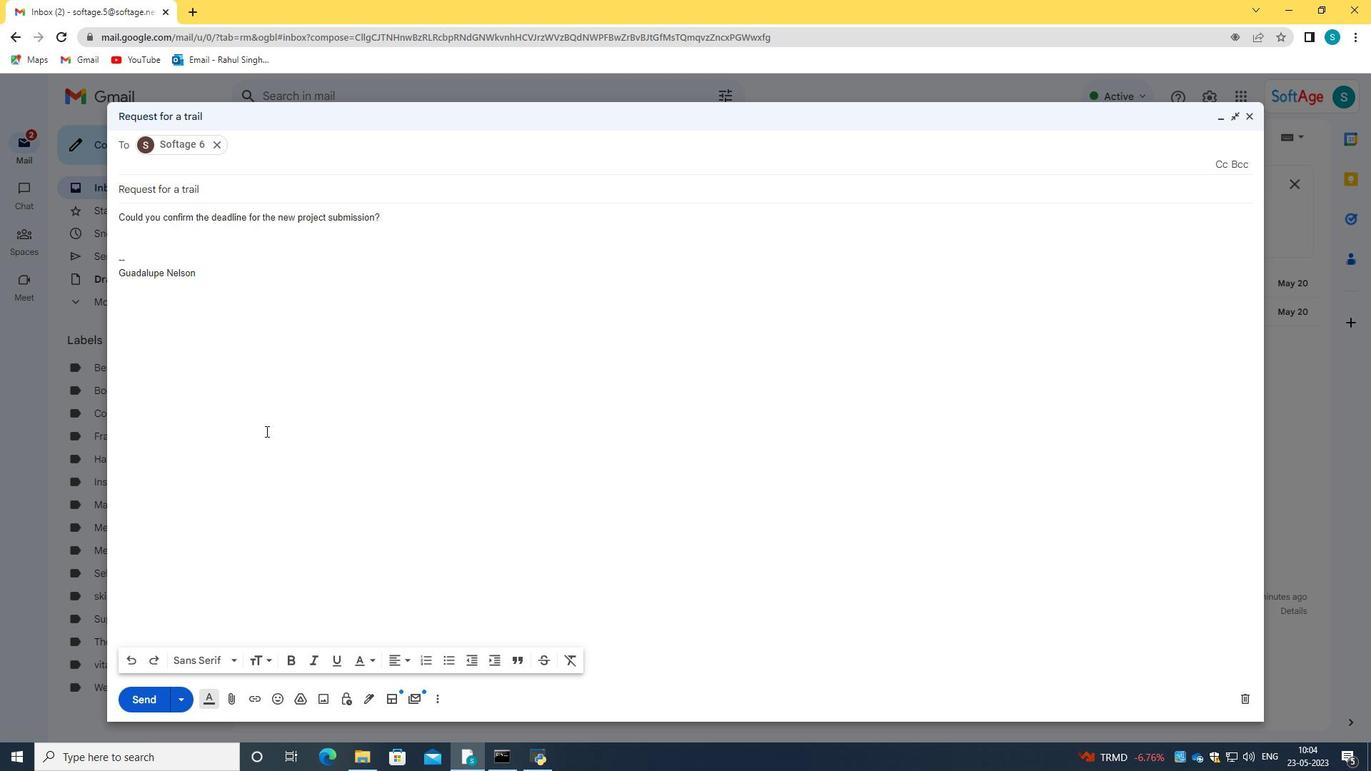 
Action: Key pressed <Key.esc>
Screenshot: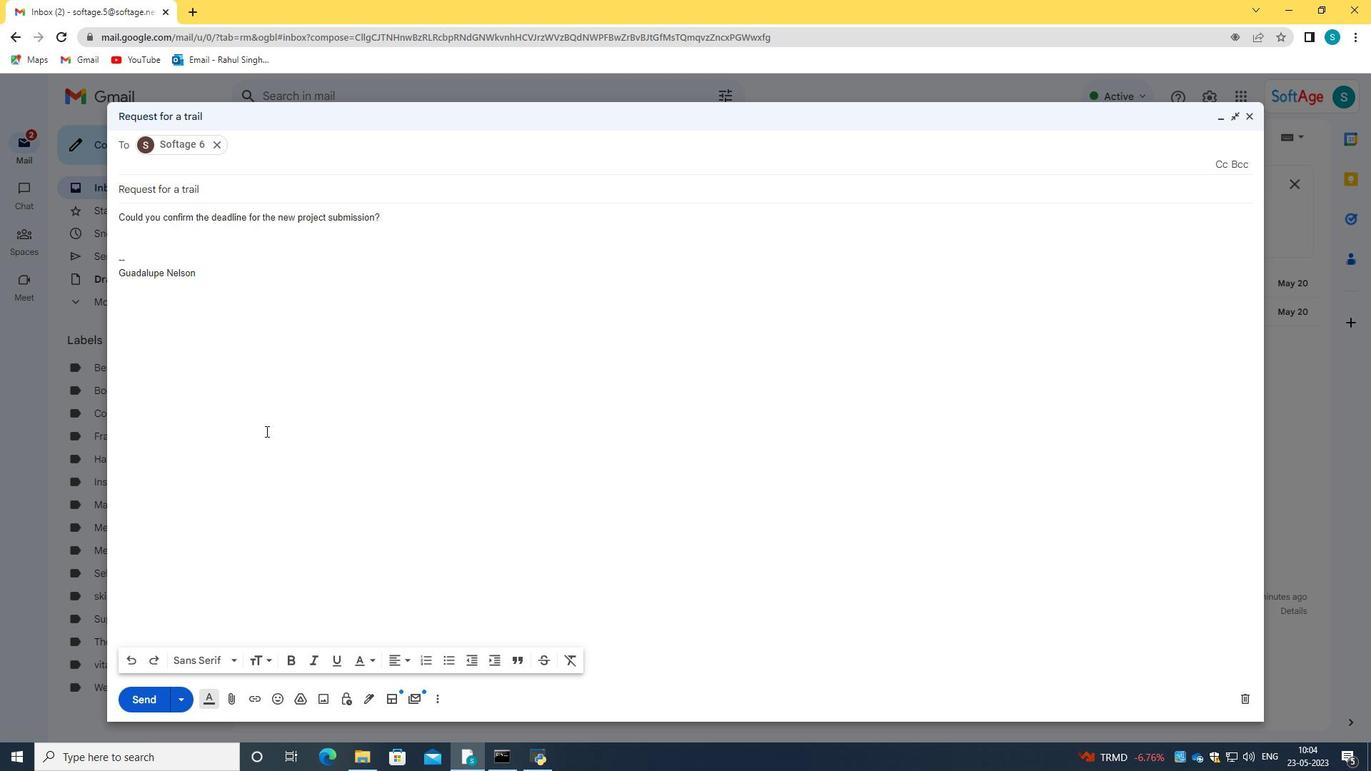 
Action: Mouse moved to (488, 699)
Screenshot: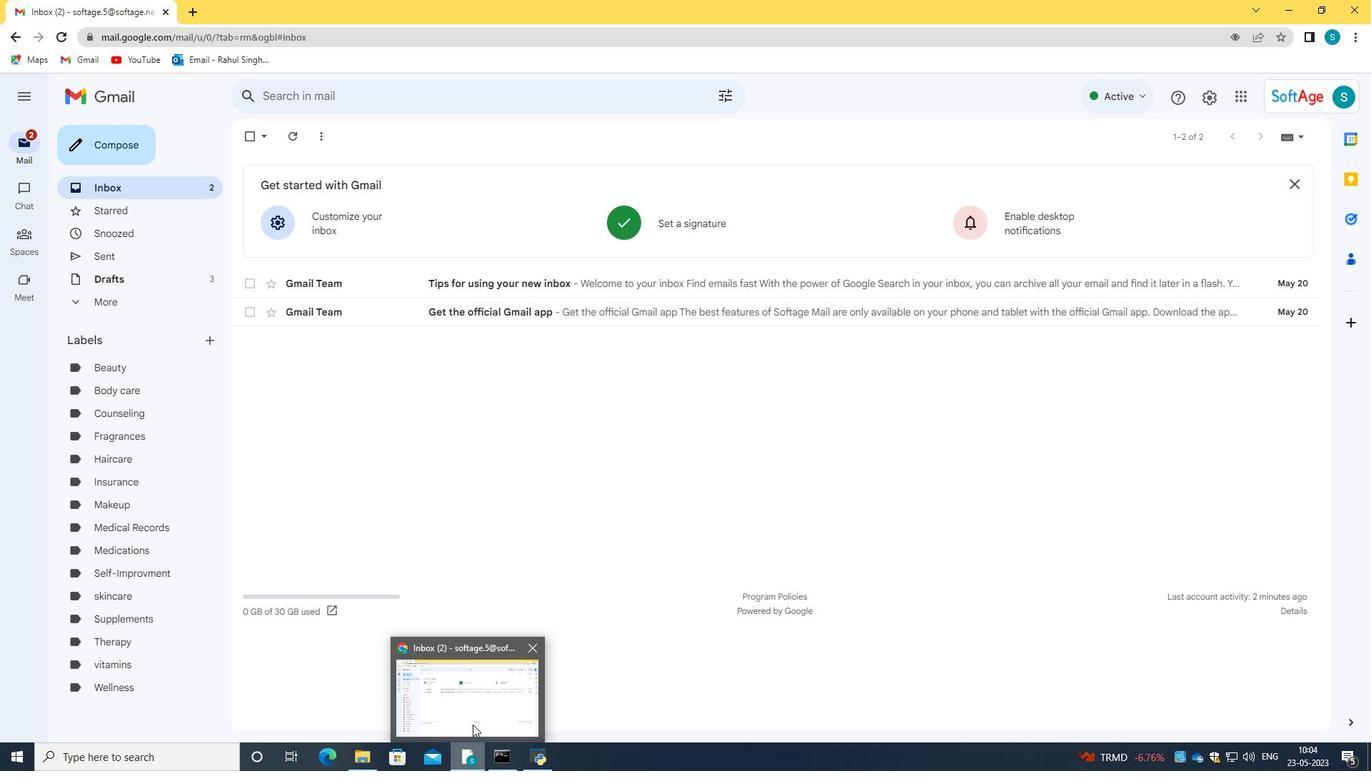 
Action: Mouse pressed left at (488, 699)
Screenshot: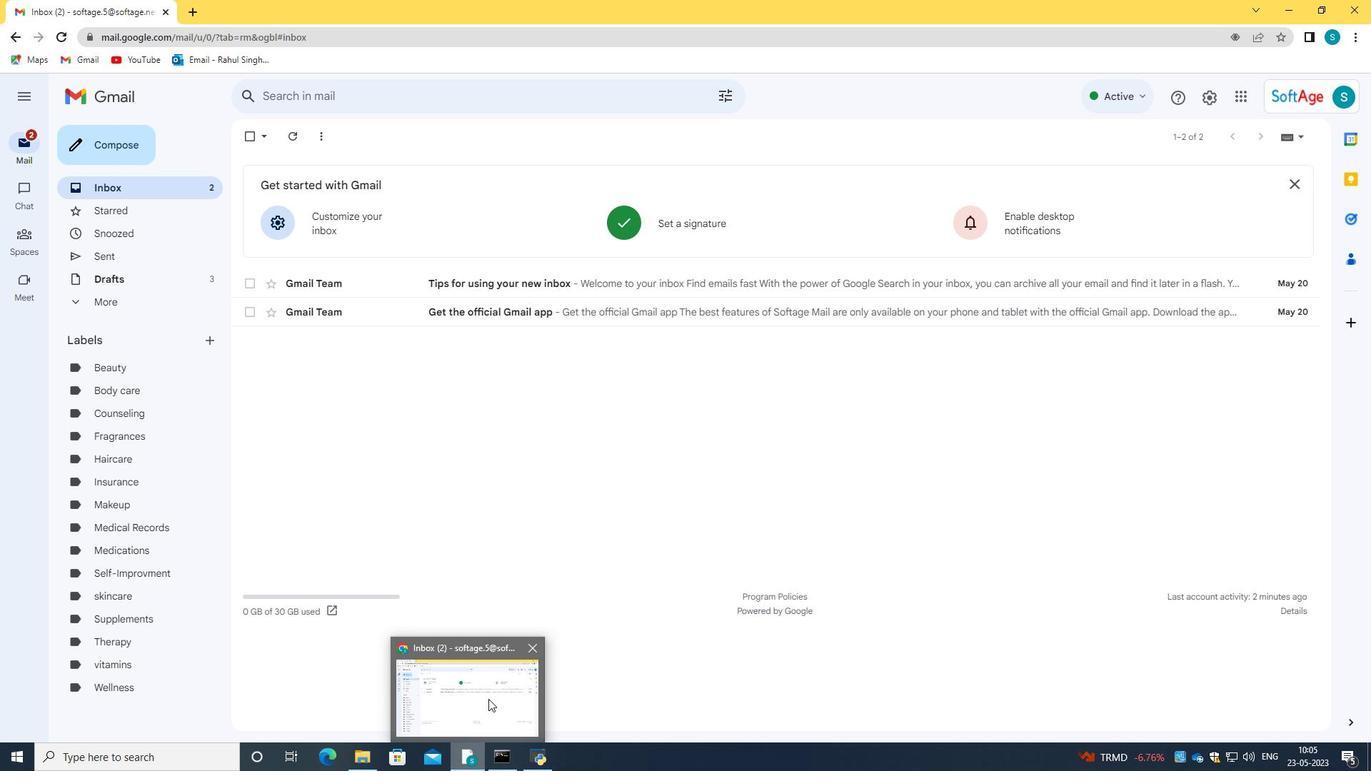 
Action: Mouse moved to (129, 144)
Screenshot: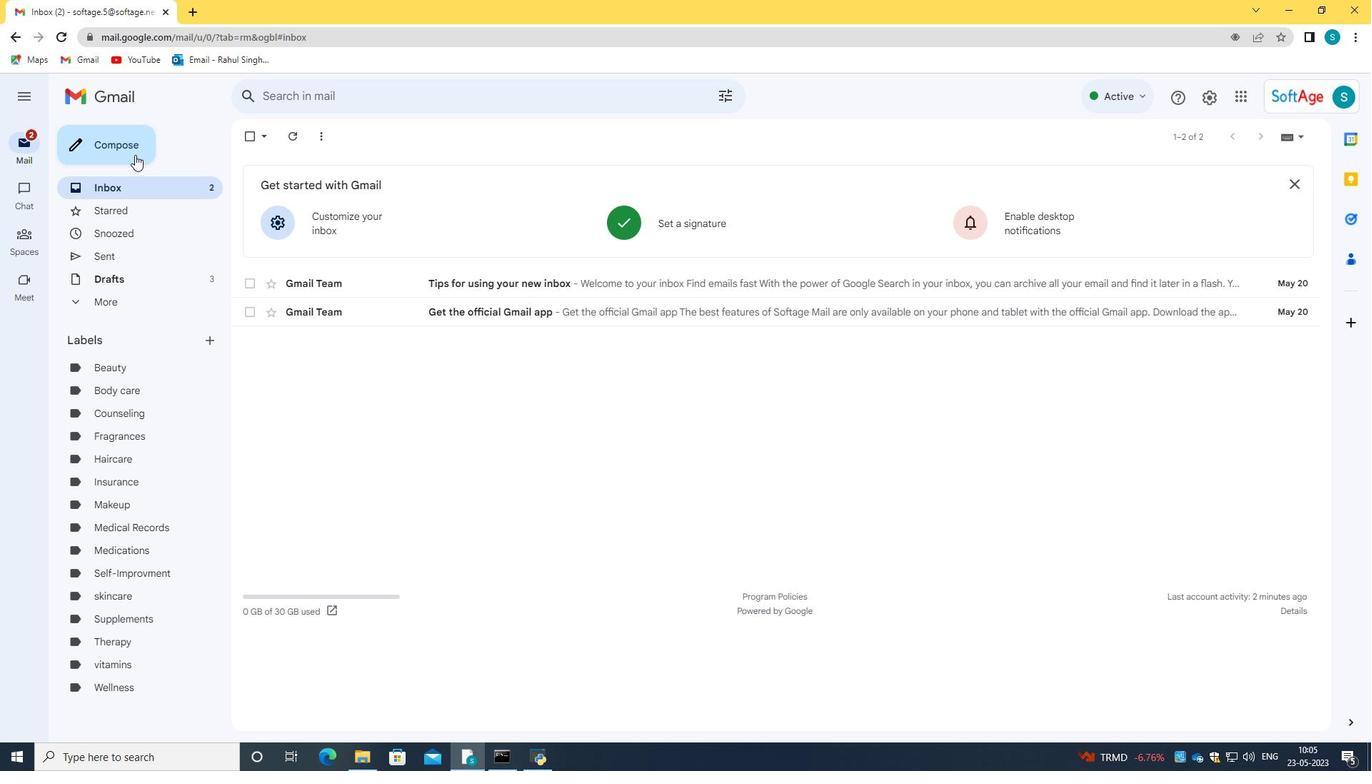 
Action: Mouse pressed left at (129, 144)
Screenshot: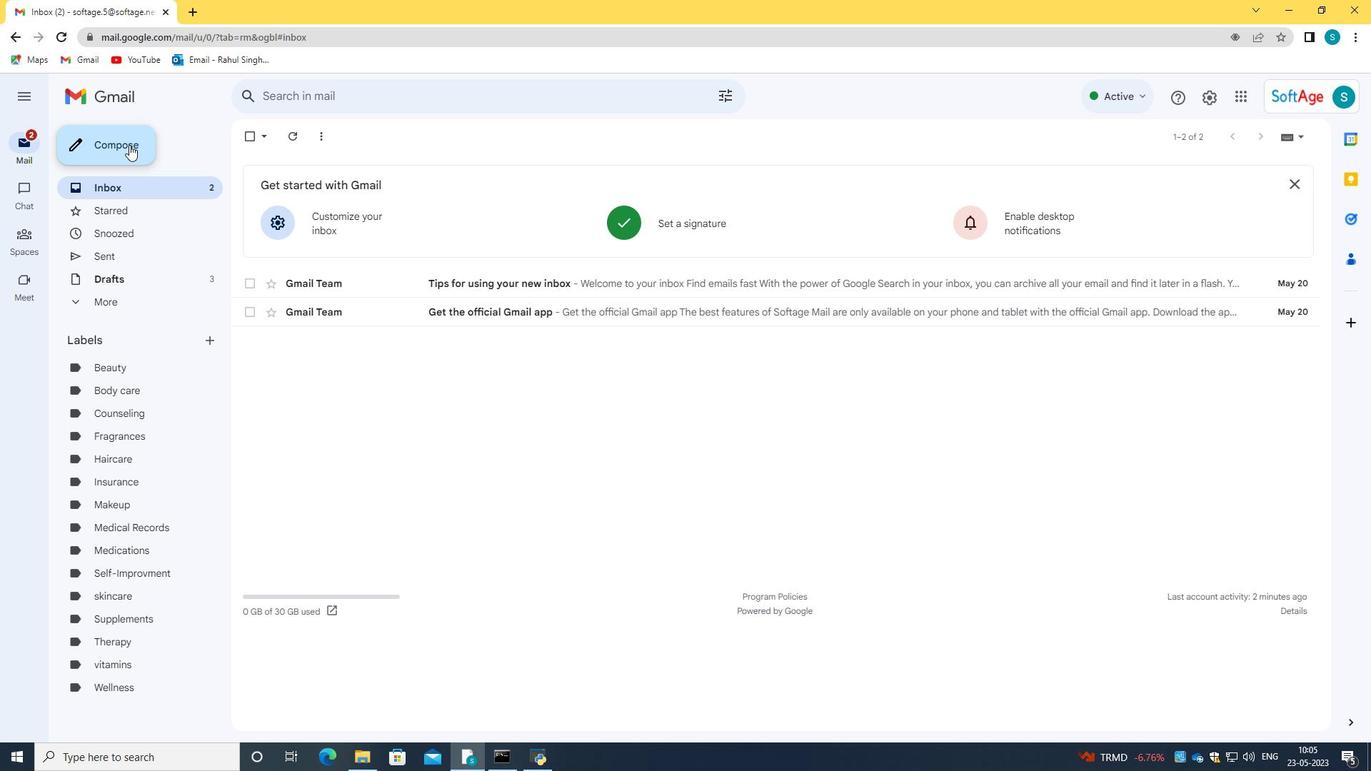 
Action: Mouse moved to (1294, 322)
Screenshot: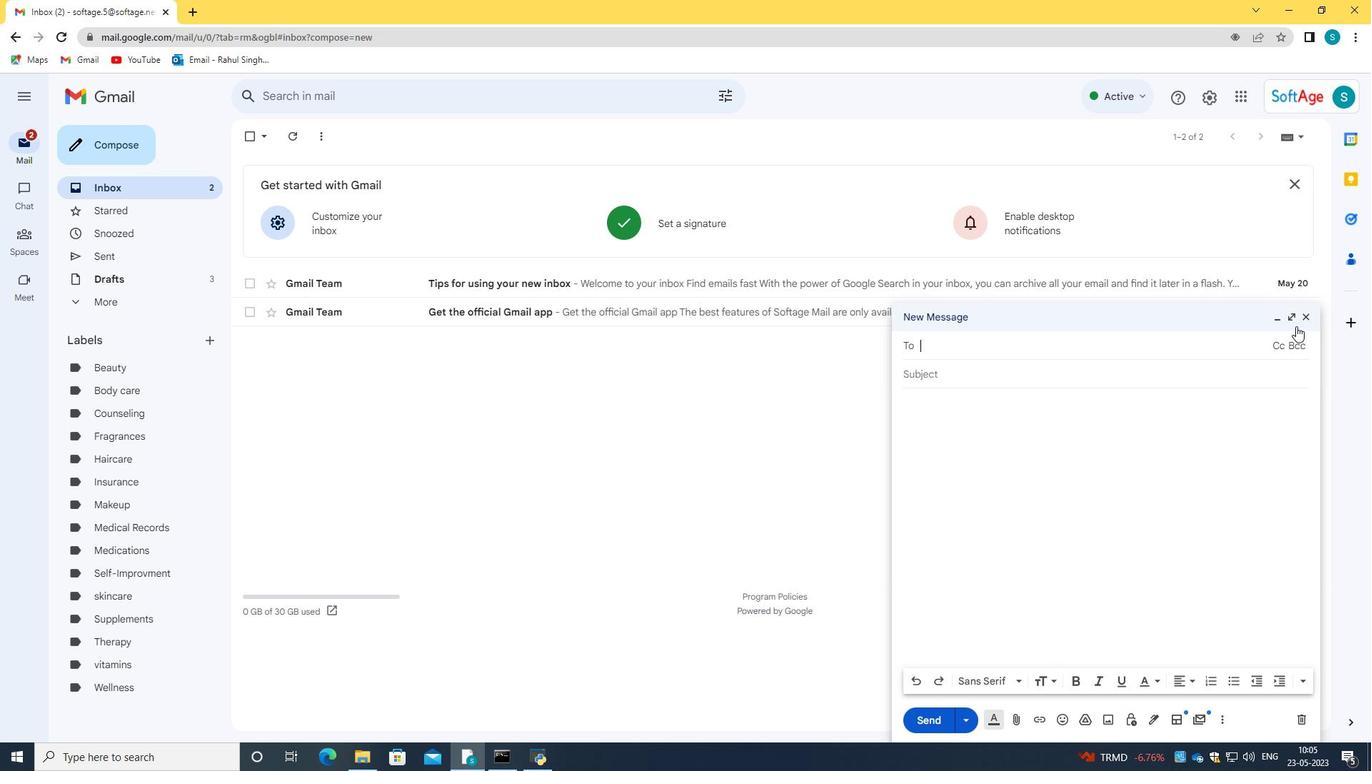 
Action: Mouse pressed left at (1294, 322)
Screenshot: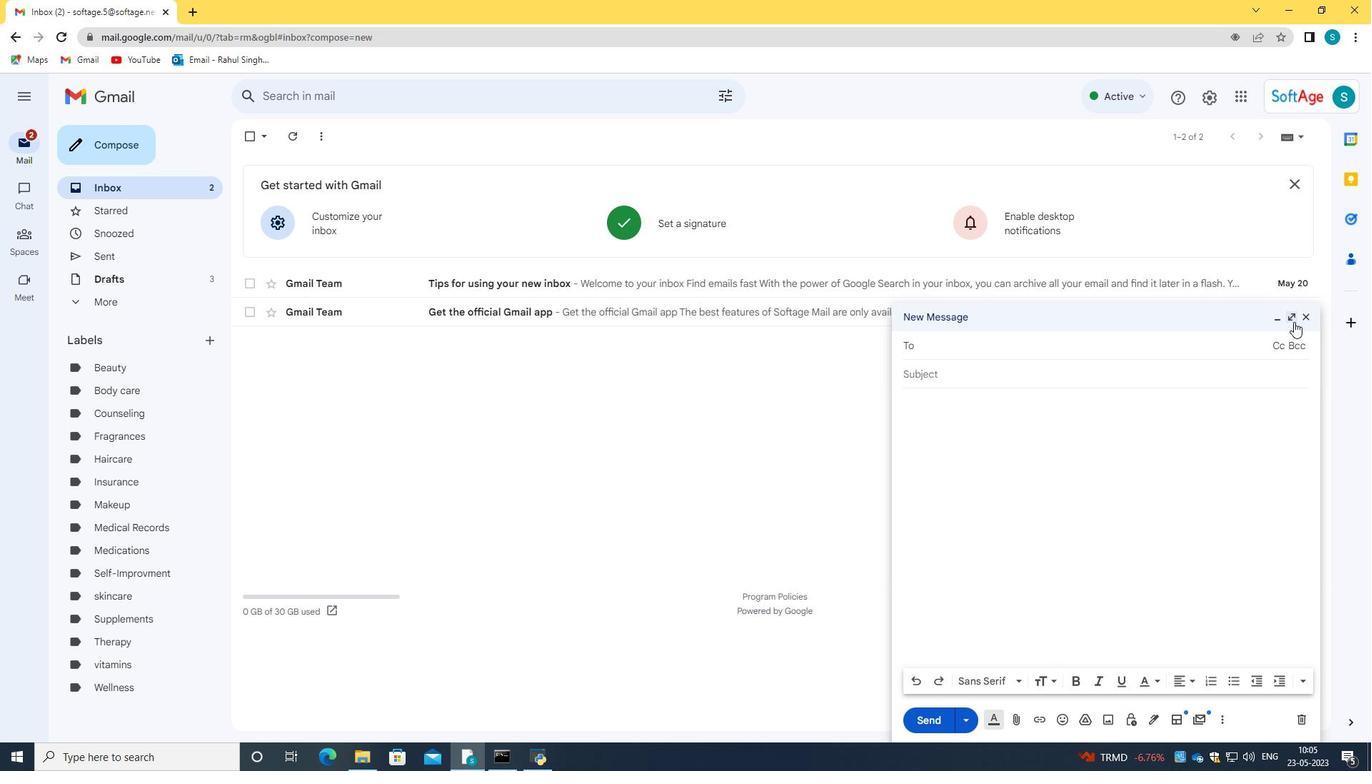 
Action: Mouse moved to (369, 699)
Screenshot: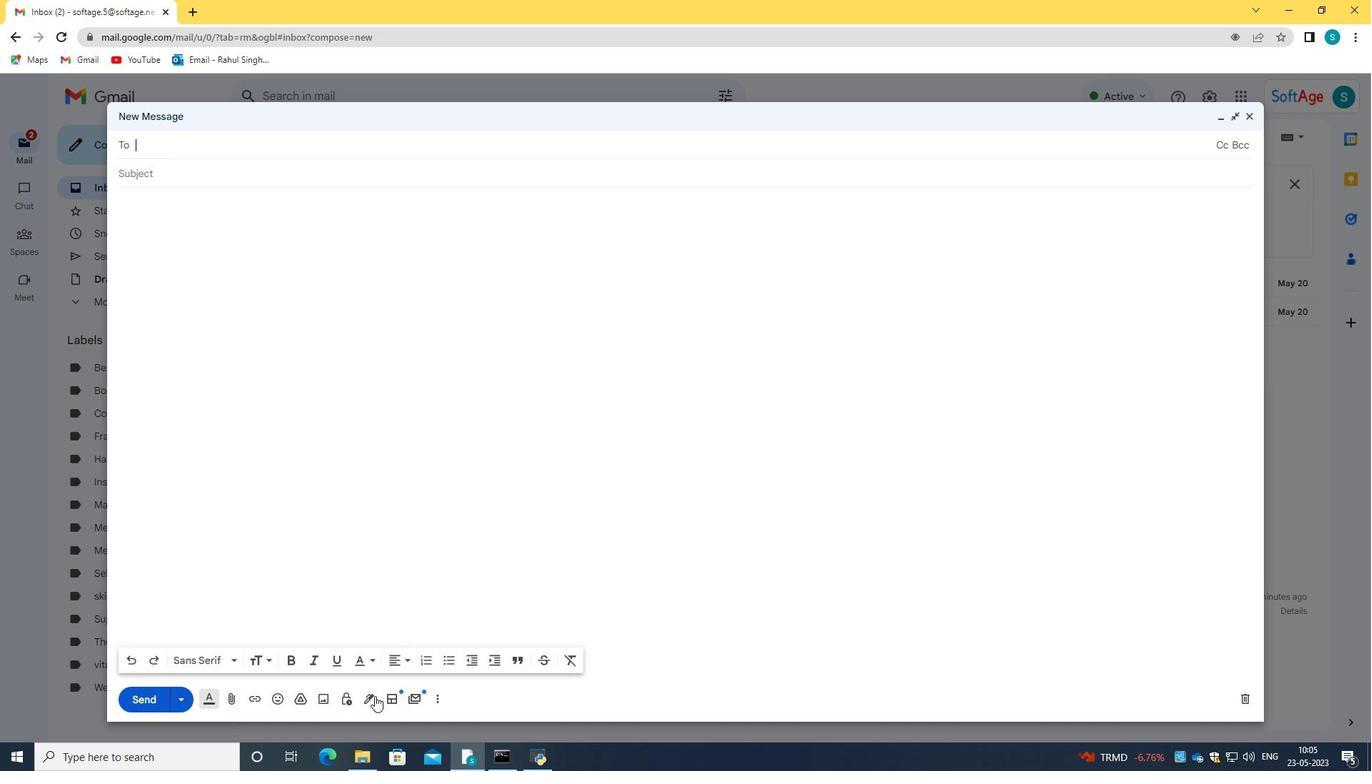
Action: Mouse pressed left at (369, 699)
Screenshot: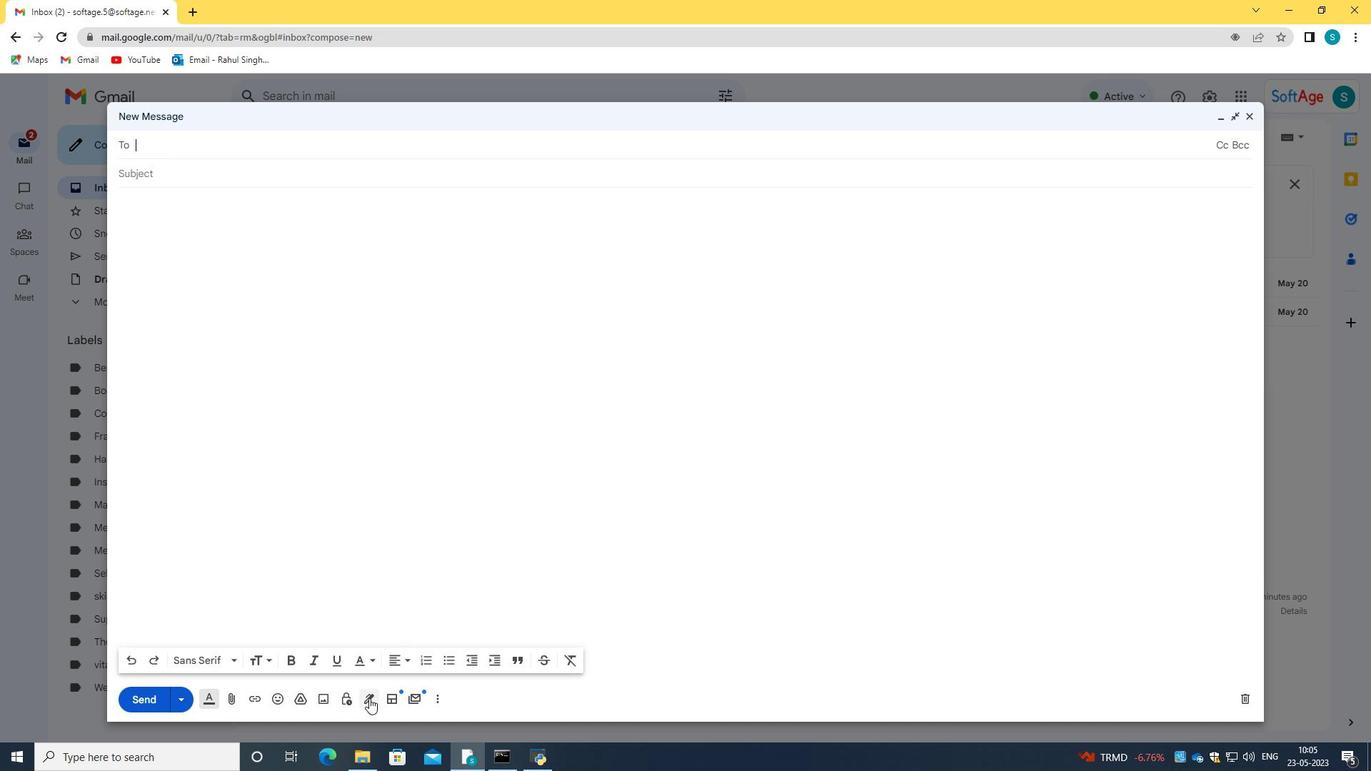 
Action: Mouse moved to (425, 670)
Screenshot: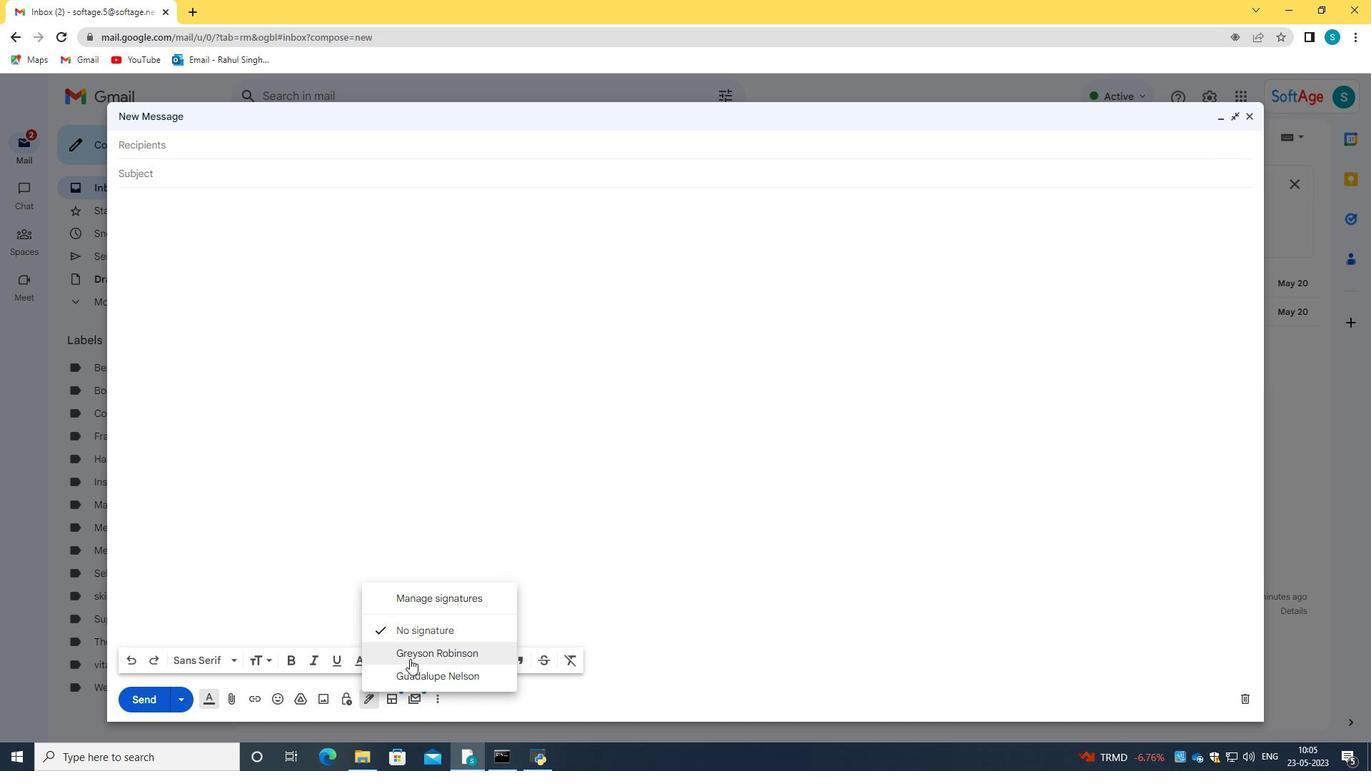 
Action: Mouse pressed left at (425, 670)
Screenshot: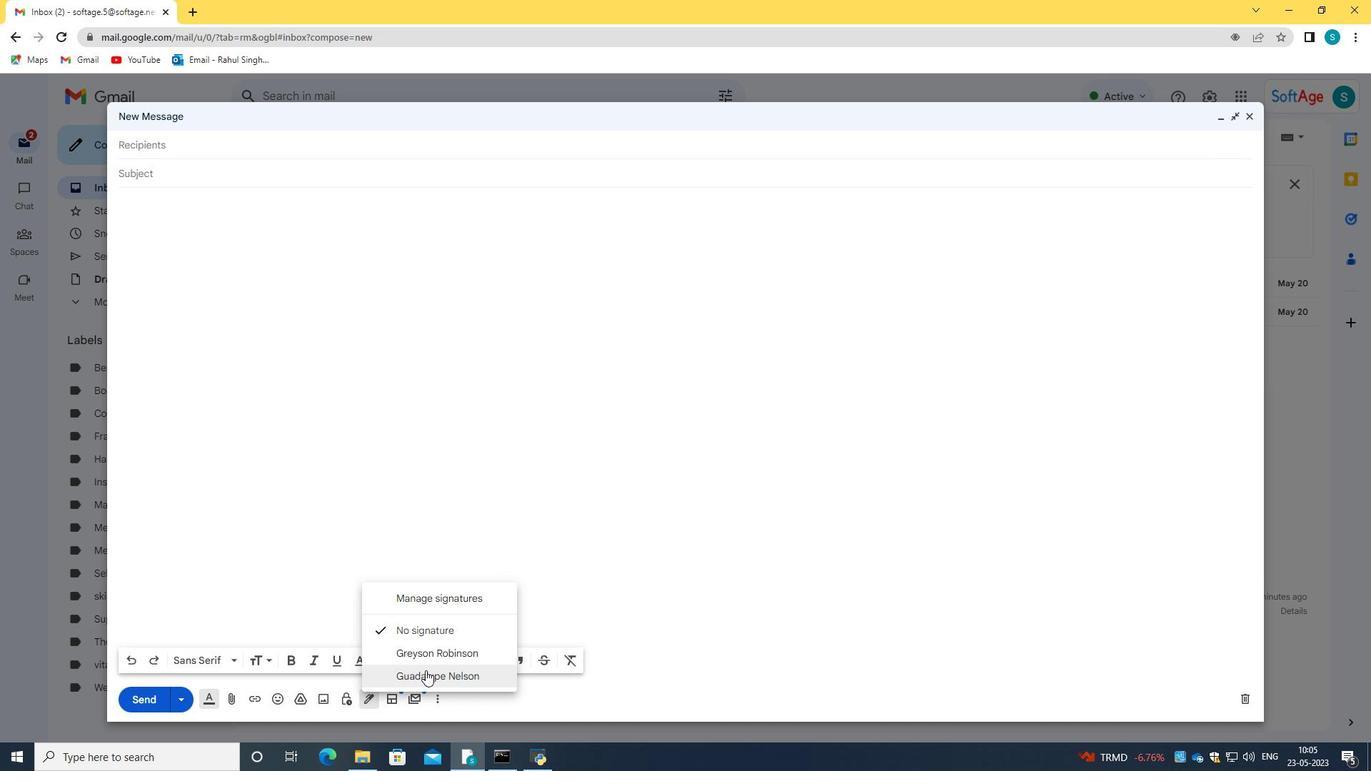 
Action: Mouse moved to (201, 139)
Screenshot: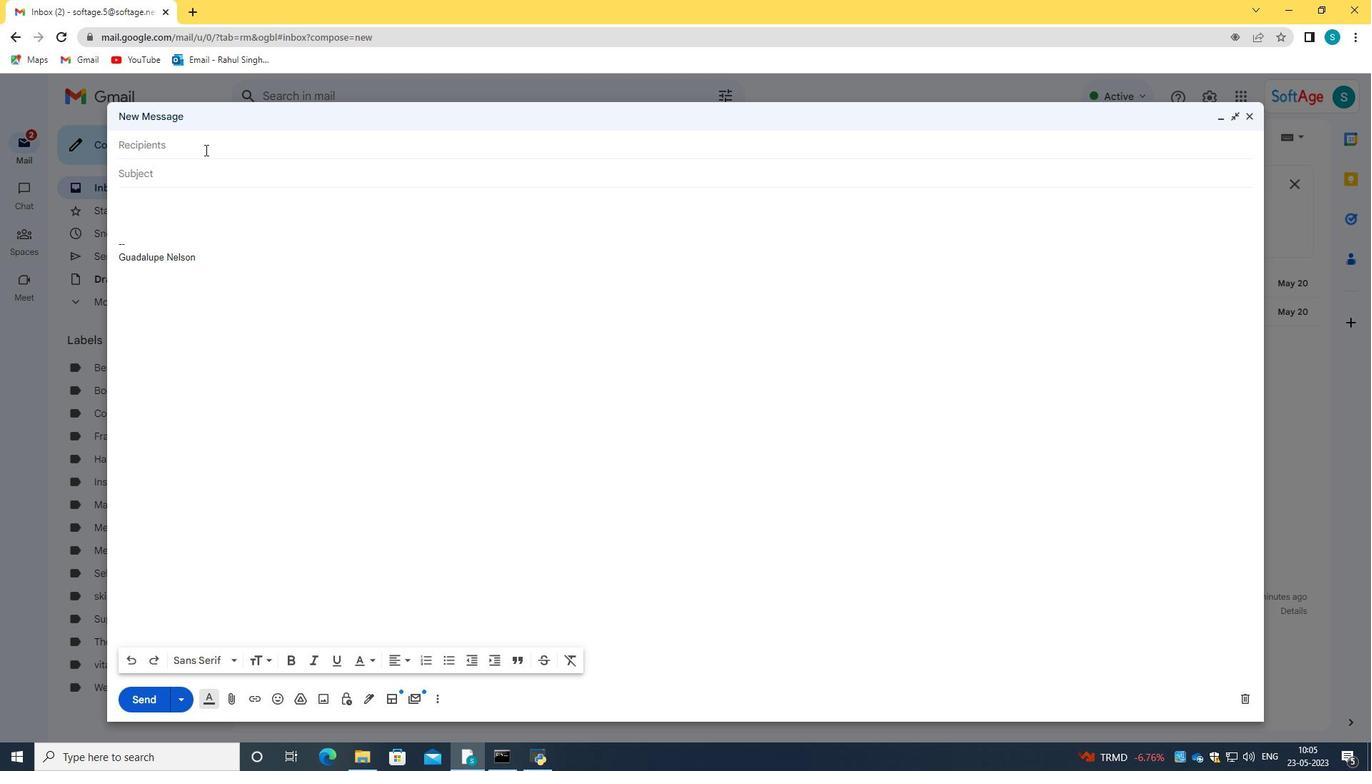 
Action: Mouse pressed left at (201, 139)
Screenshot: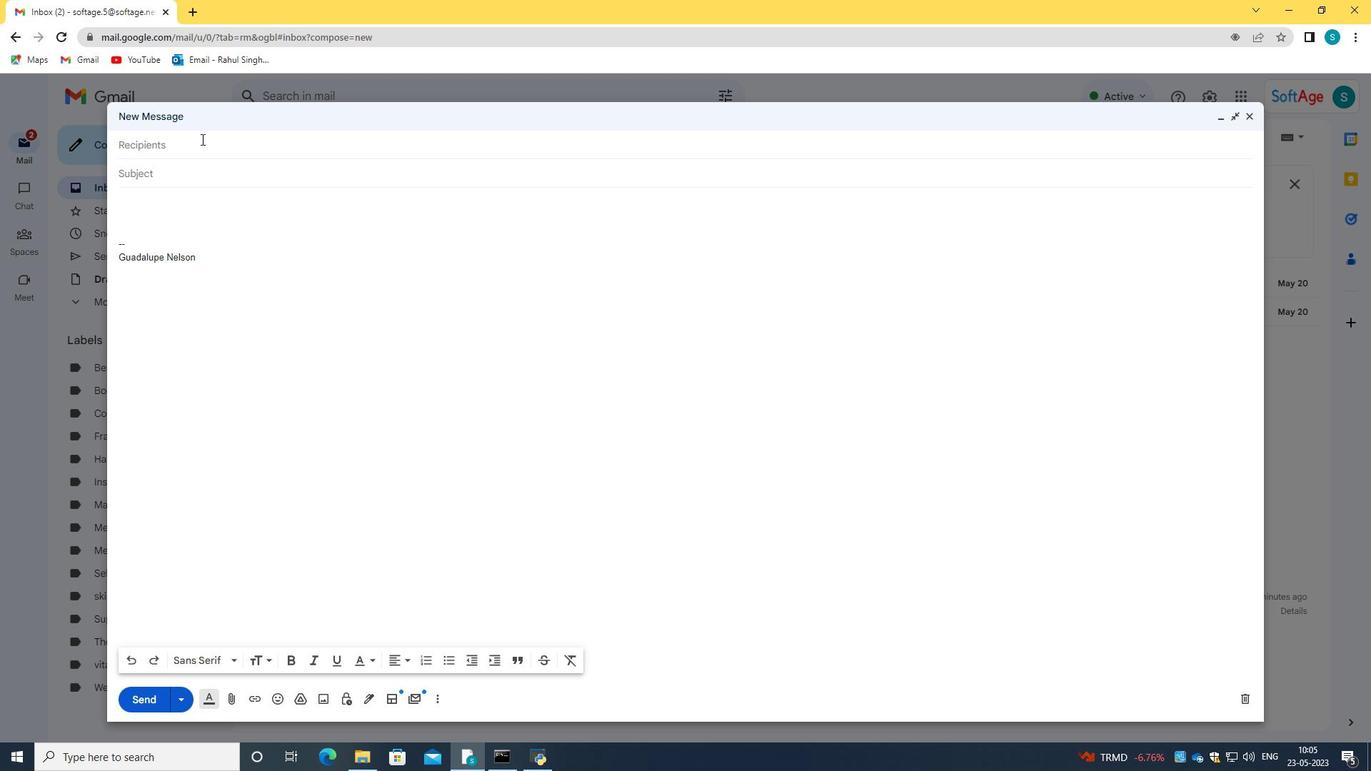 
Action: Mouse moved to (154, 173)
Screenshot: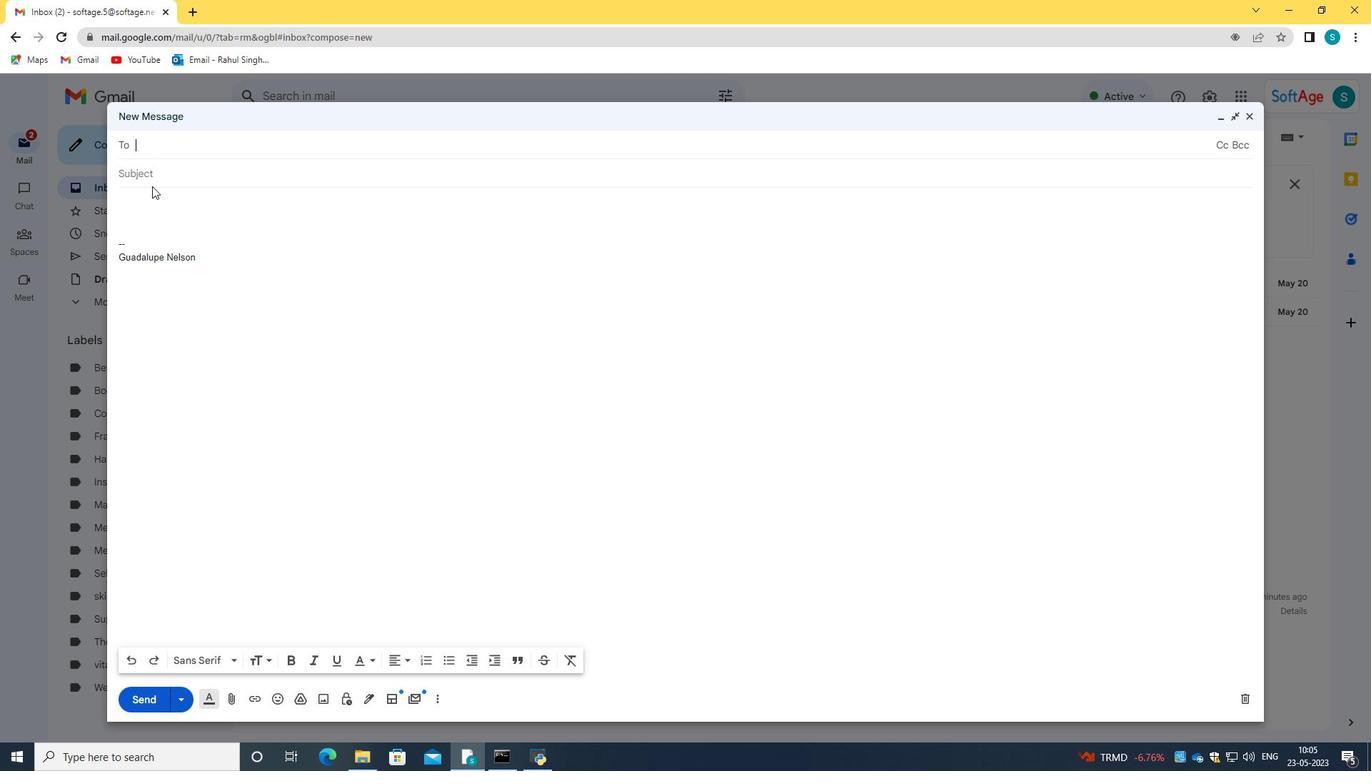 
Action: Mouse pressed left at (154, 173)
Screenshot: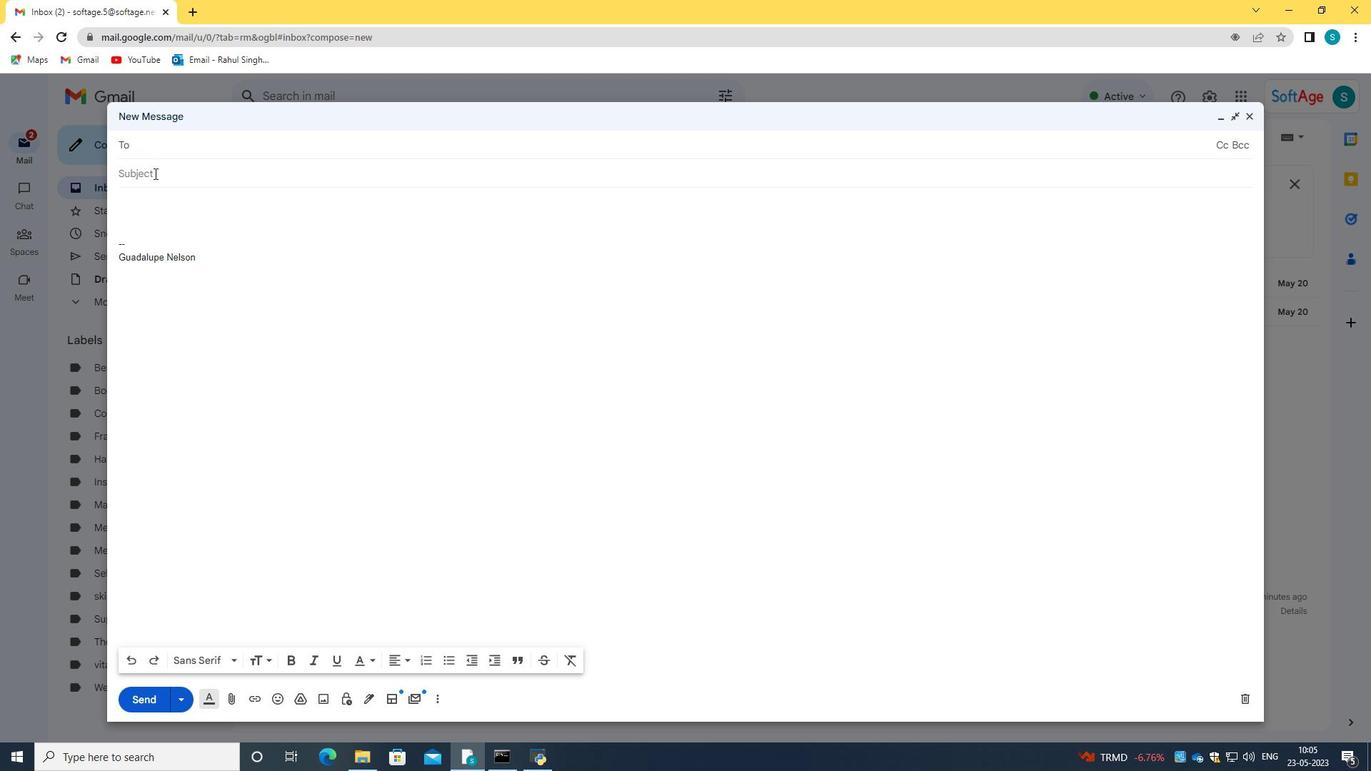 
Action: Key pressed <Key.caps_lock>R<Key.caps_lock>equest<Key.space>for<Key.space>a<Key.space>trail
Screenshot: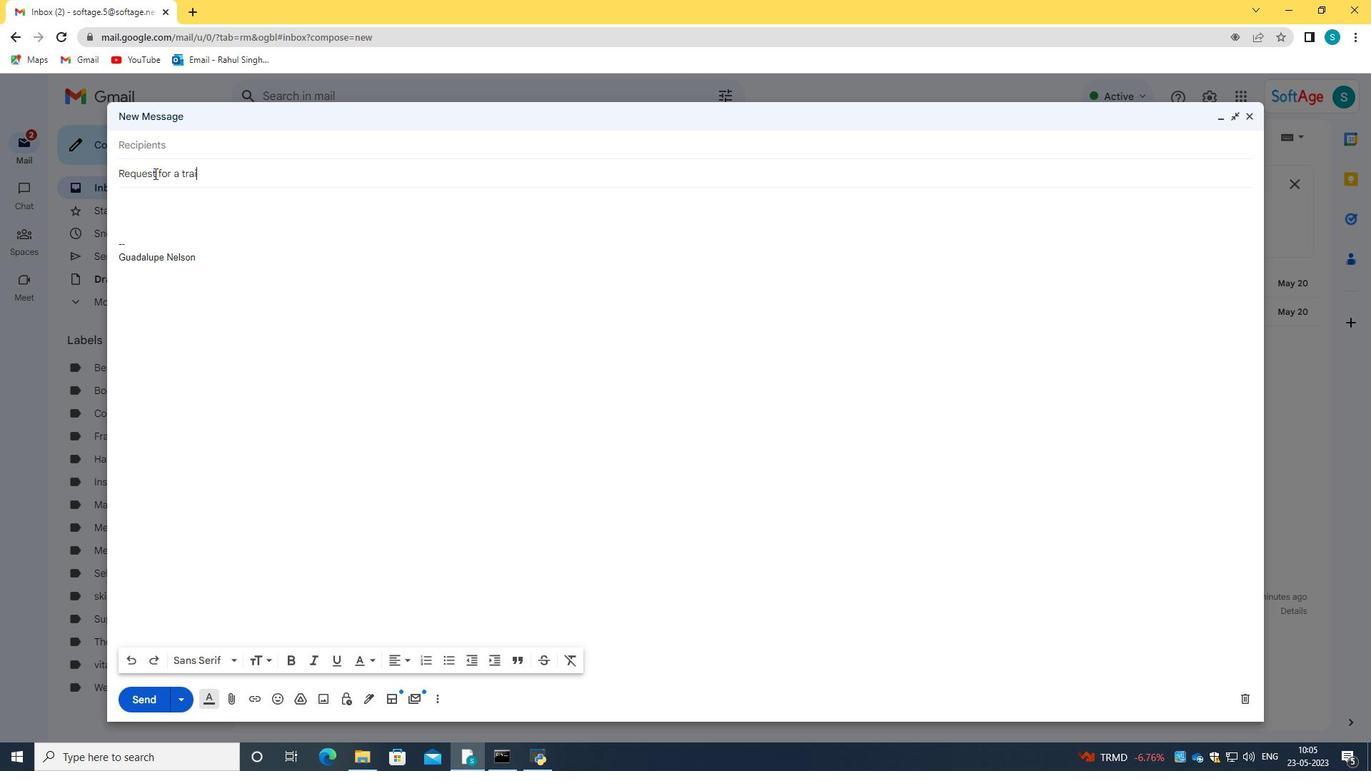 
Action: Mouse moved to (170, 196)
Screenshot: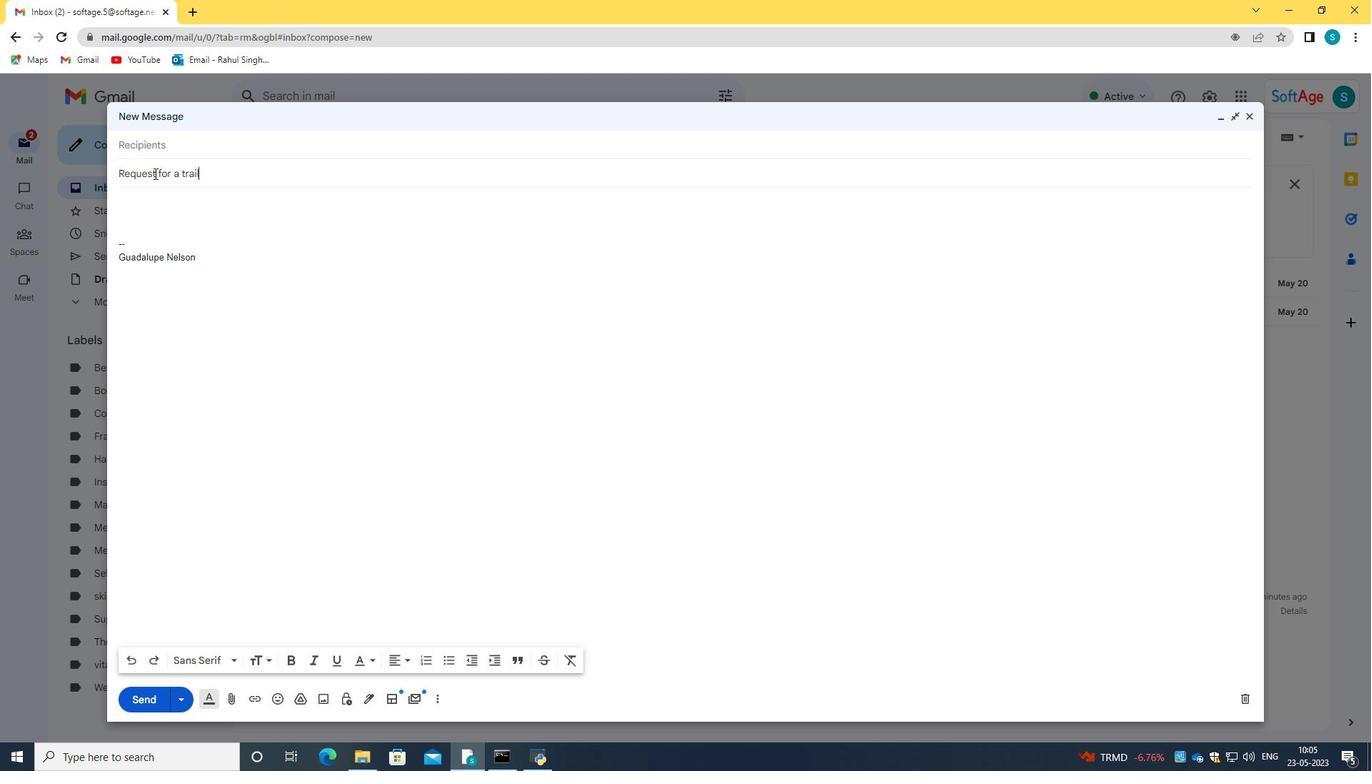 
Action: Mouse pressed left at (170, 196)
Screenshot: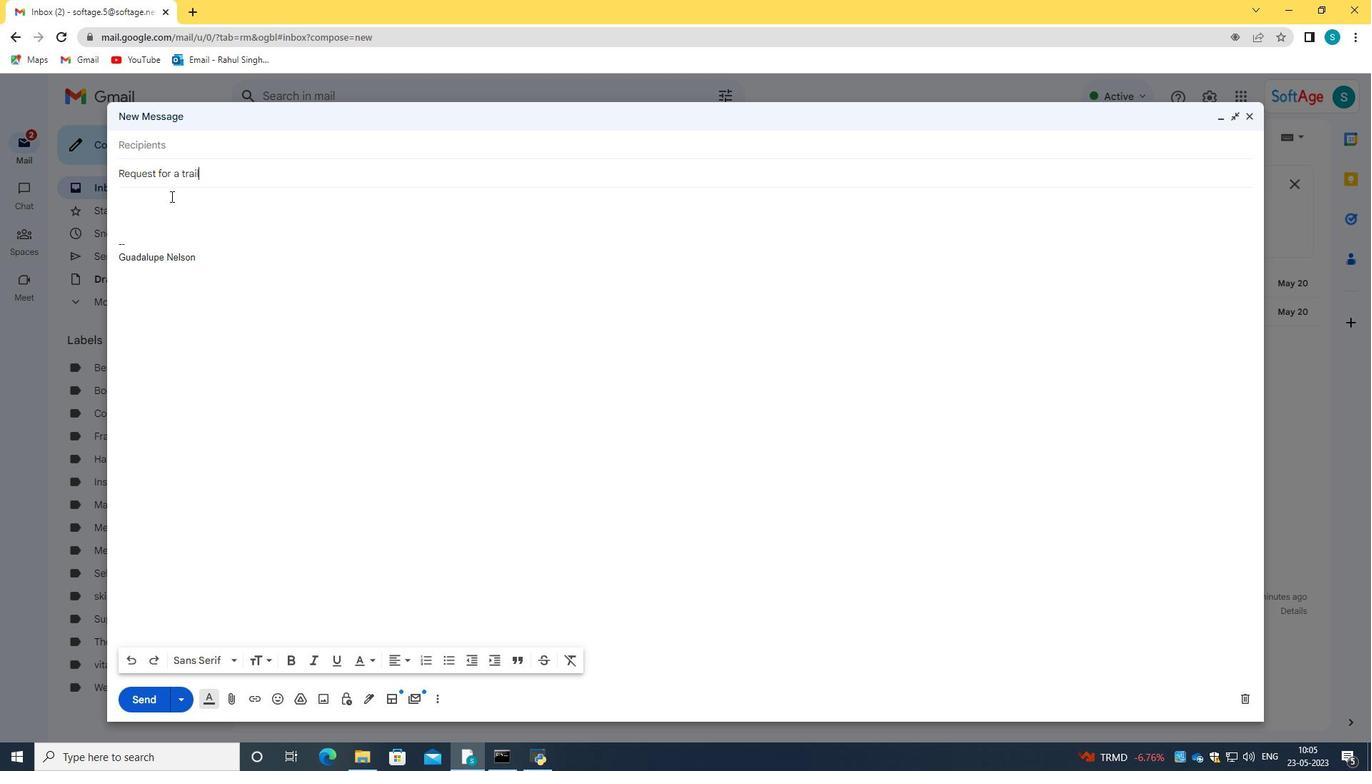 
Action: Key pressed <Key.caps_lock>C<Key.caps_lock>ould<Key.space>you<Key.space>confirm<Key.space>the<Key.space>deadline<Key.space>for<Key.space><Key.space>the<Key.space>new<Key.space>project<Key.space>sub<Key.tab>
Screenshot: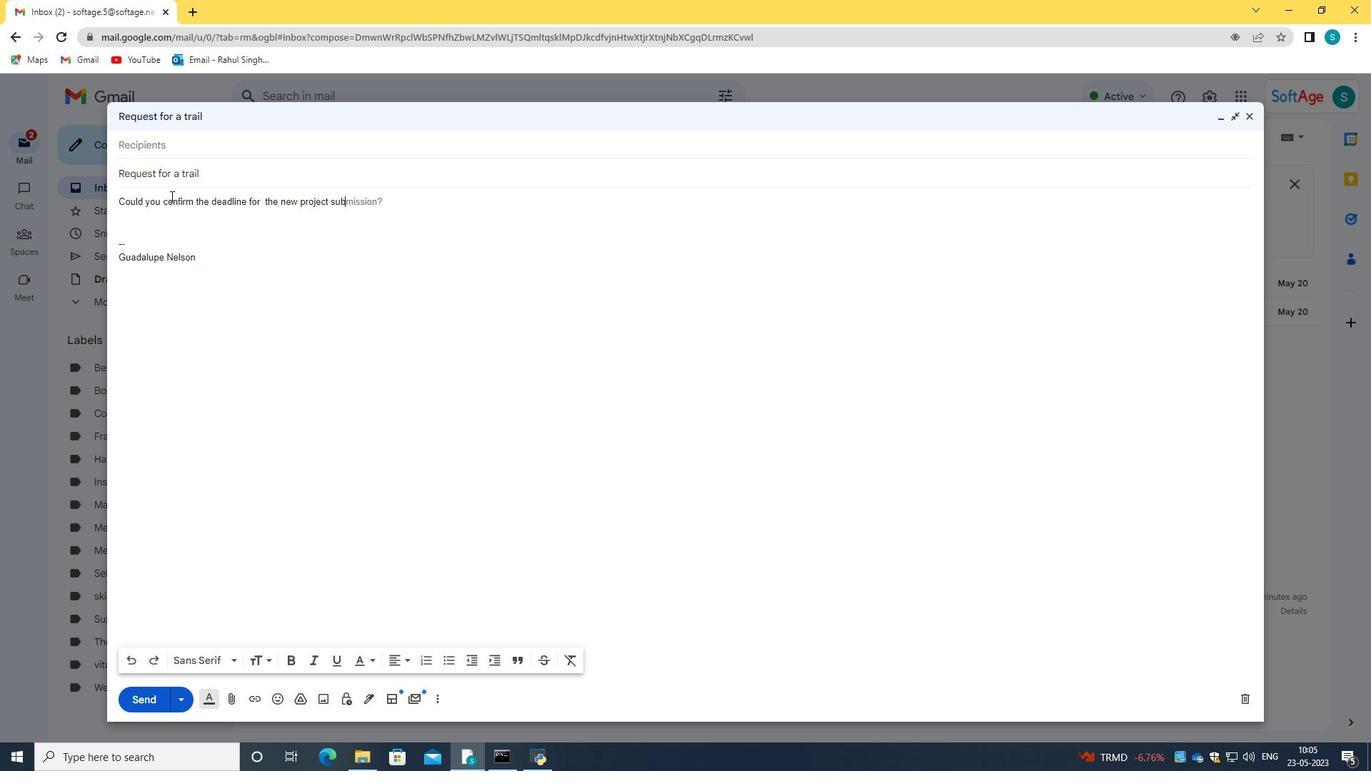 
Action: Mouse moved to (162, 137)
Screenshot: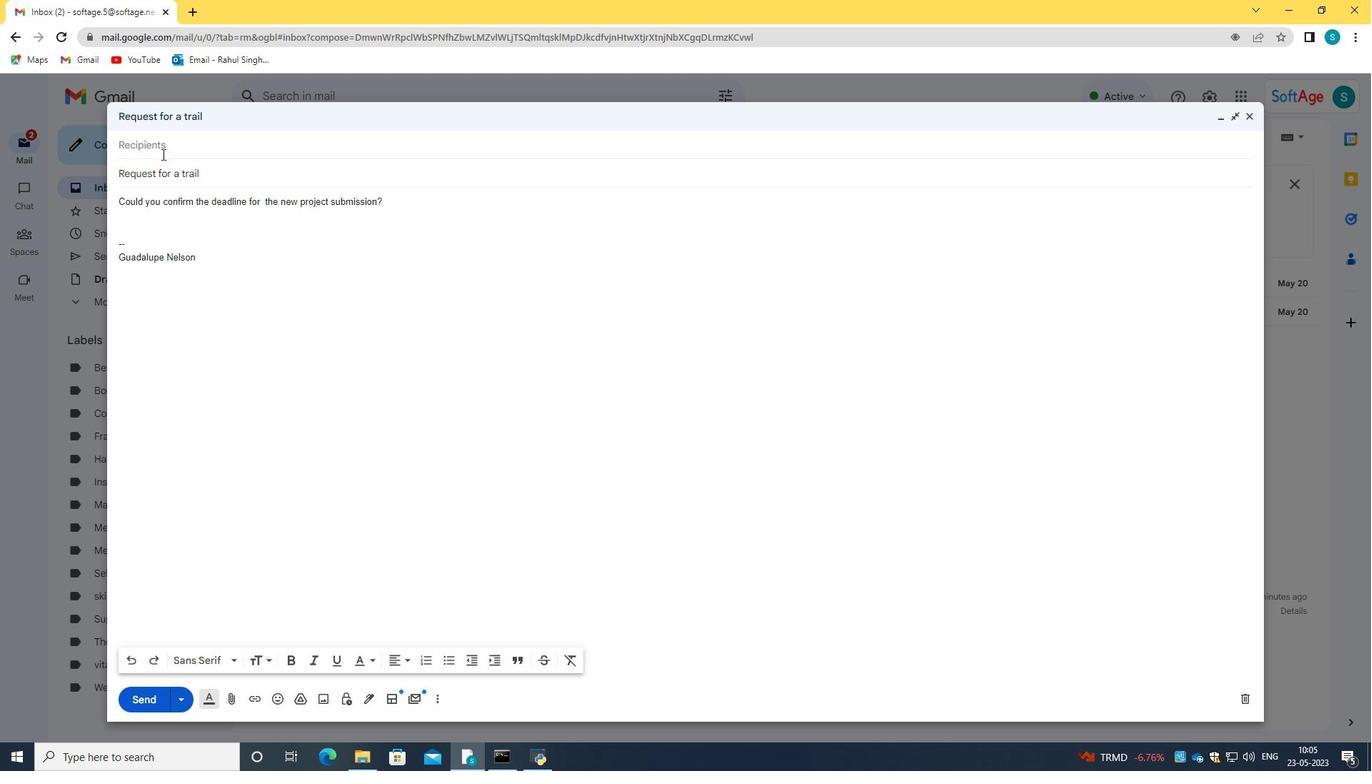 
Action: Mouse pressed left at (162, 137)
Screenshot: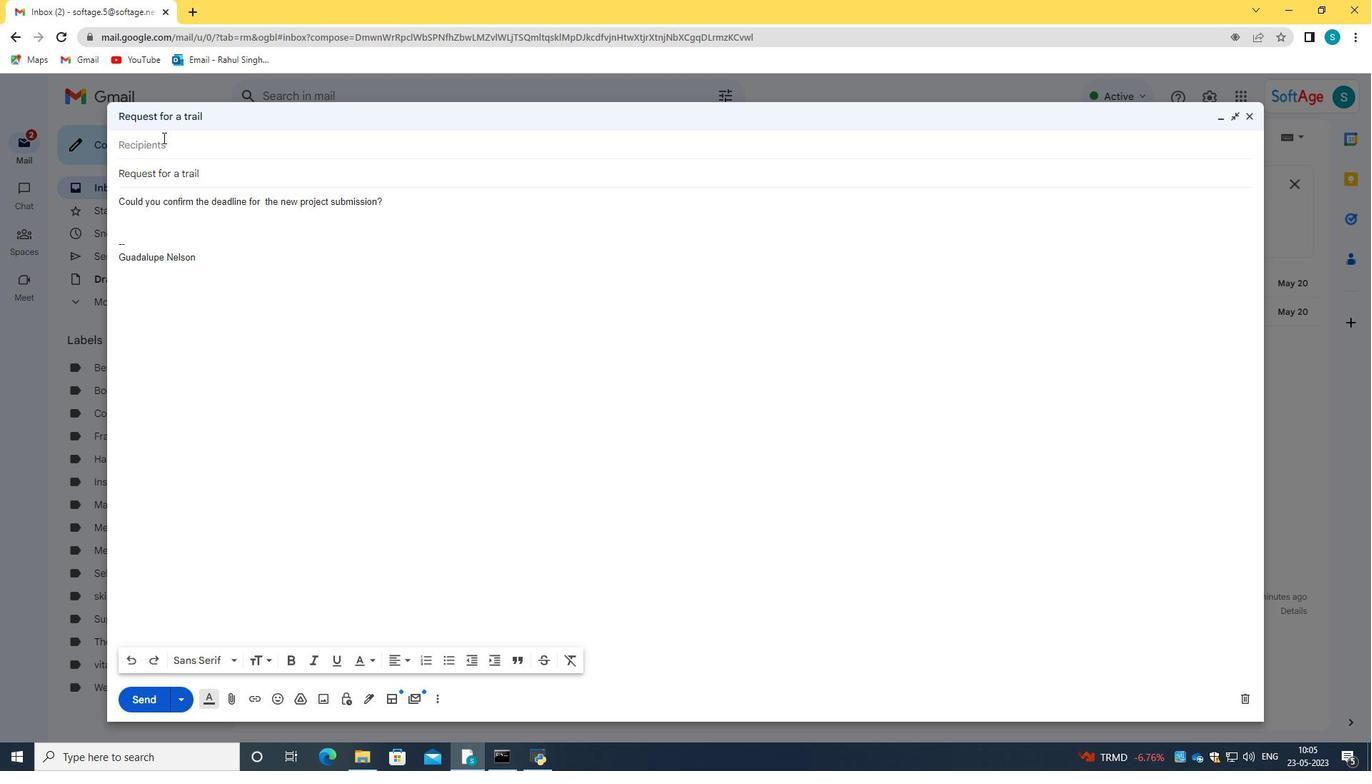
Action: Key pressed softage.6<Key.shift>@sosoftage.net
Screenshot: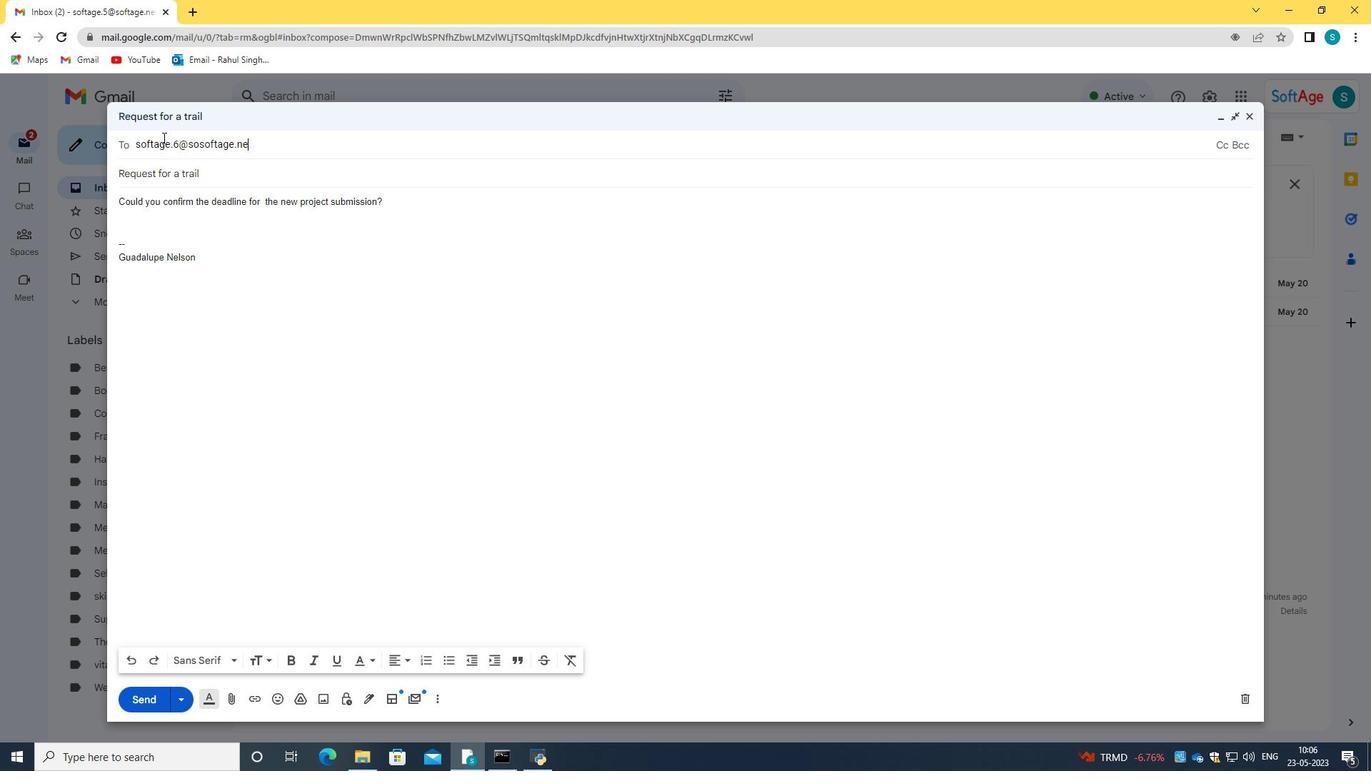 
Action: Mouse moved to (284, 182)
Screenshot: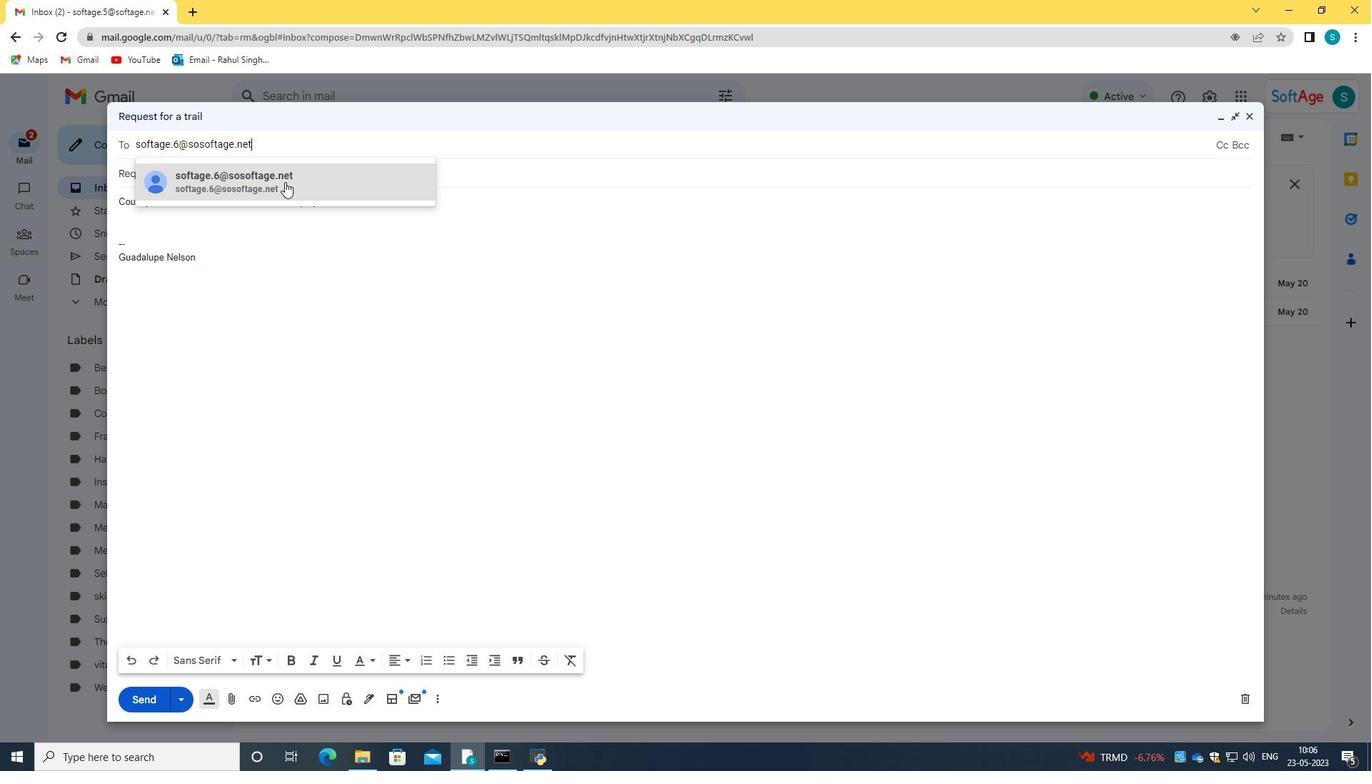
Action: Mouse pressed left at (284, 182)
Screenshot: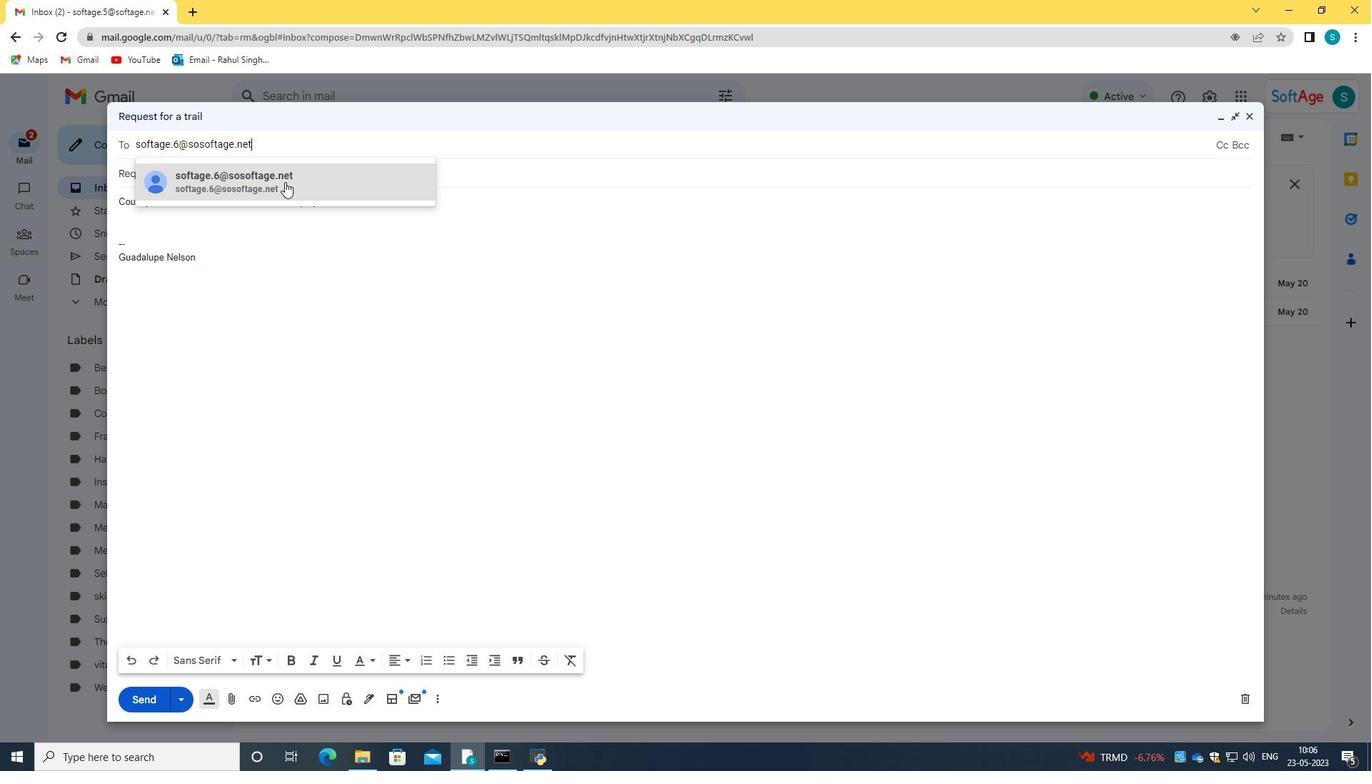 
Action: Mouse moved to (299, 219)
Screenshot: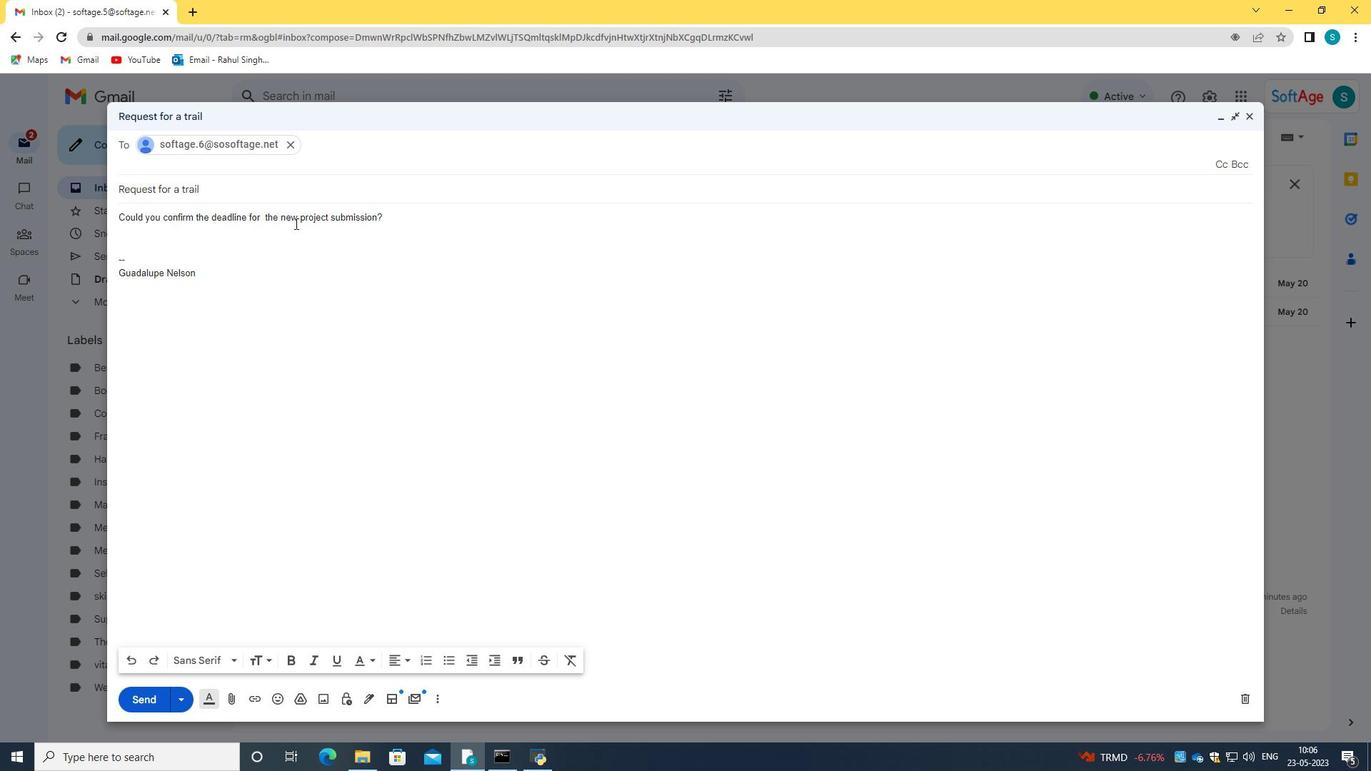 
Action: Mouse pressed left at (299, 219)
Screenshot: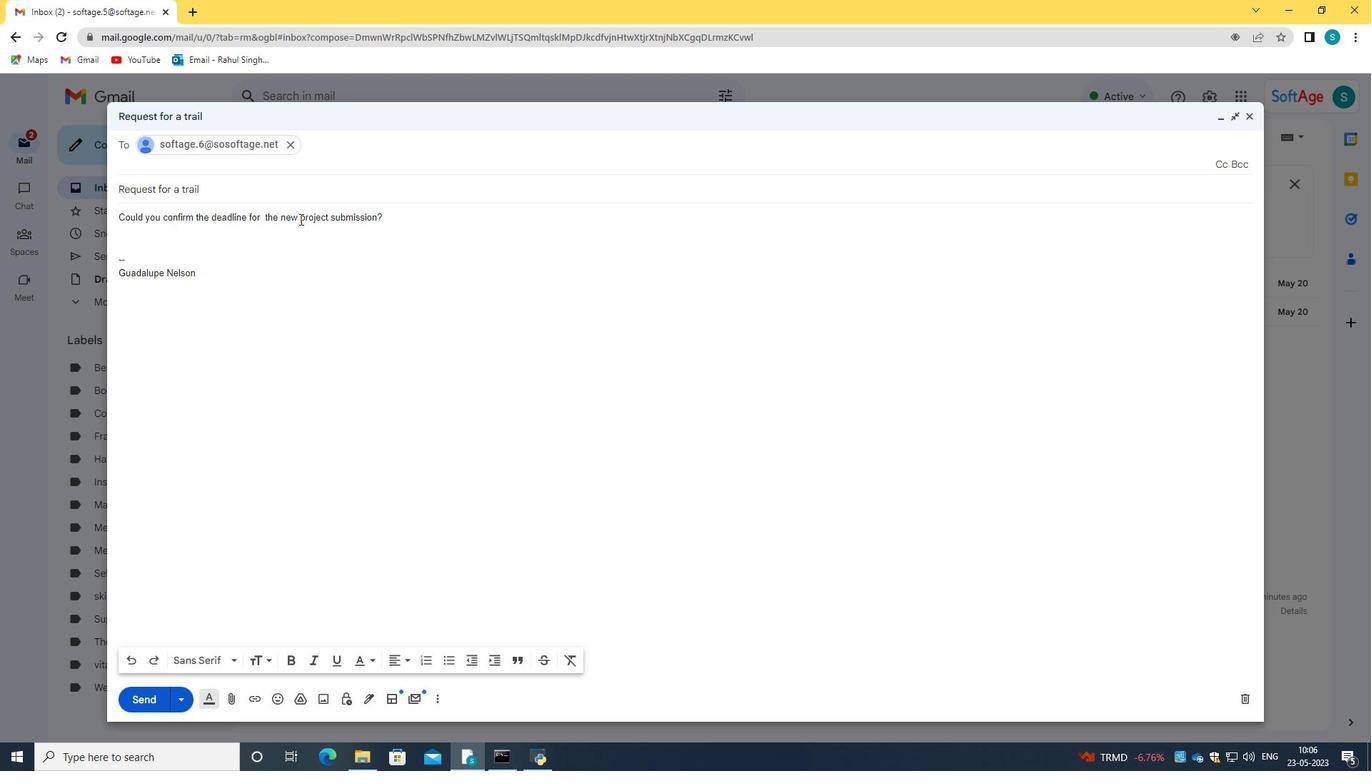 
Action: Mouse moved to (300, 200)
Screenshot: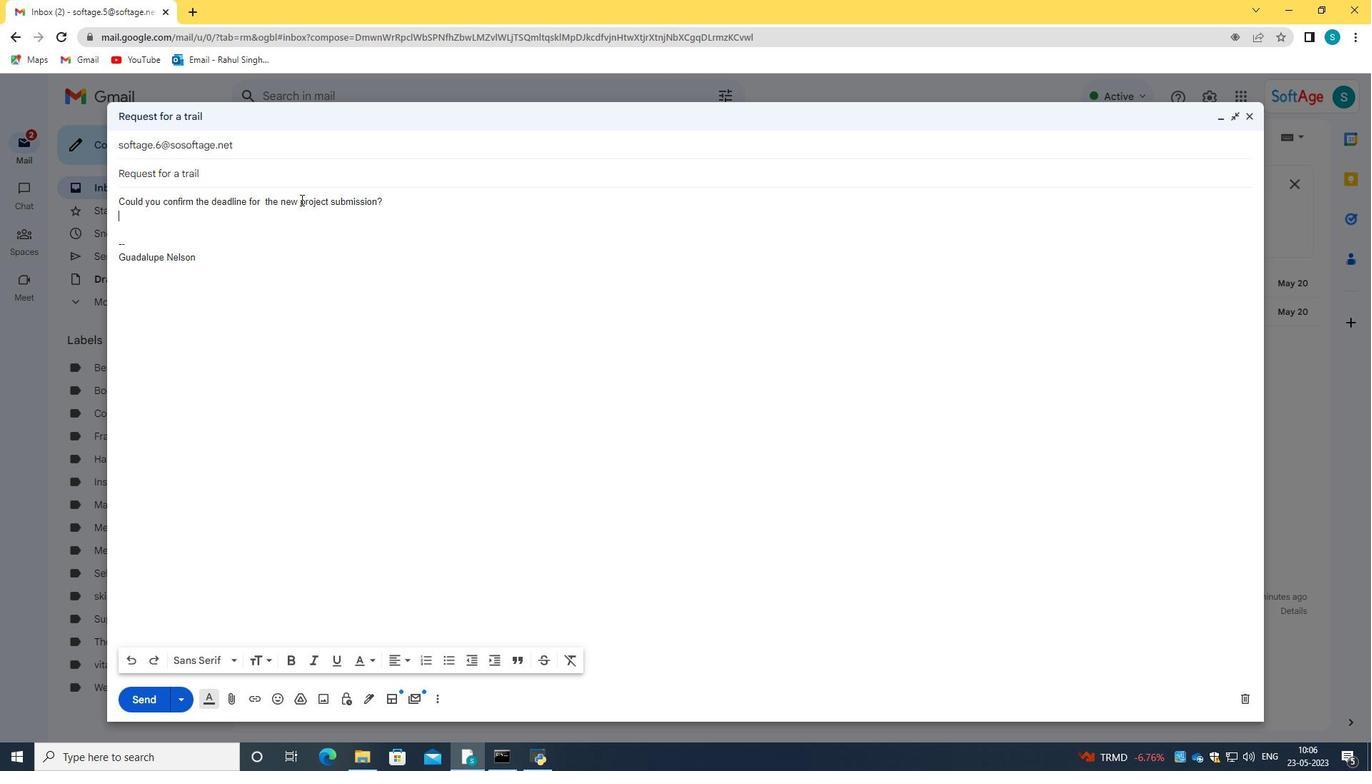 
Action: Mouse pressed left at (300, 200)
Screenshot: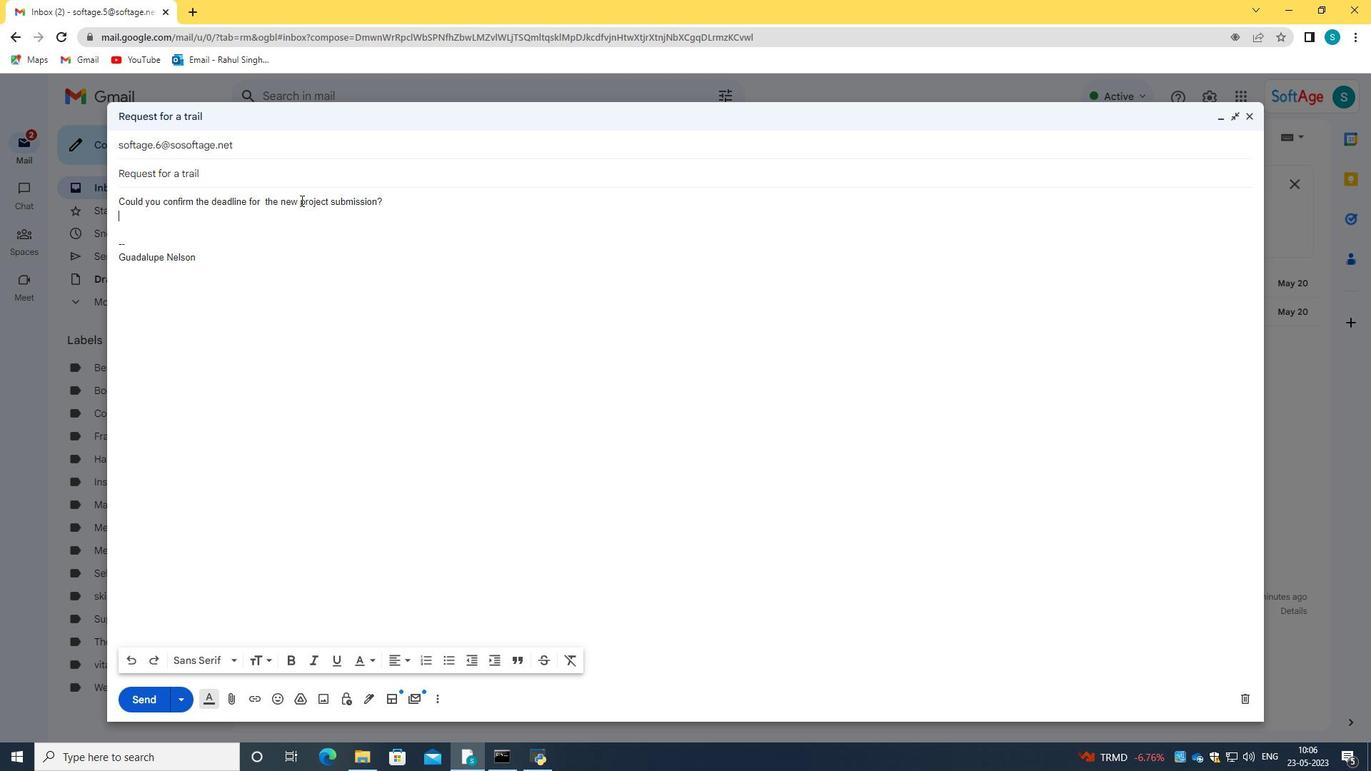 
Action: Mouse moved to (374, 657)
Screenshot: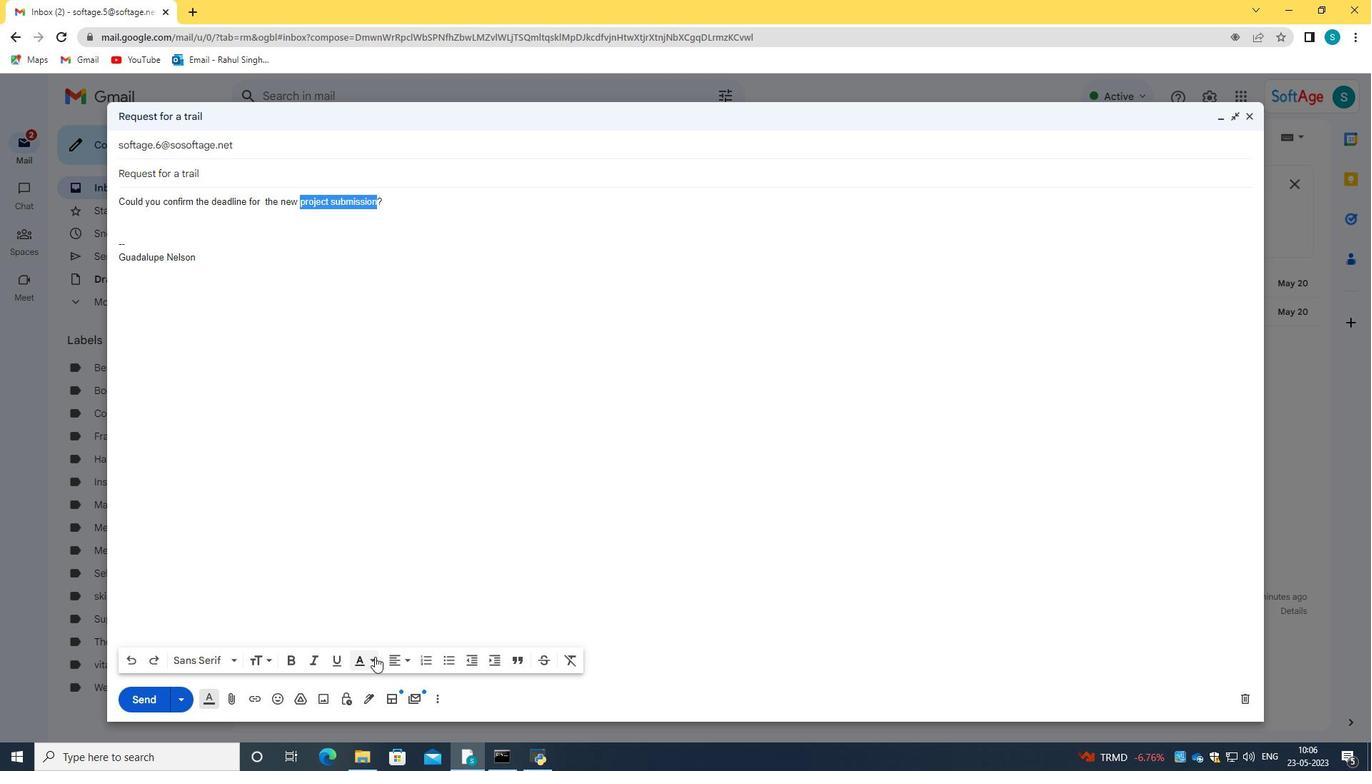 
Action: Mouse pressed left at (374, 657)
Screenshot: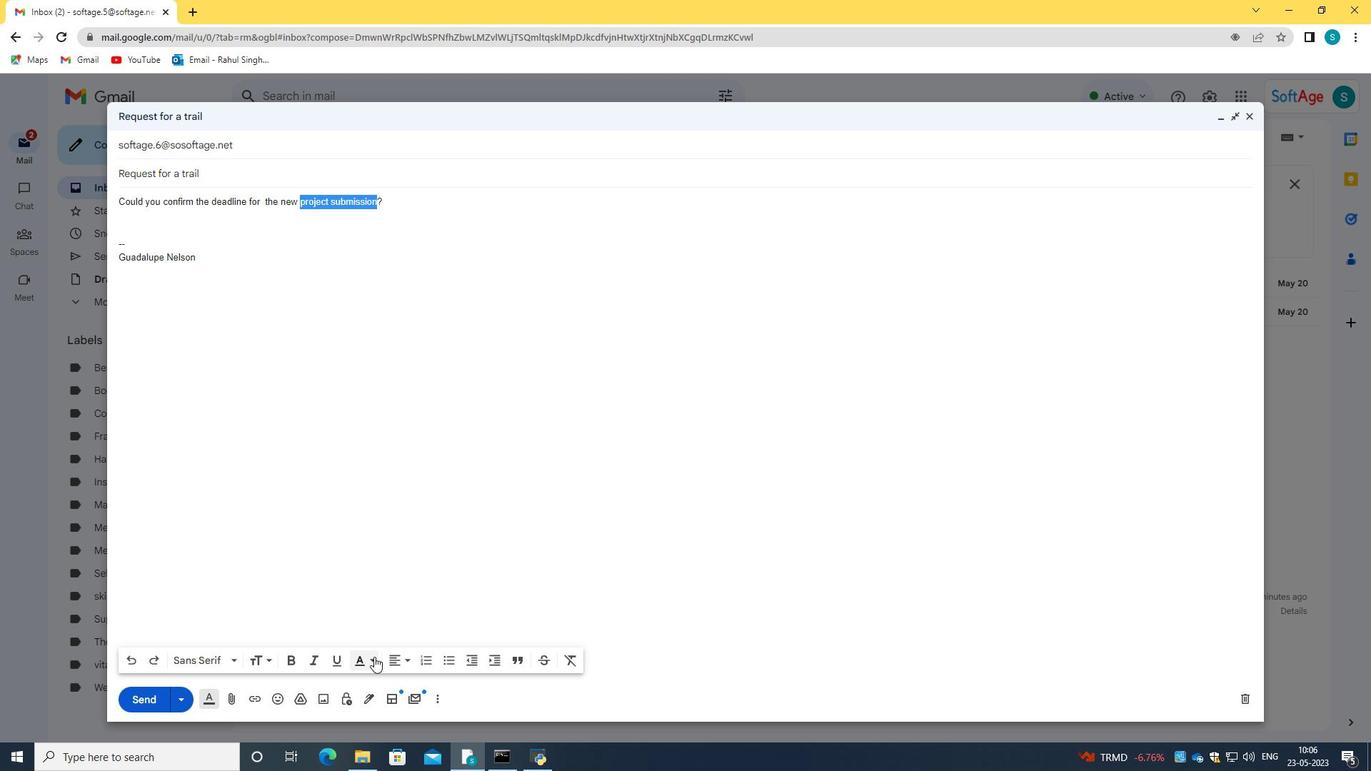 
Action: Mouse moved to (274, 544)
Screenshot: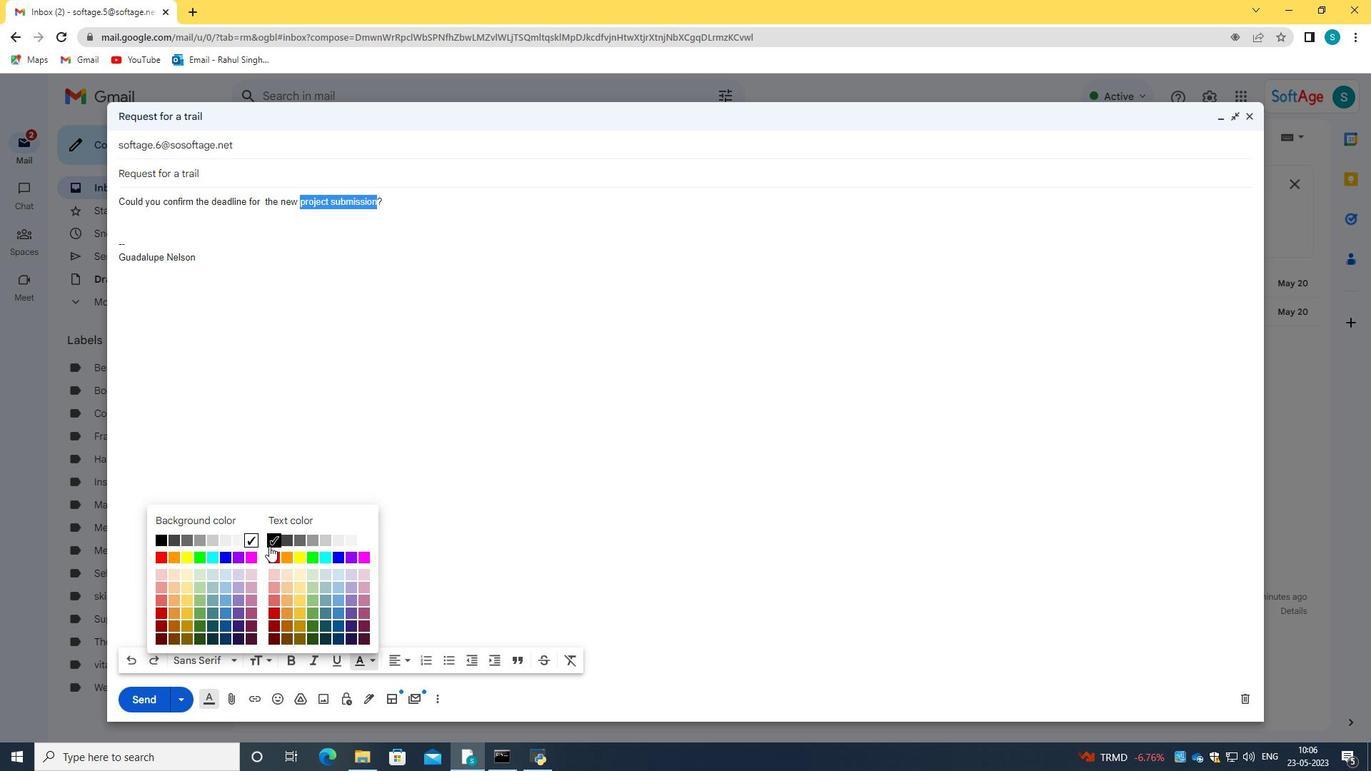 
Action: Mouse pressed left at (274, 544)
Screenshot: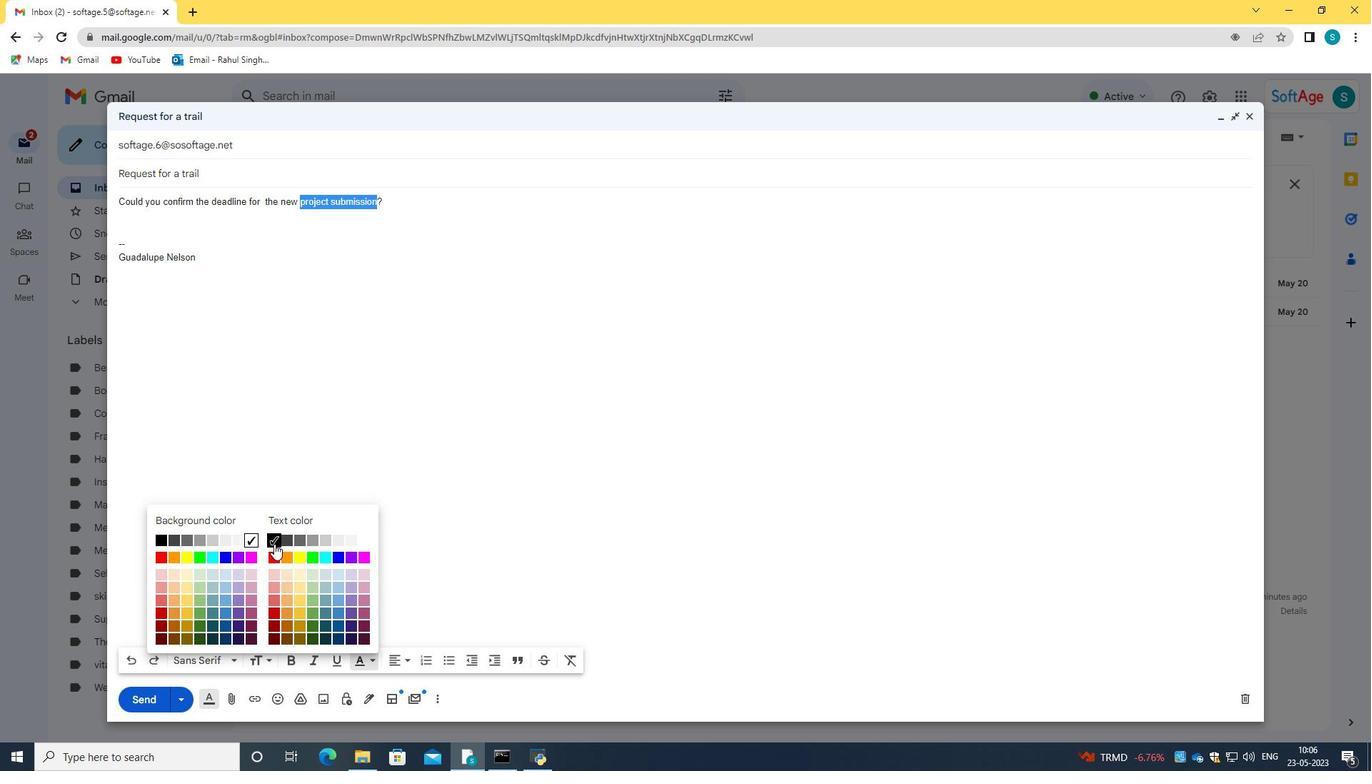 
Action: Mouse moved to (368, 662)
Screenshot: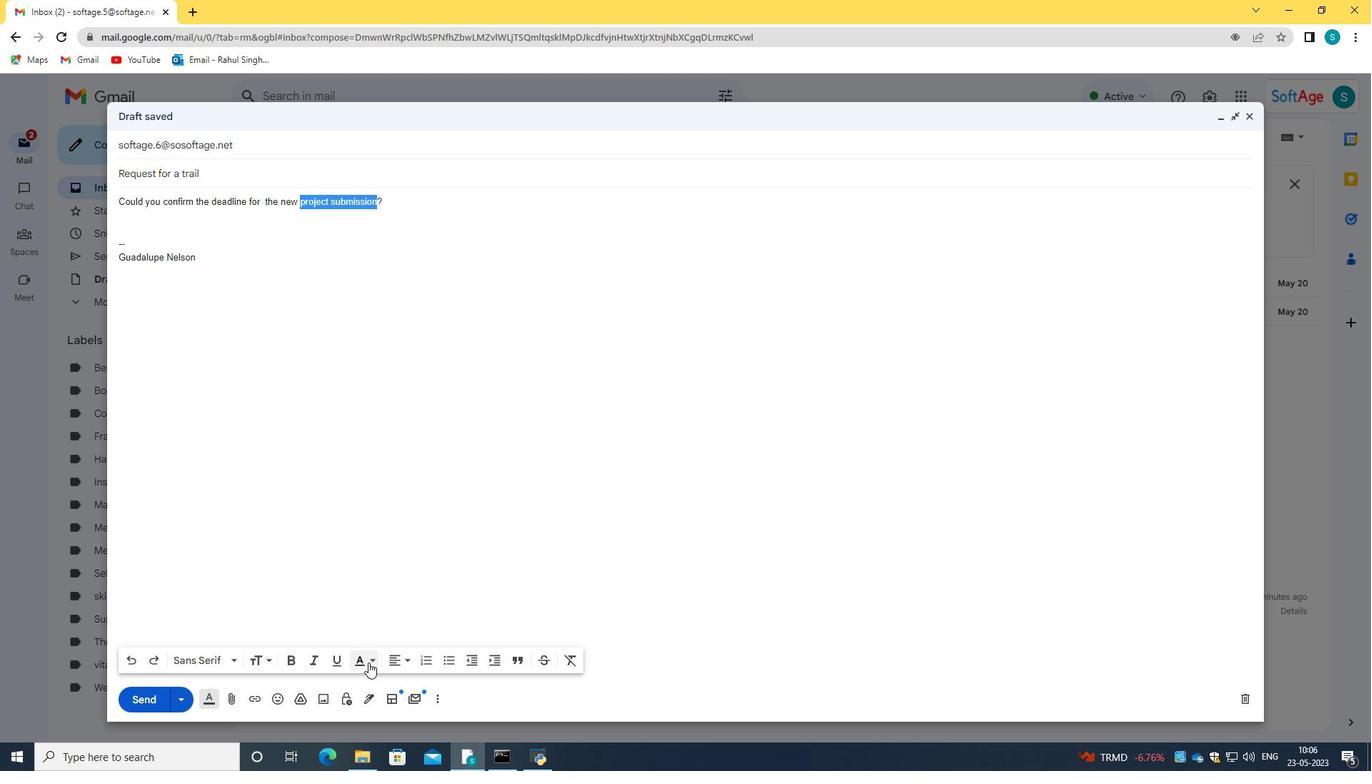 
Action: Mouse pressed left at (368, 662)
Screenshot: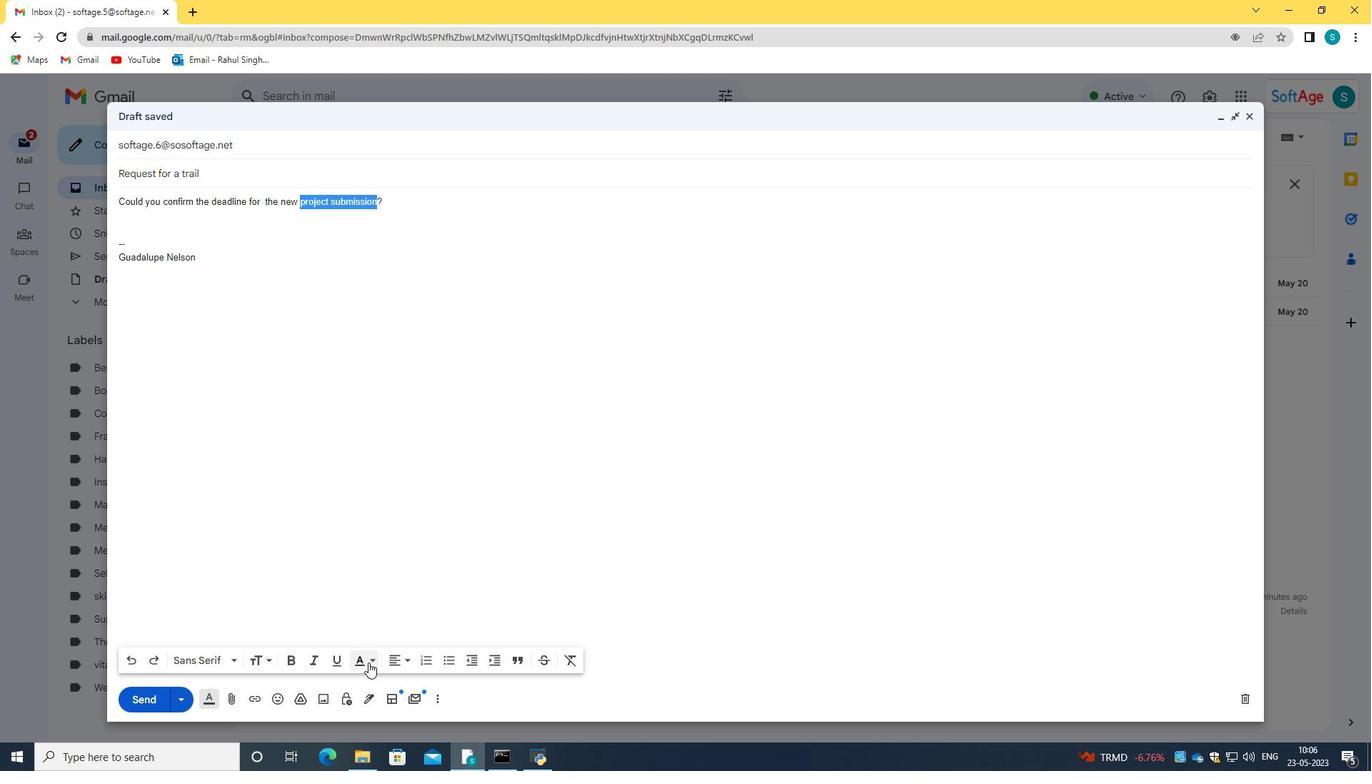 
Action: Mouse moved to (162, 612)
Screenshot: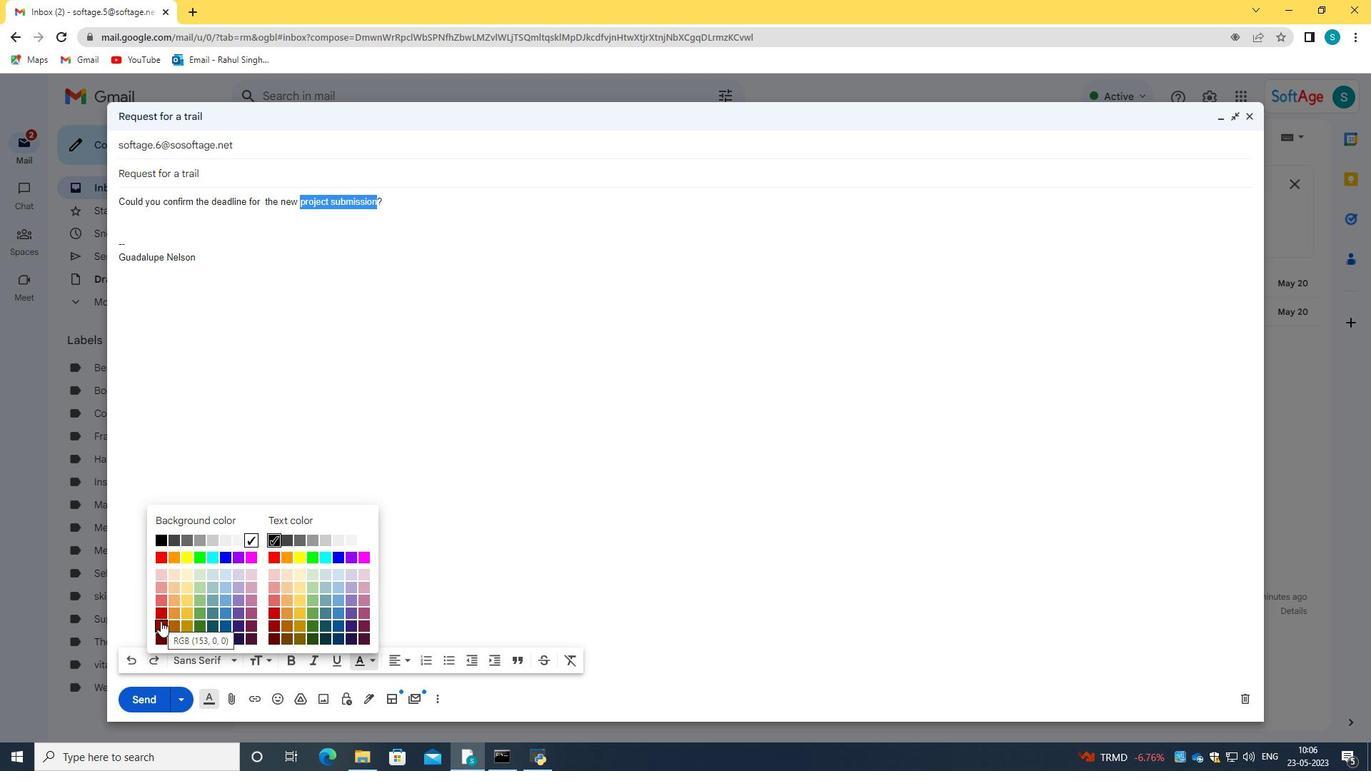 
Action: Mouse pressed left at (162, 612)
Screenshot: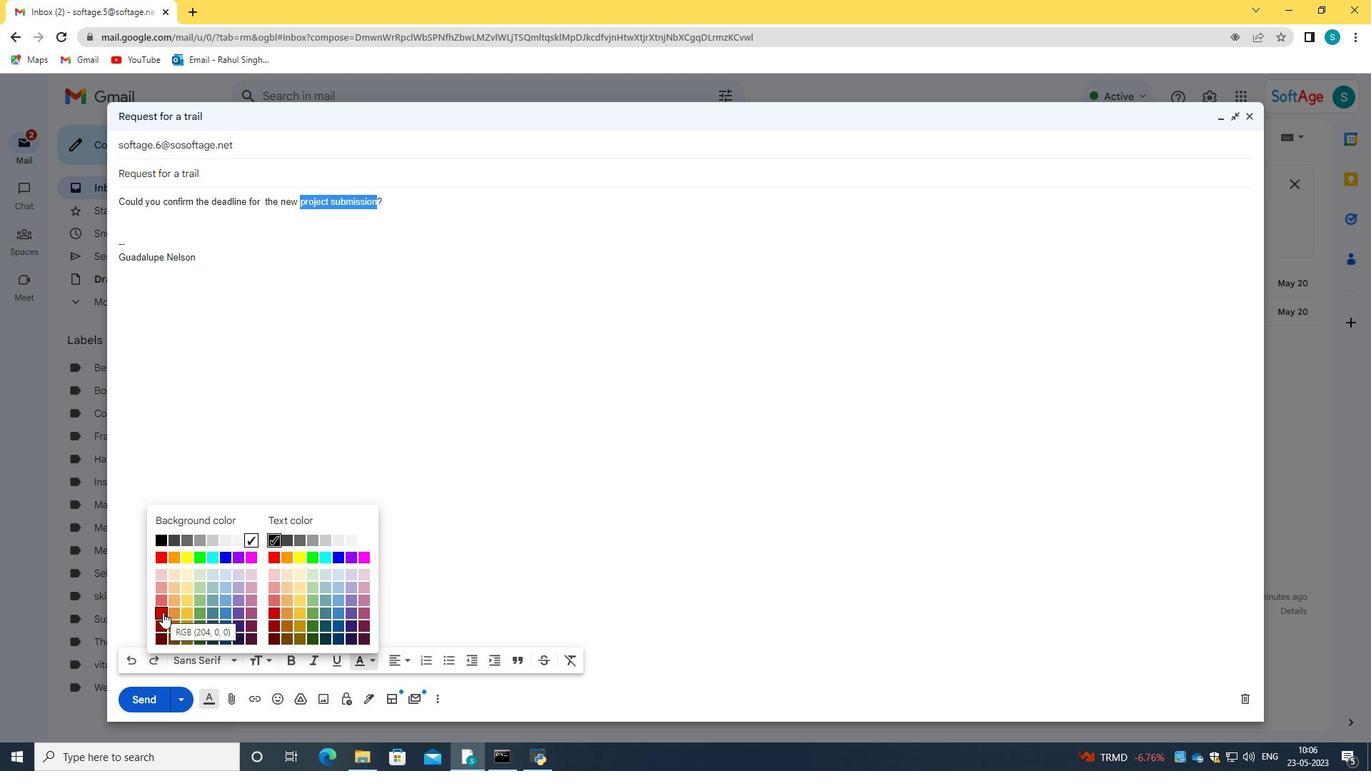 
Action: Mouse moved to (270, 454)
Screenshot: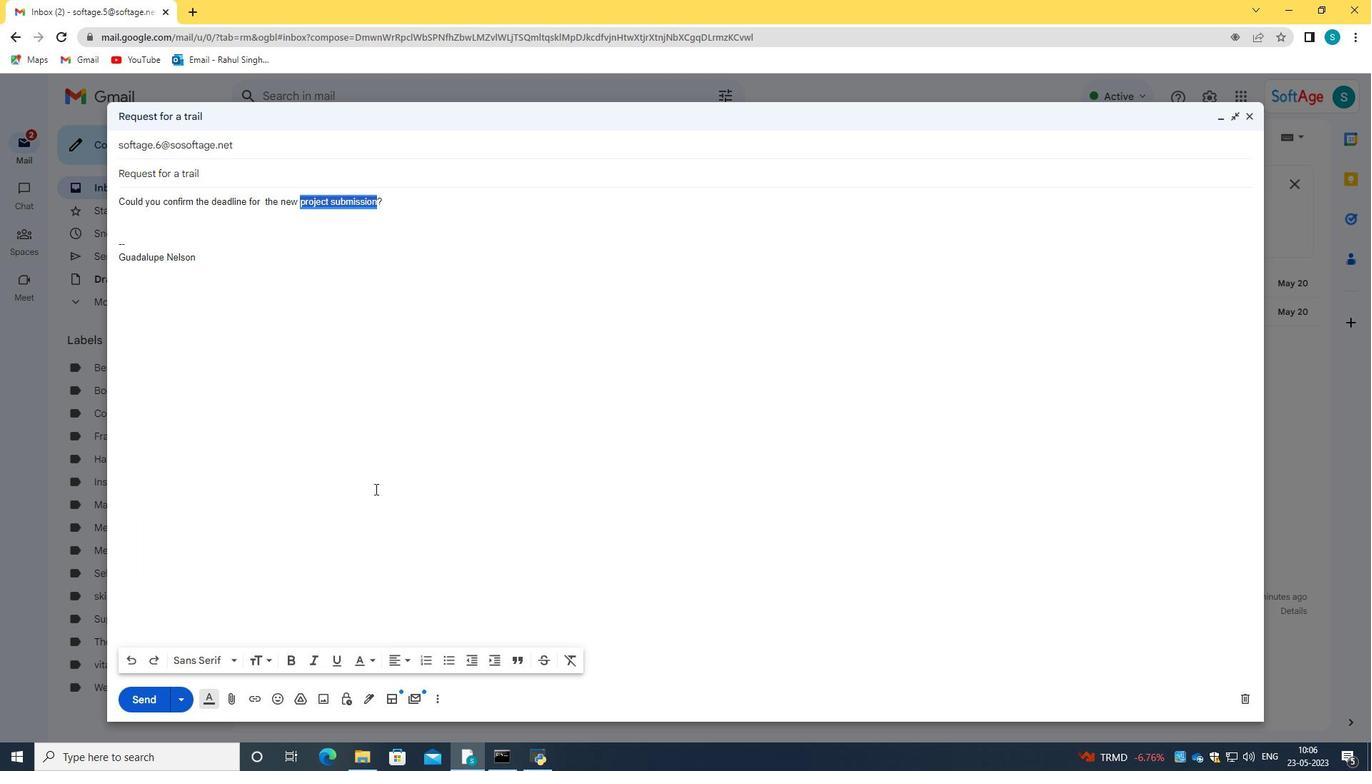 
Action: Mouse pressed left at (270, 454)
Screenshot: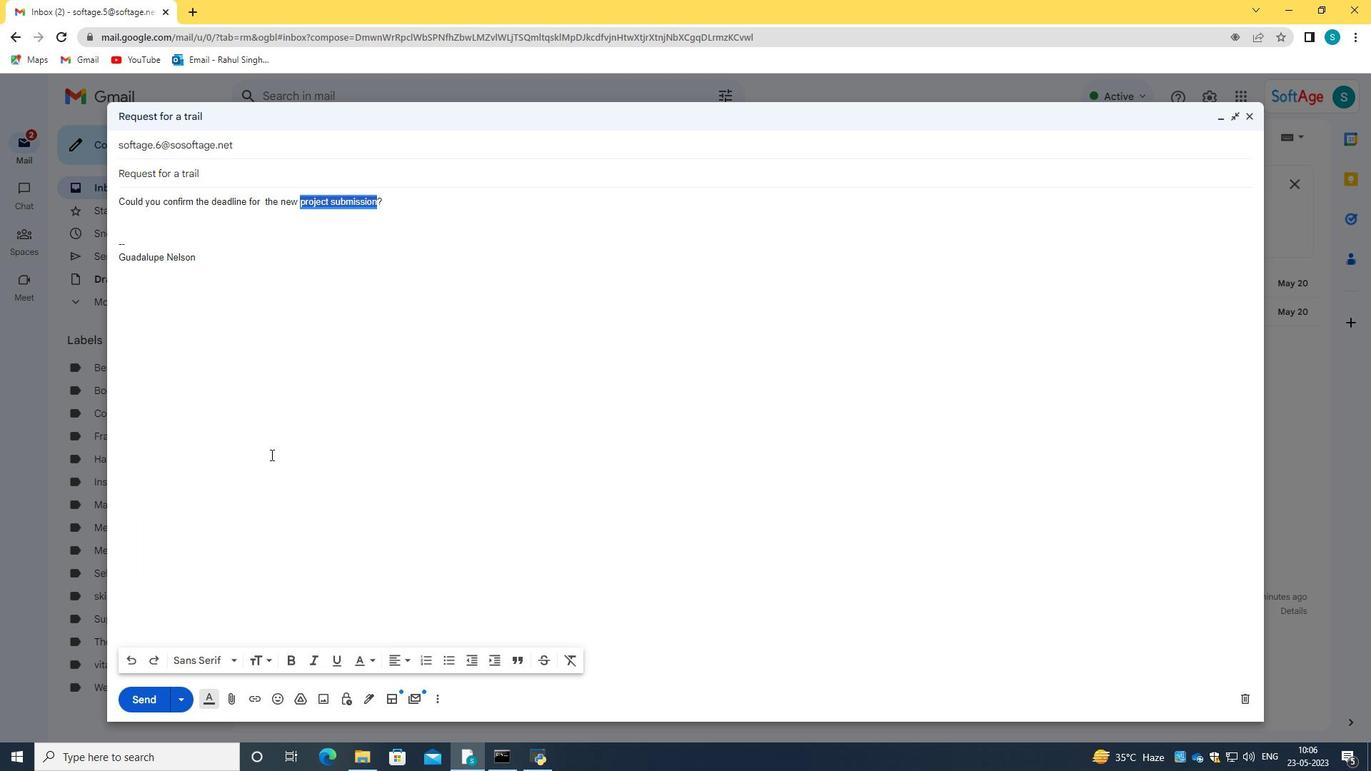 
Action: Mouse moved to (139, 696)
Screenshot: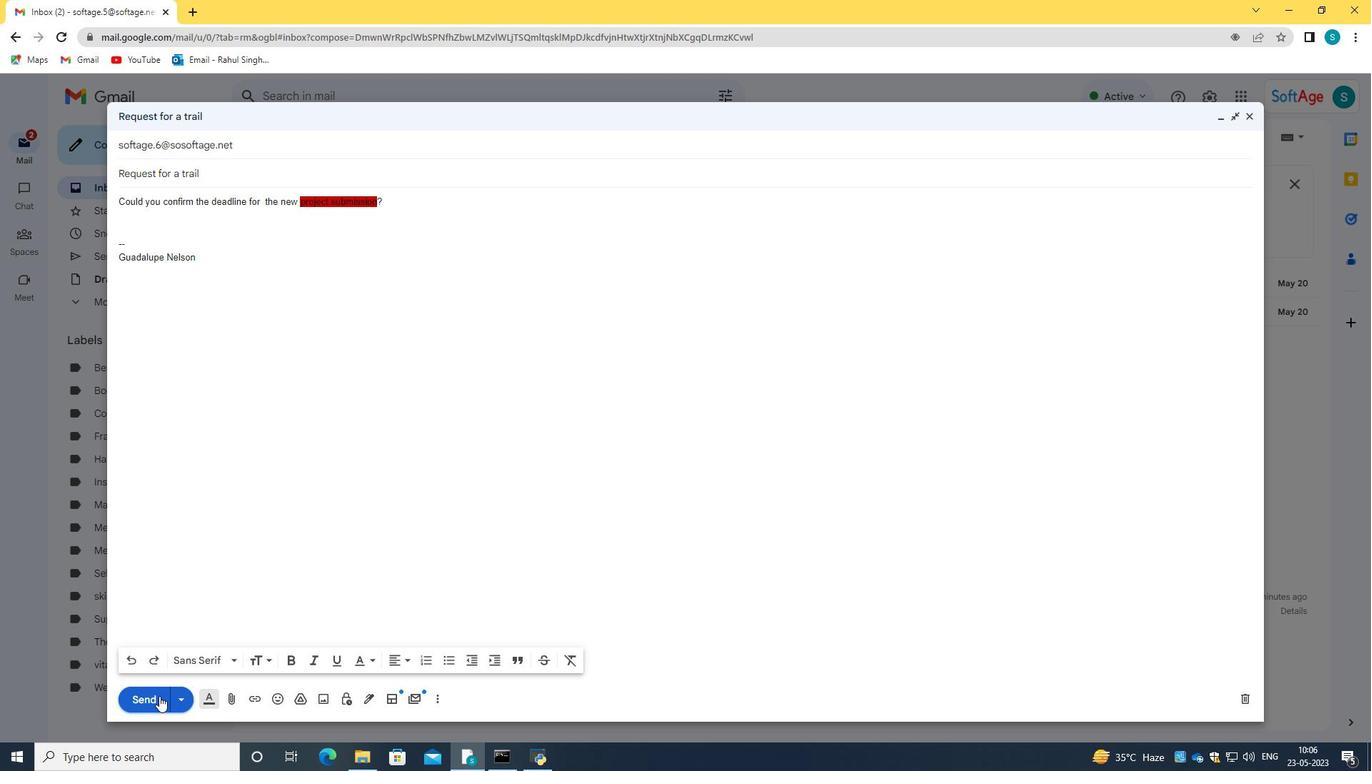 
Action: Mouse pressed left at (139, 696)
Screenshot: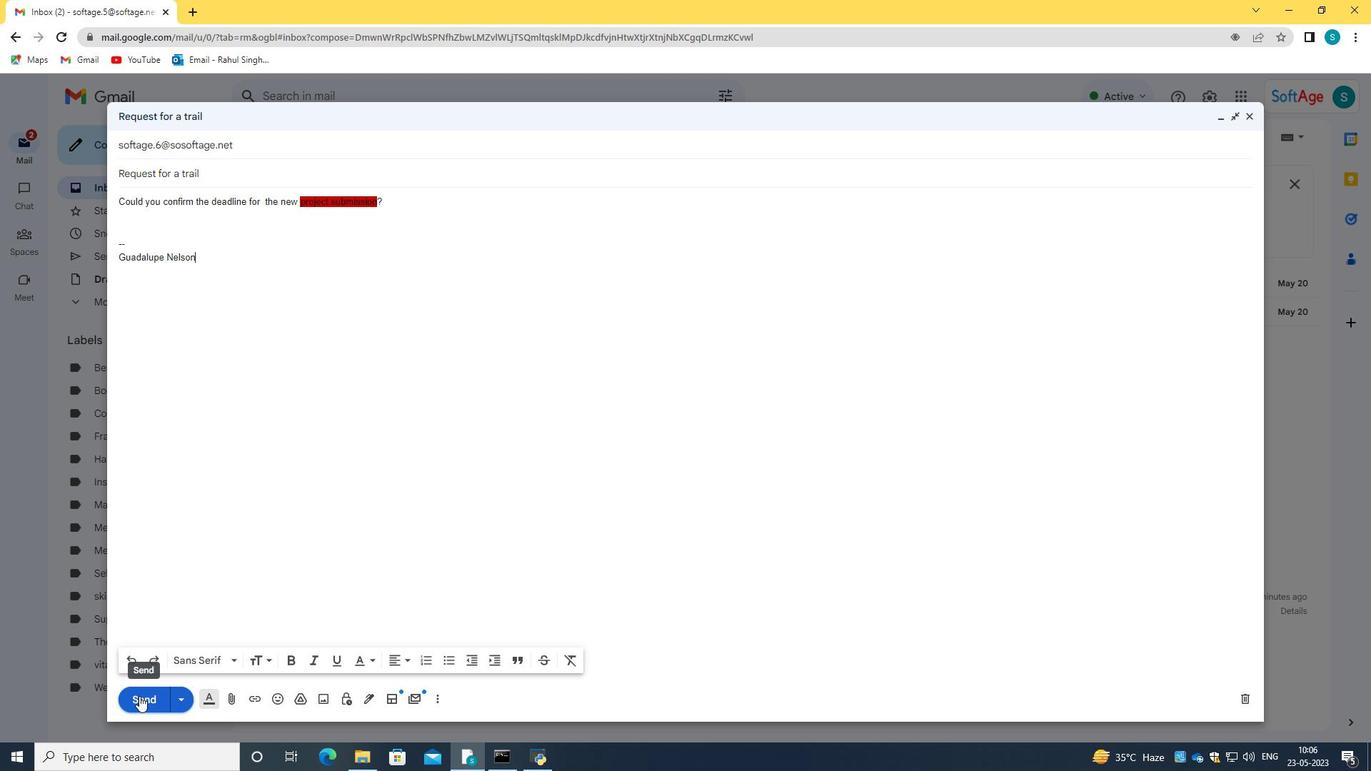 
Action: Mouse moved to (125, 256)
Screenshot: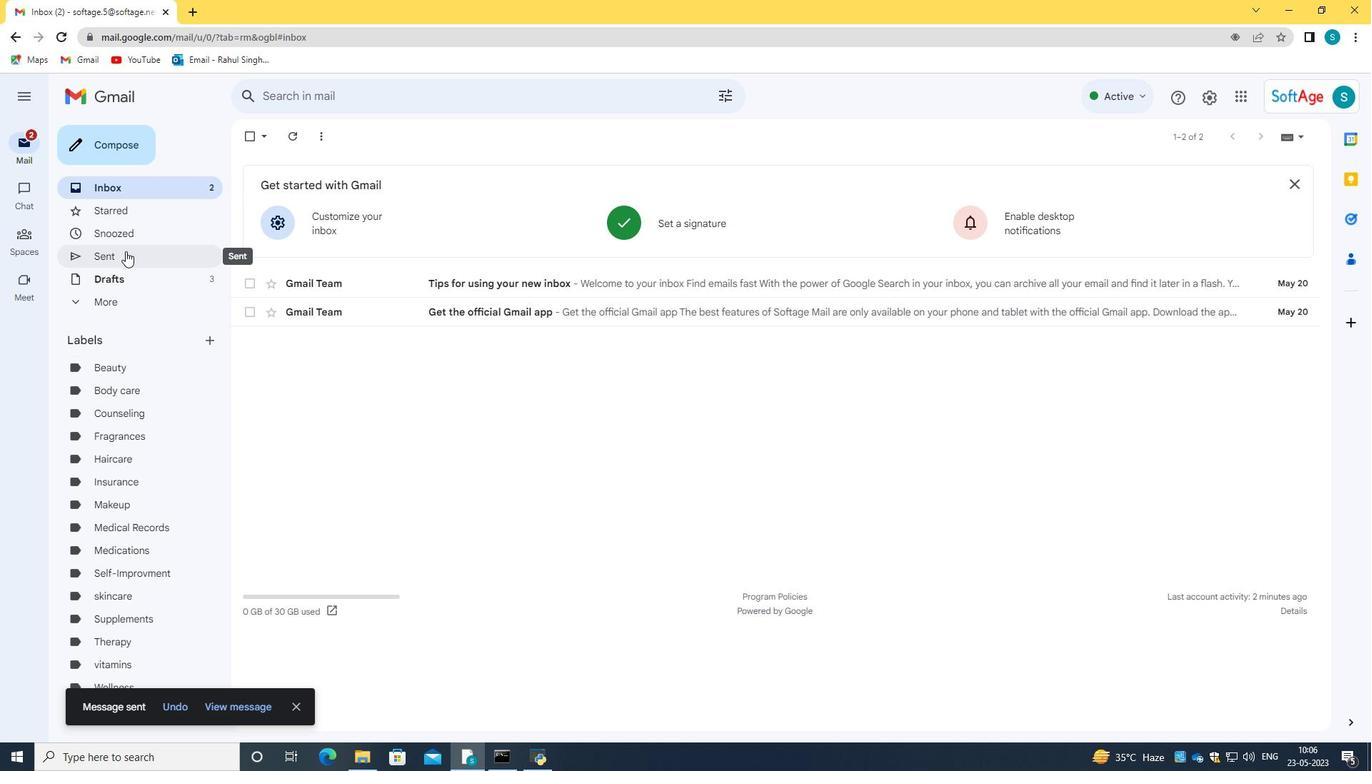 
Action: Mouse pressed left at (125, 256)
Screenshot: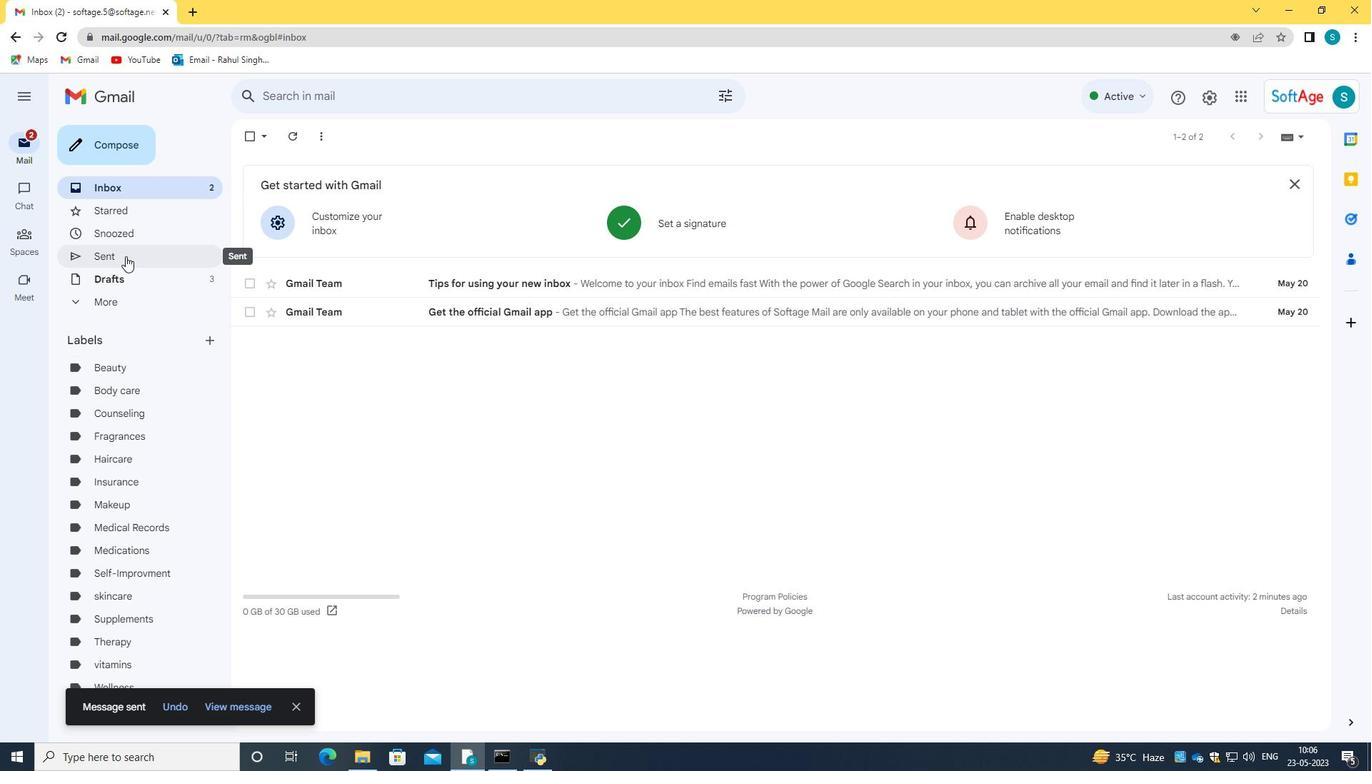 
Action: Mouse moved to (404, 214)
Screenshot: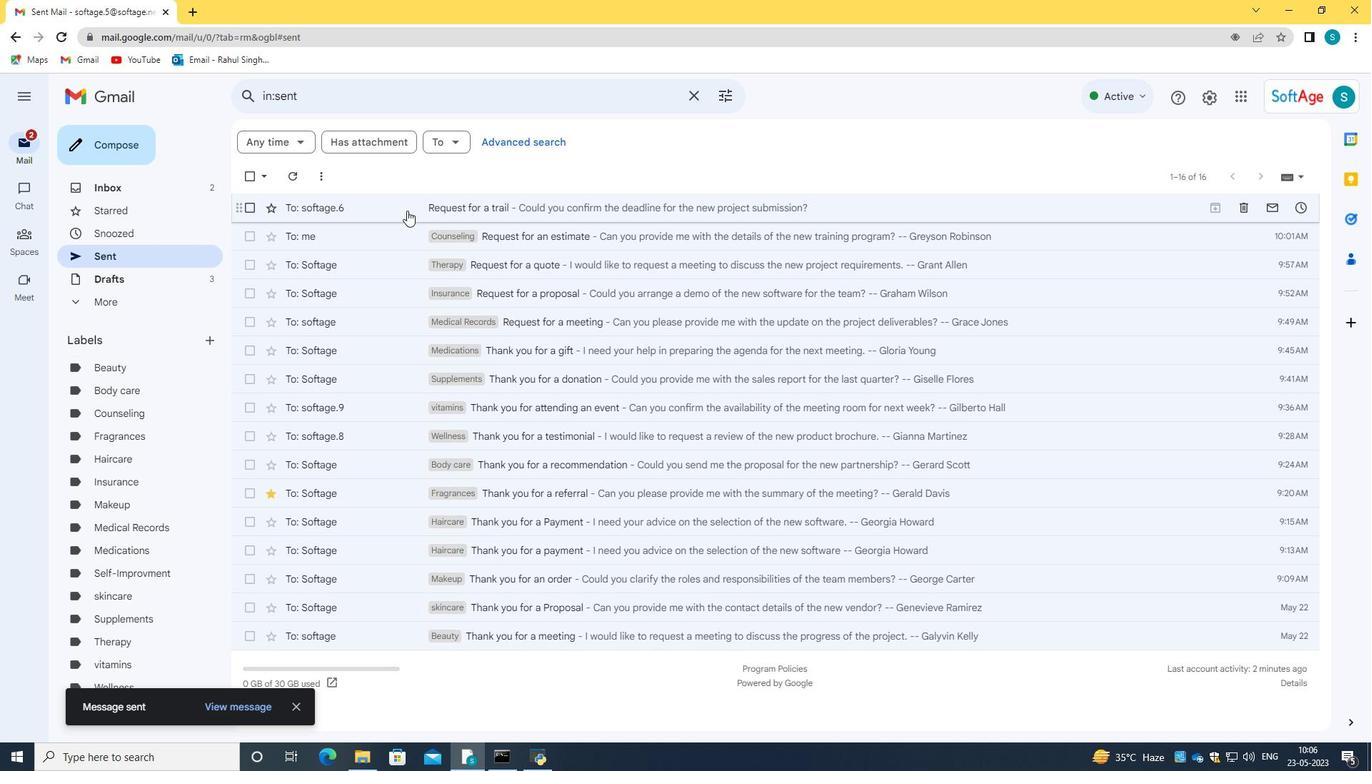 
Action: Mouse pressed left at (404, 214)
Screenshot: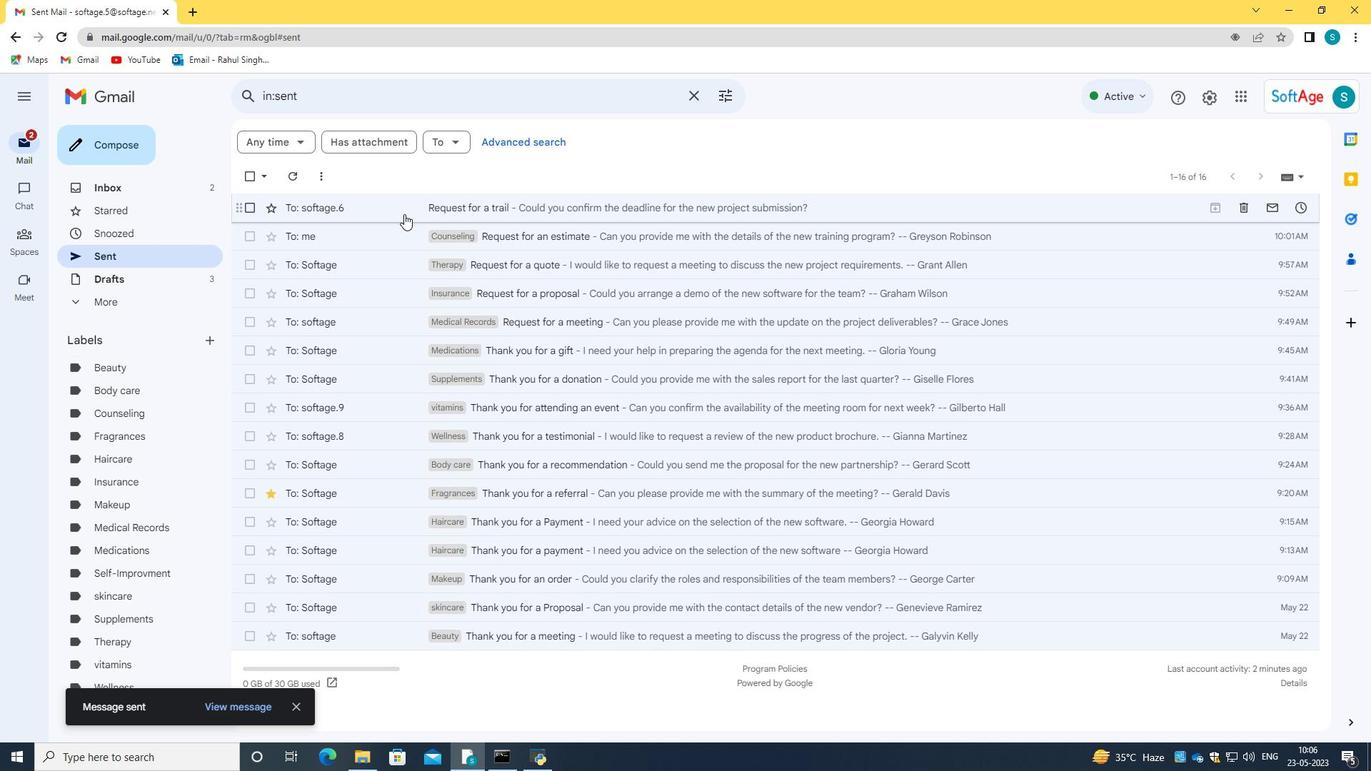 
Action: Mouse moved to (559, 134)
Screenshot: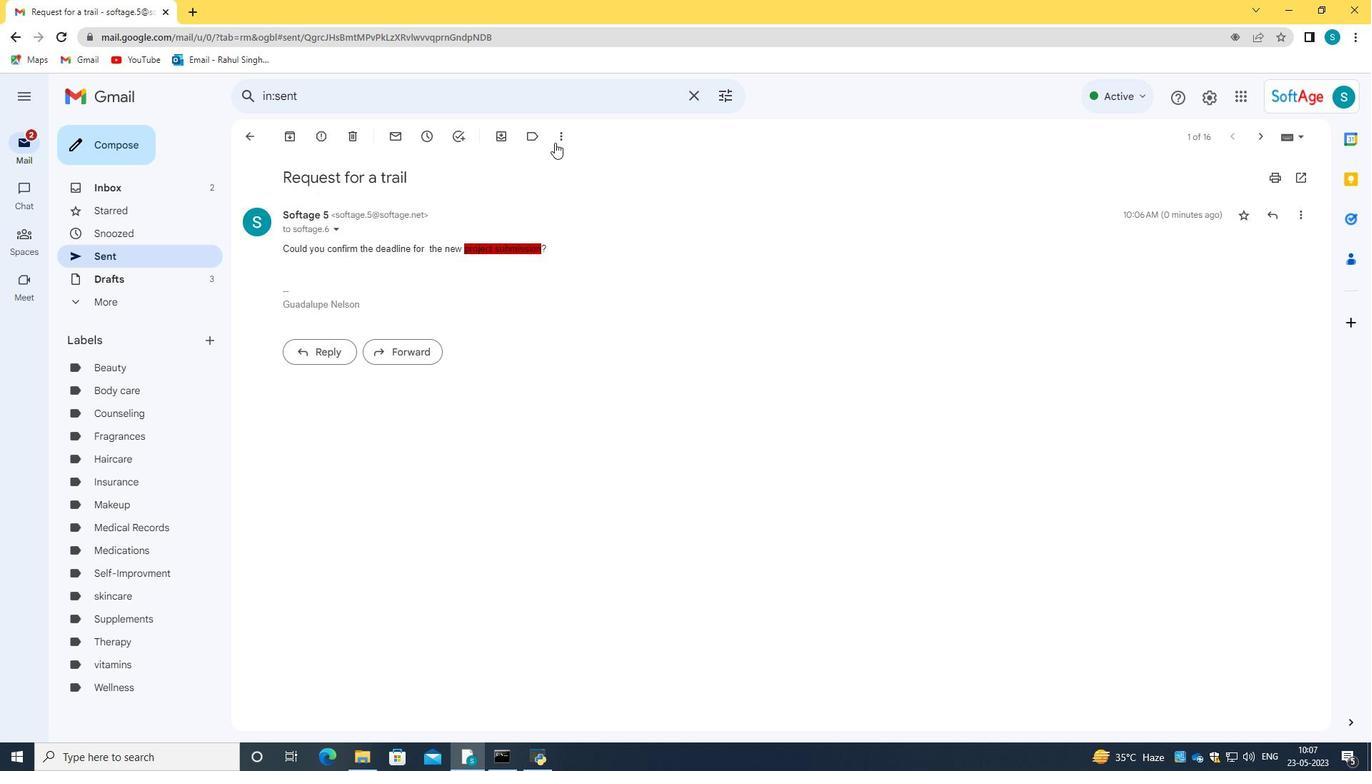 
Action: Mouse pressed left at (559, 134)
Screenshot: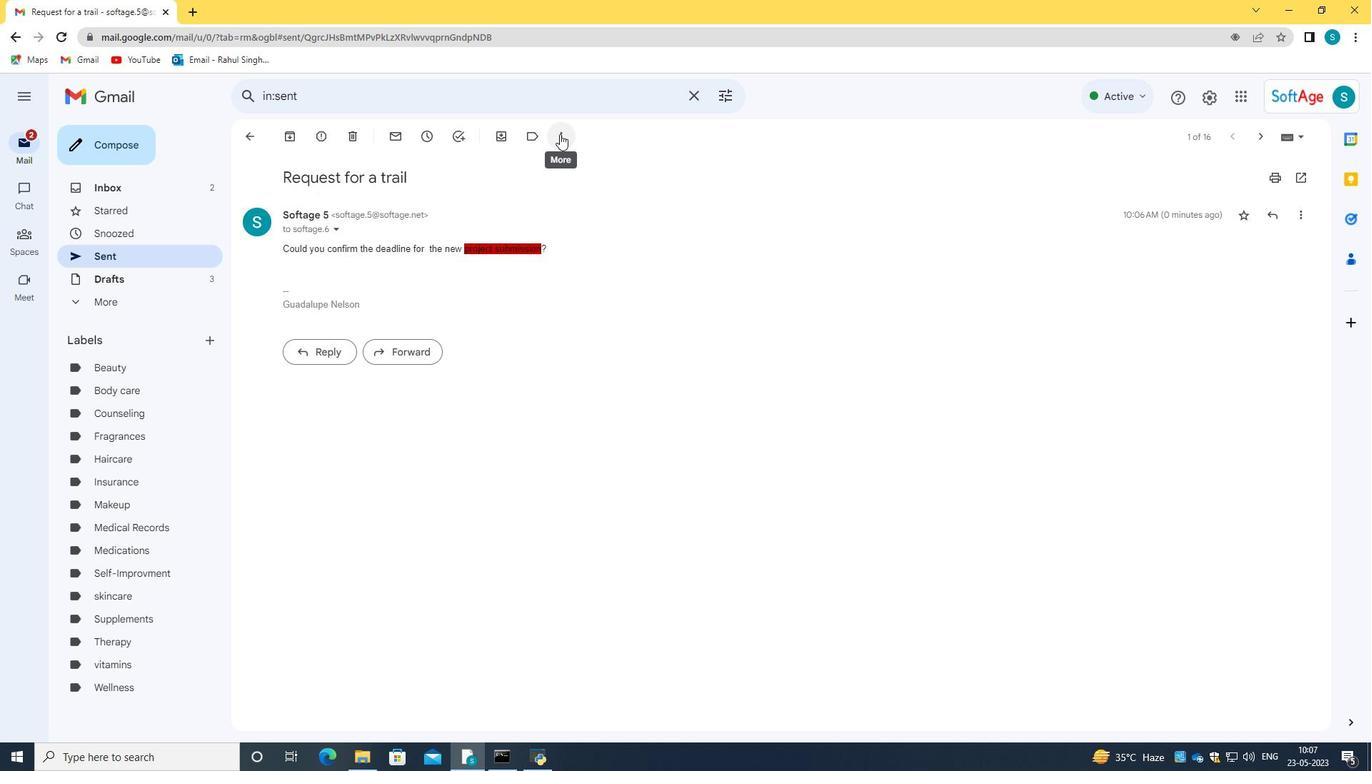 
Action: Mouse moved to (249, 138)
Screenshot: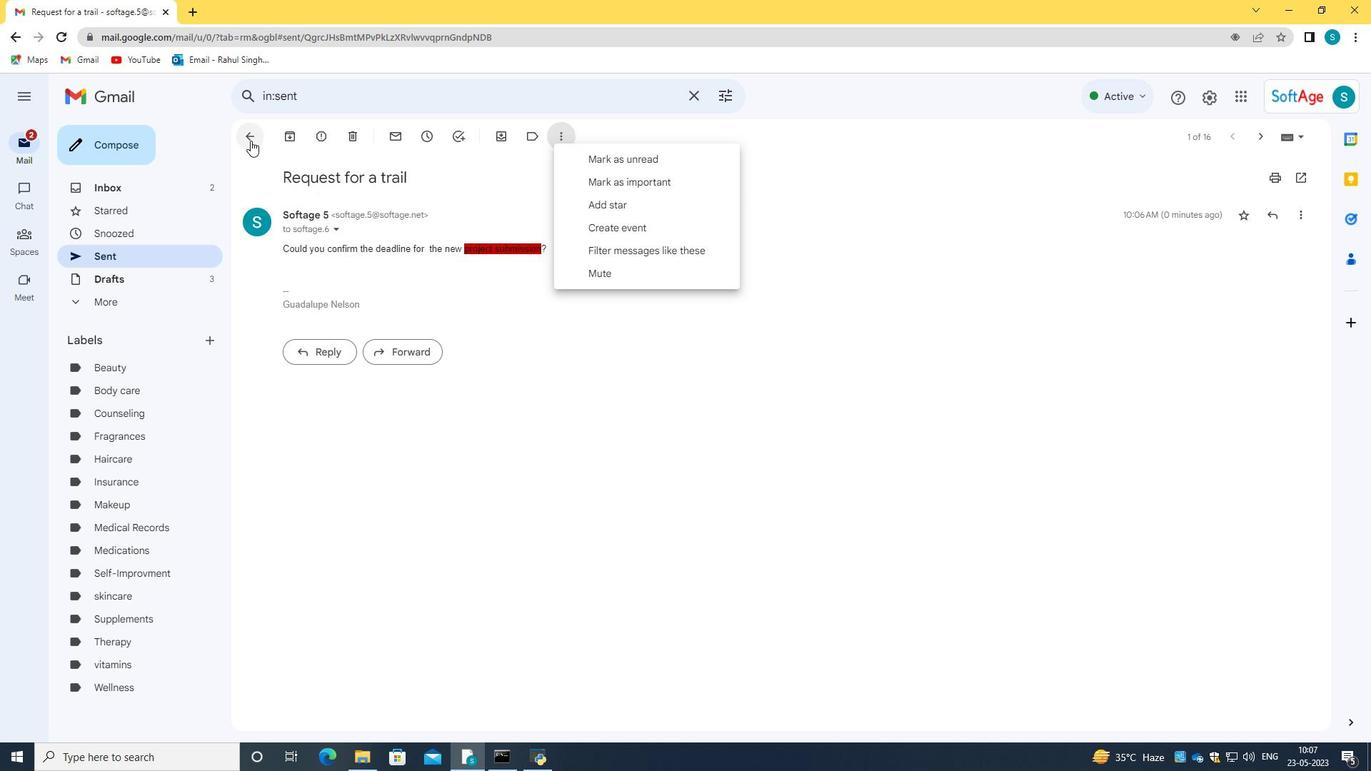 
Action: Mouse pressed left at (249, 138)
Screenshot: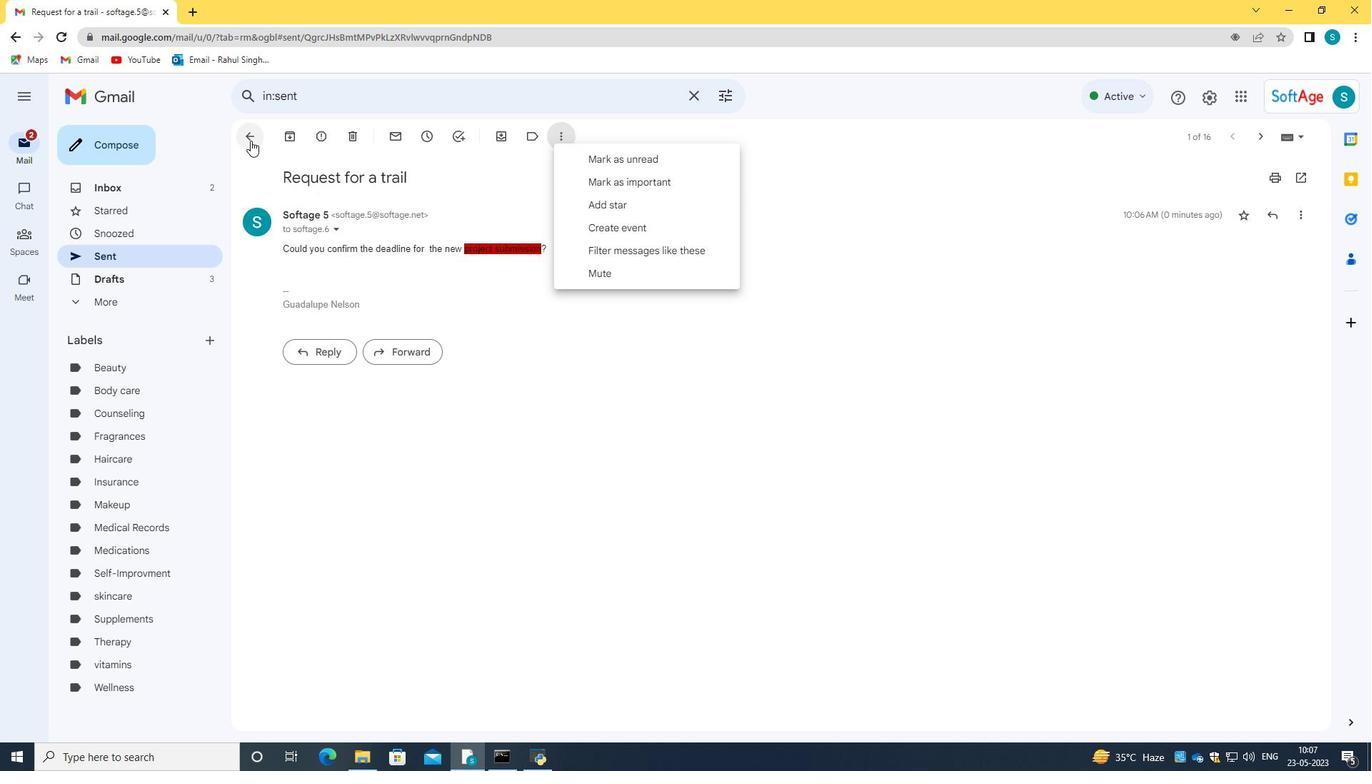 
Action: Mouse moved to (377, 205)
Screenshot: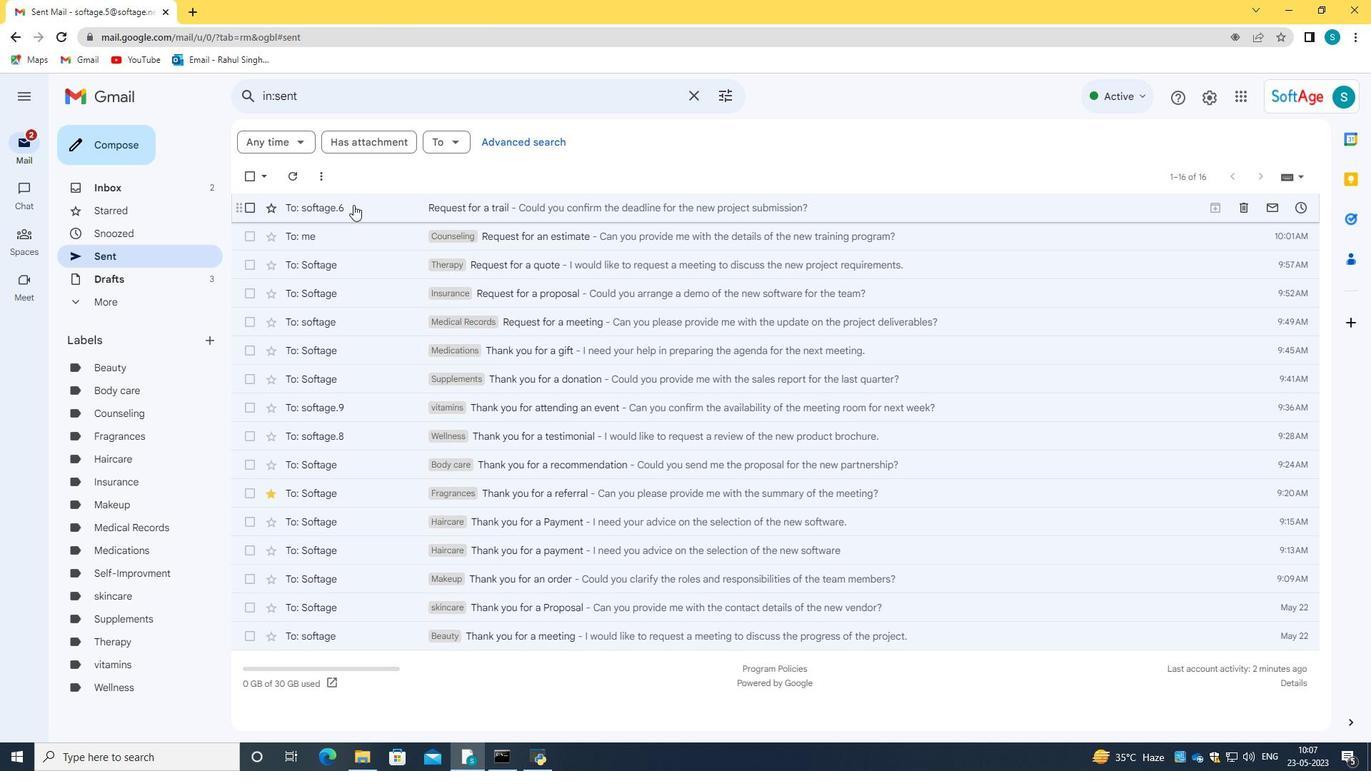 
Action: Mouse pressed right at (377, 205)
Screenshot: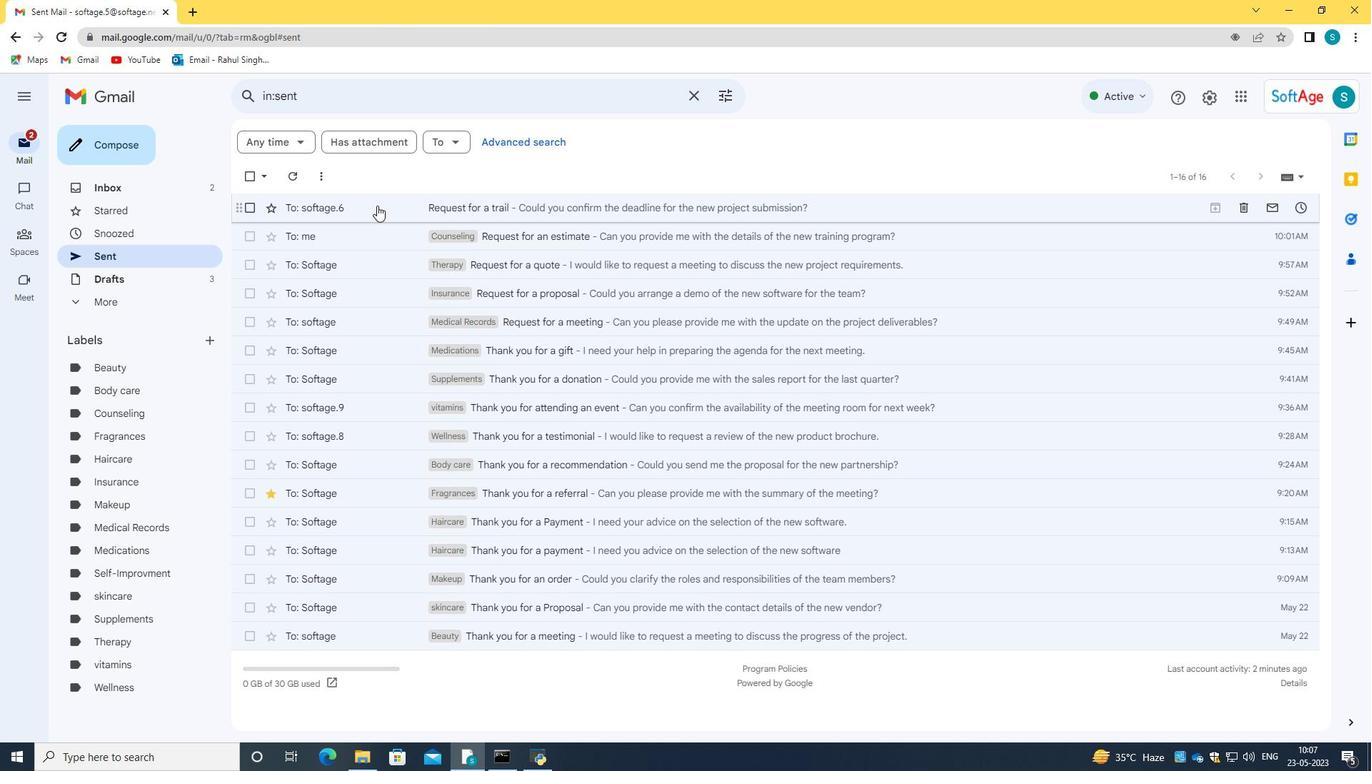 
Action: Mouse moved to (644, 224)
Screenshot: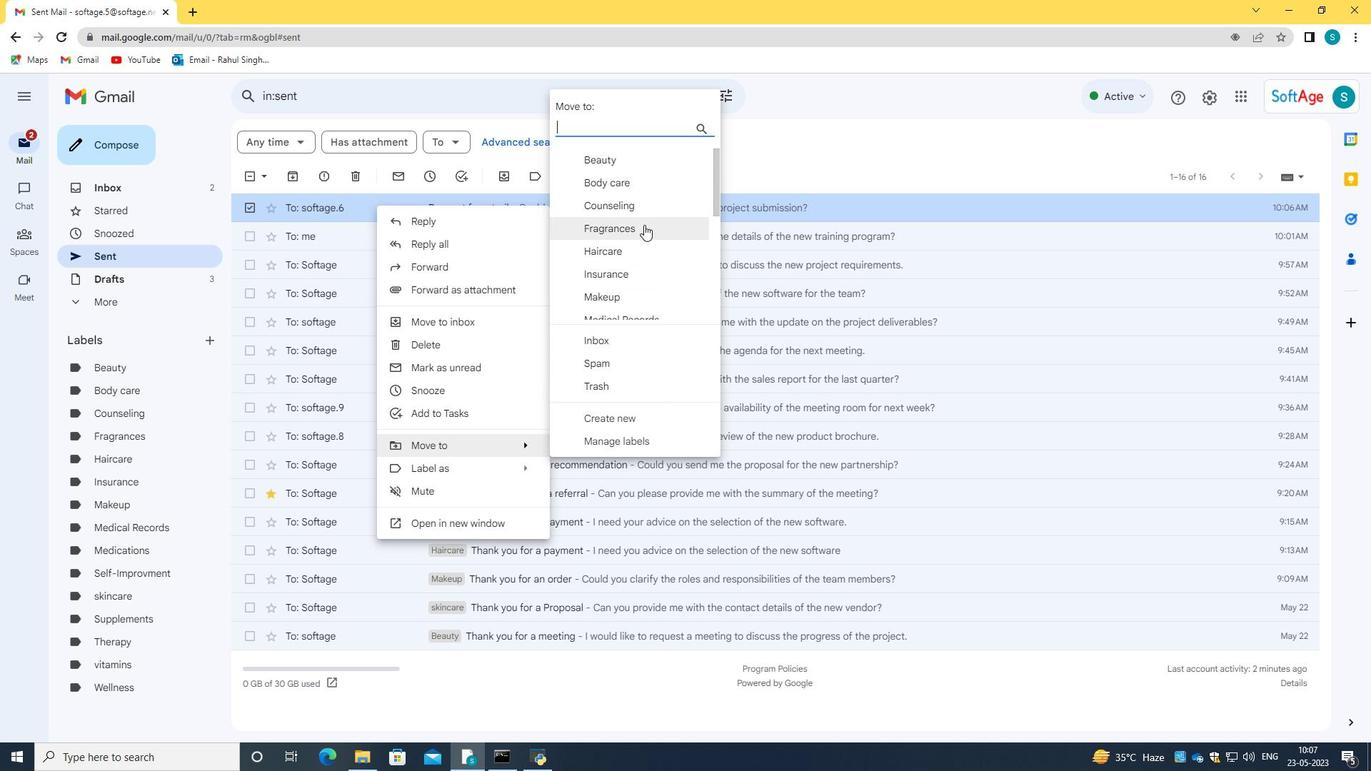 
Action: Mouse scrolled (644, 224) with delta (0, 0)
Screenshot: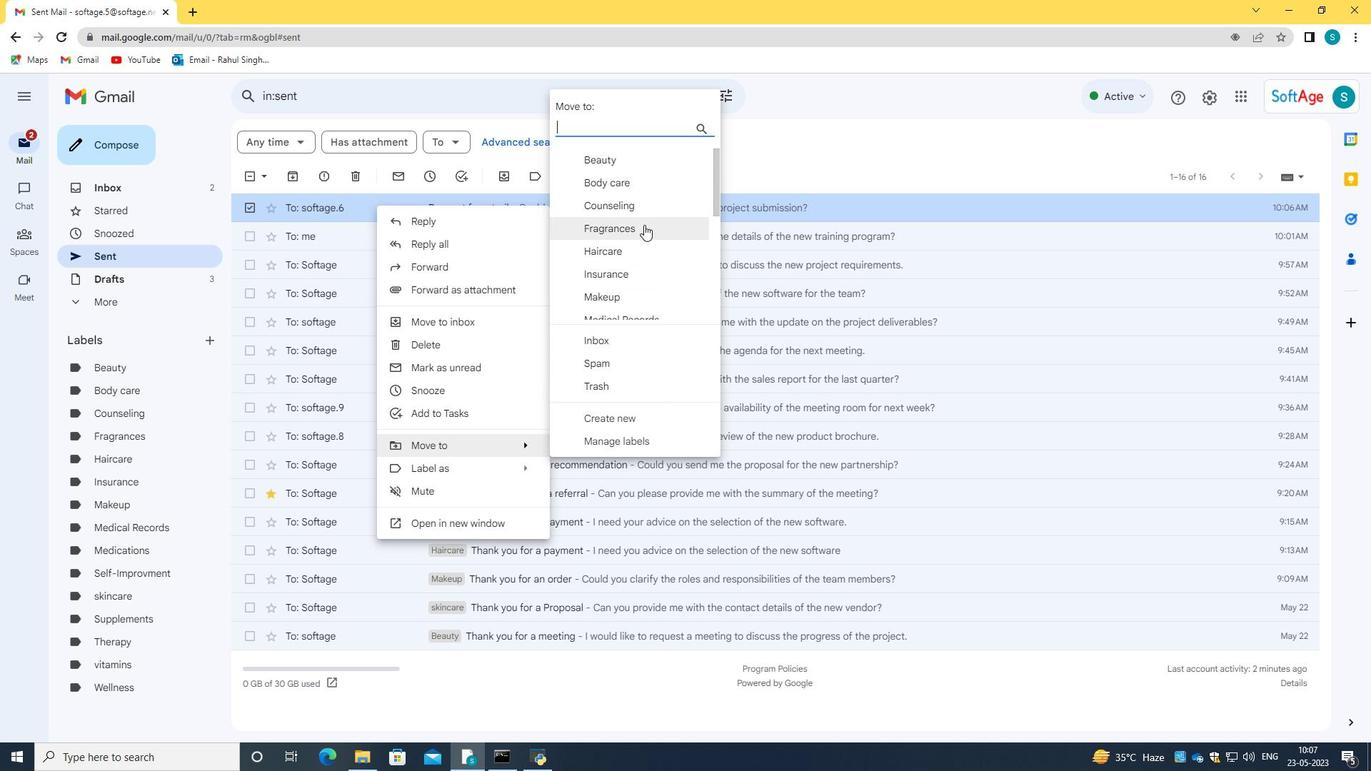 
Action: Mouse scrolled (644, 224) with delta (0, 0)
Screenshot: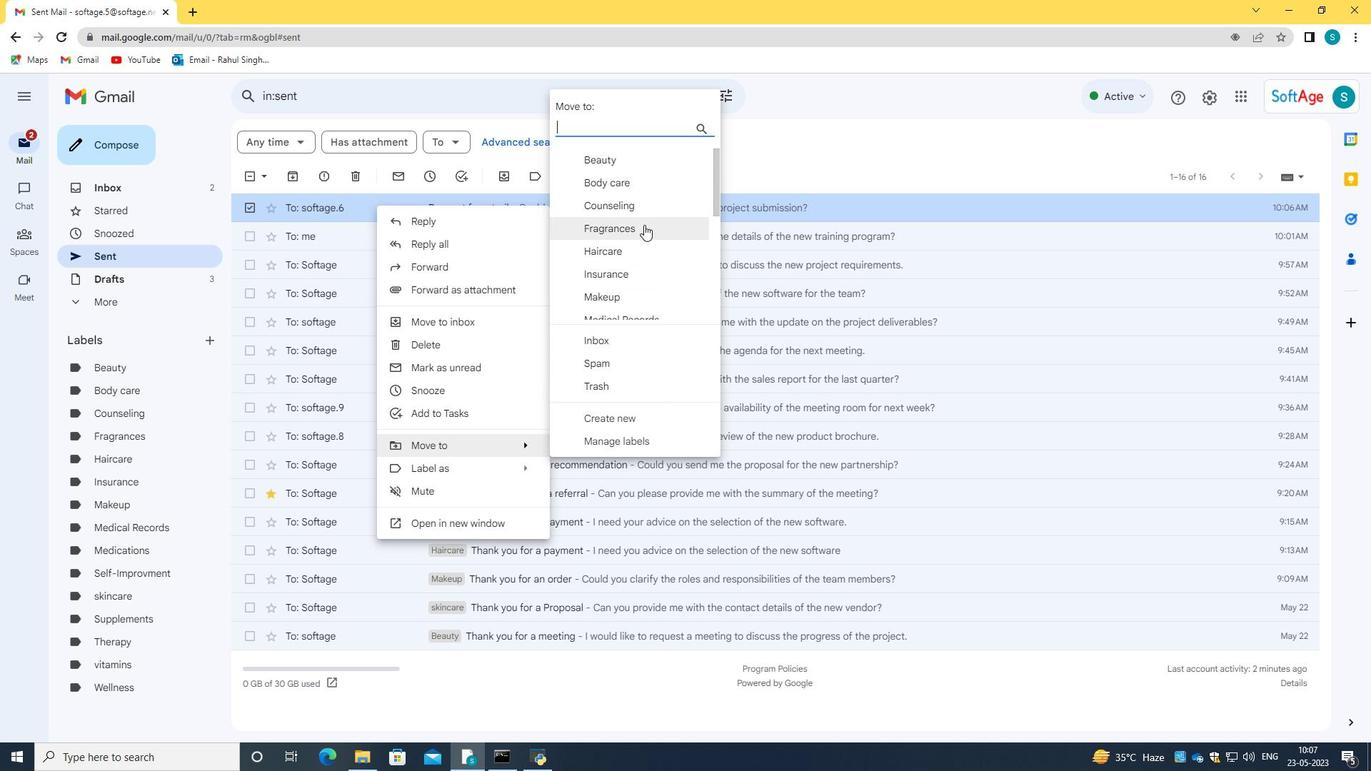 
Action: Mouse pressed left at (644, 224)
Screenshot: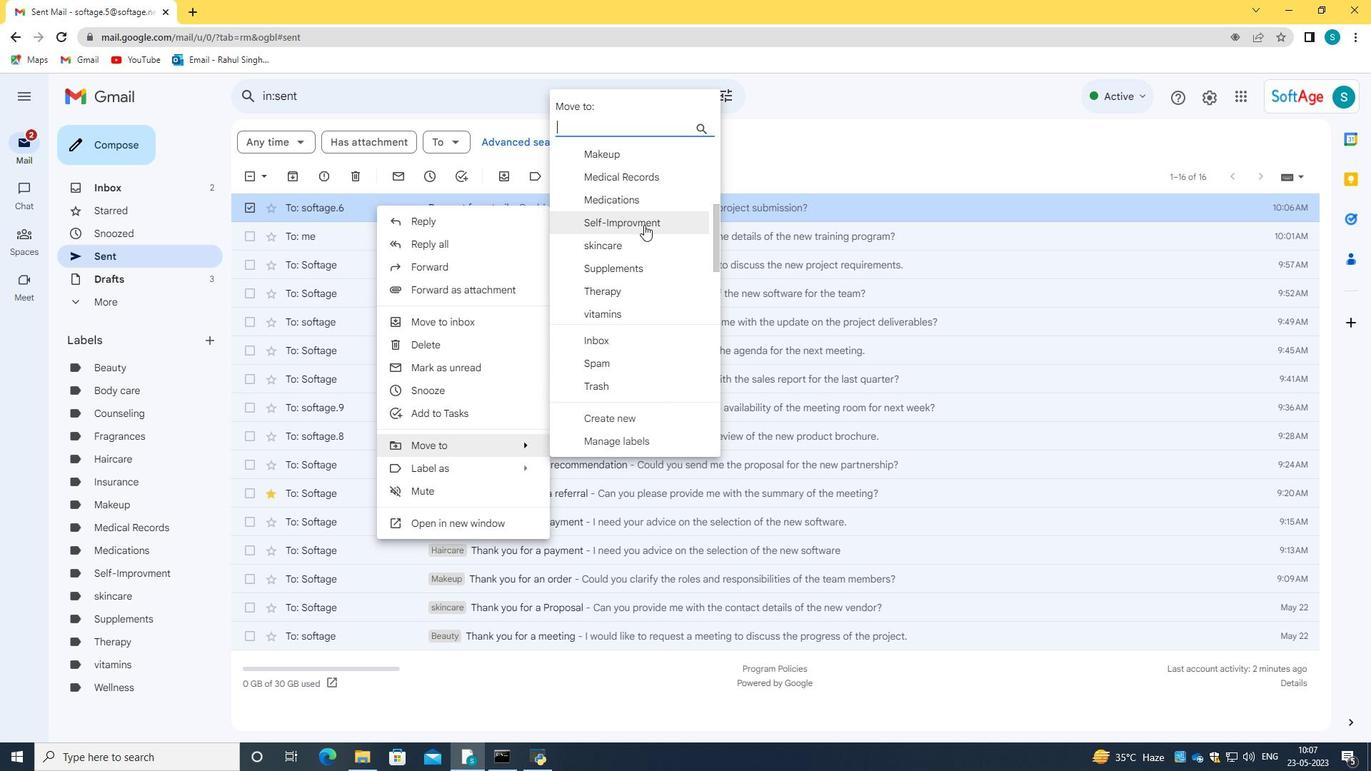 
Action: Mouse moved to (127, 474)
Screenshot: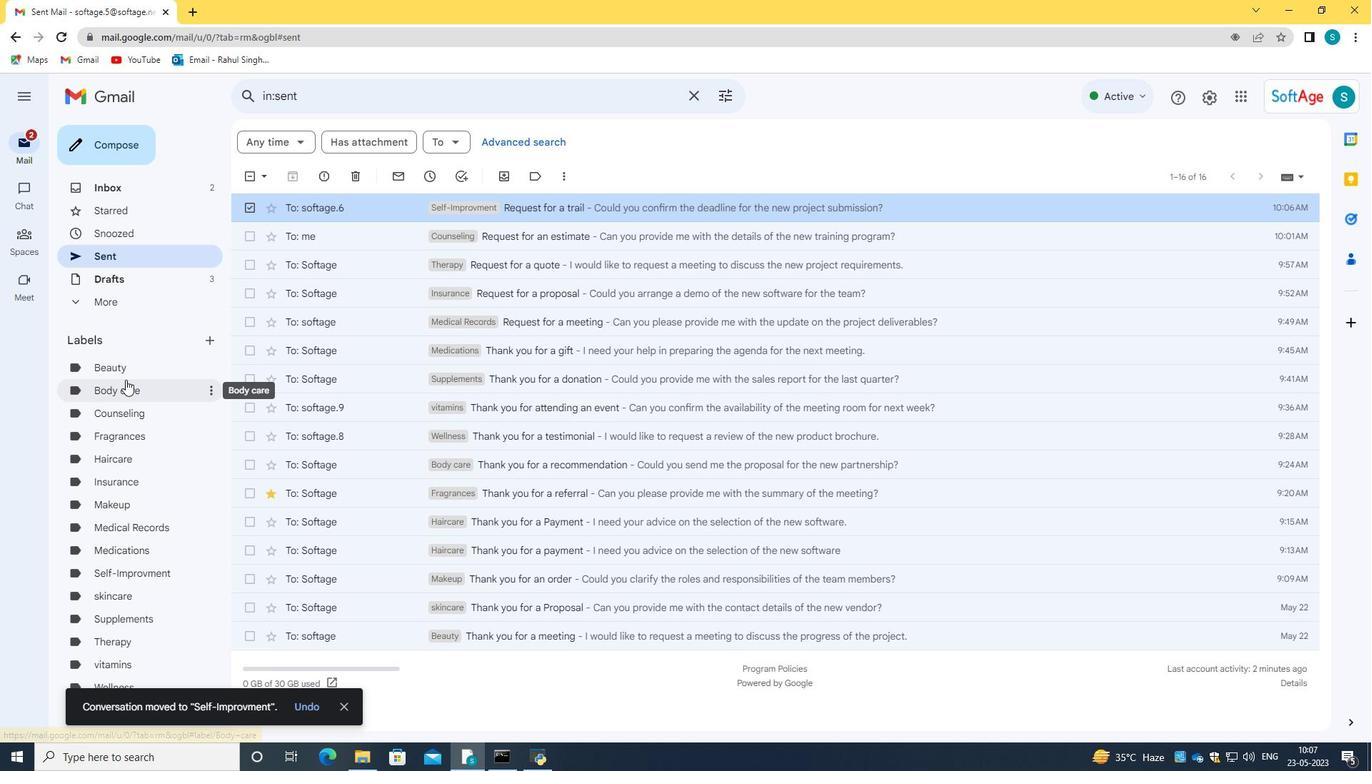 
Action: Mouse scrolled (127, 474) with delta (0, 0)
Screenshot: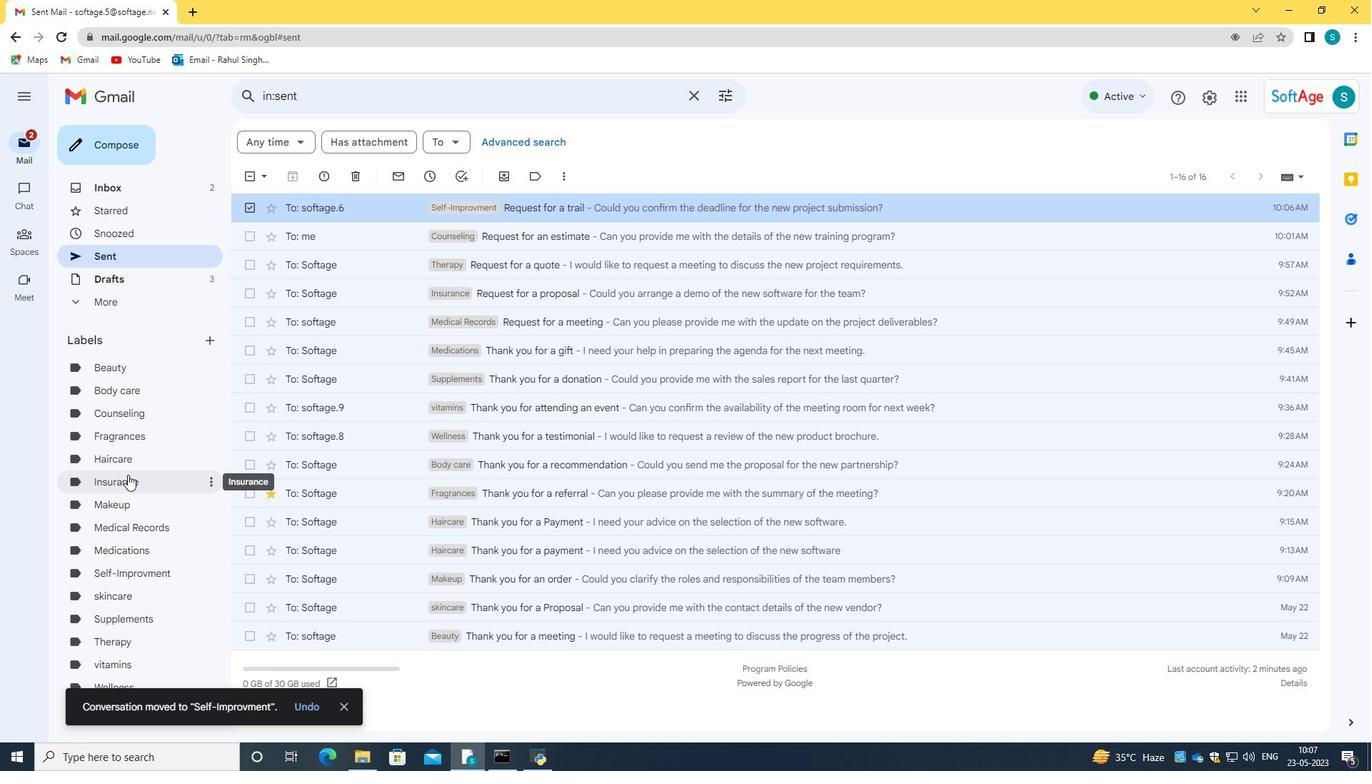 
Action: Mouse moved to (157, 575)
Screenshot: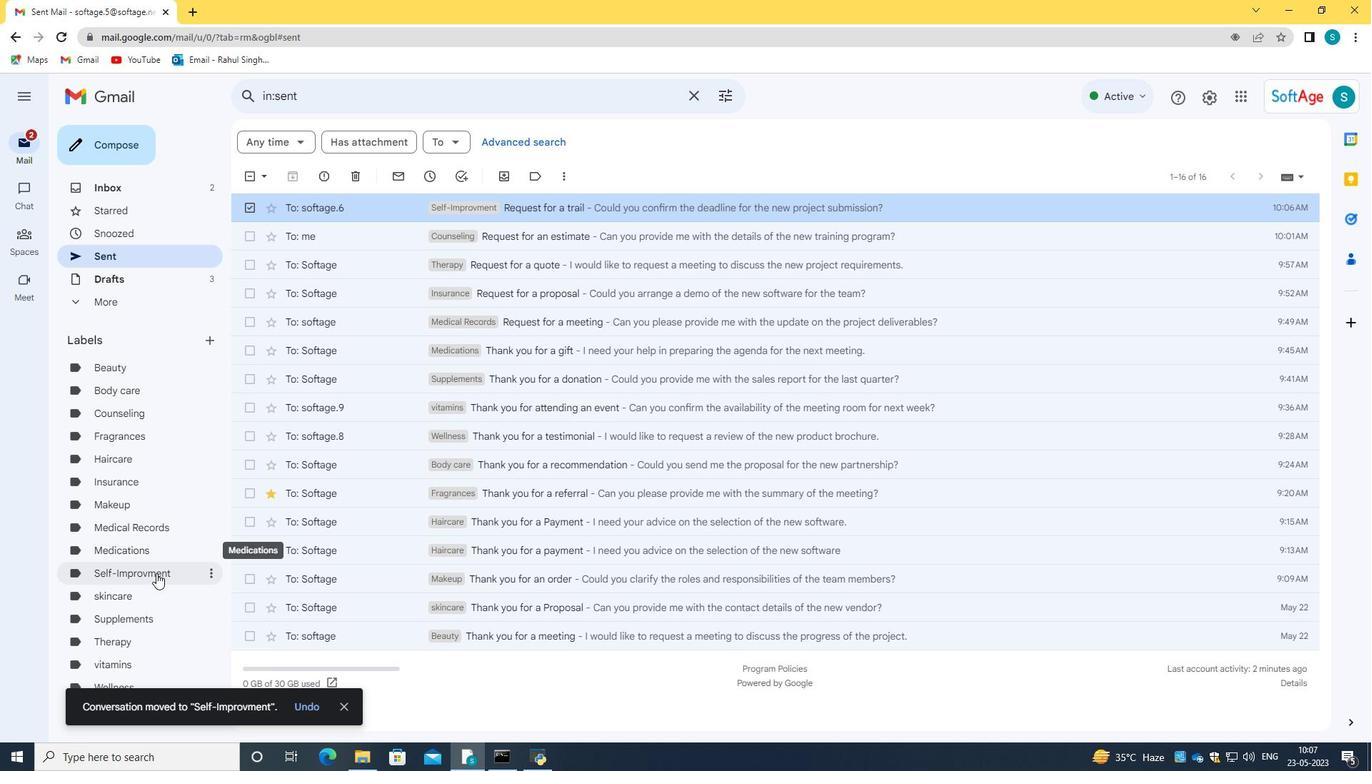 
Action: Mouse pressed left at (157, 575)
Screenshot: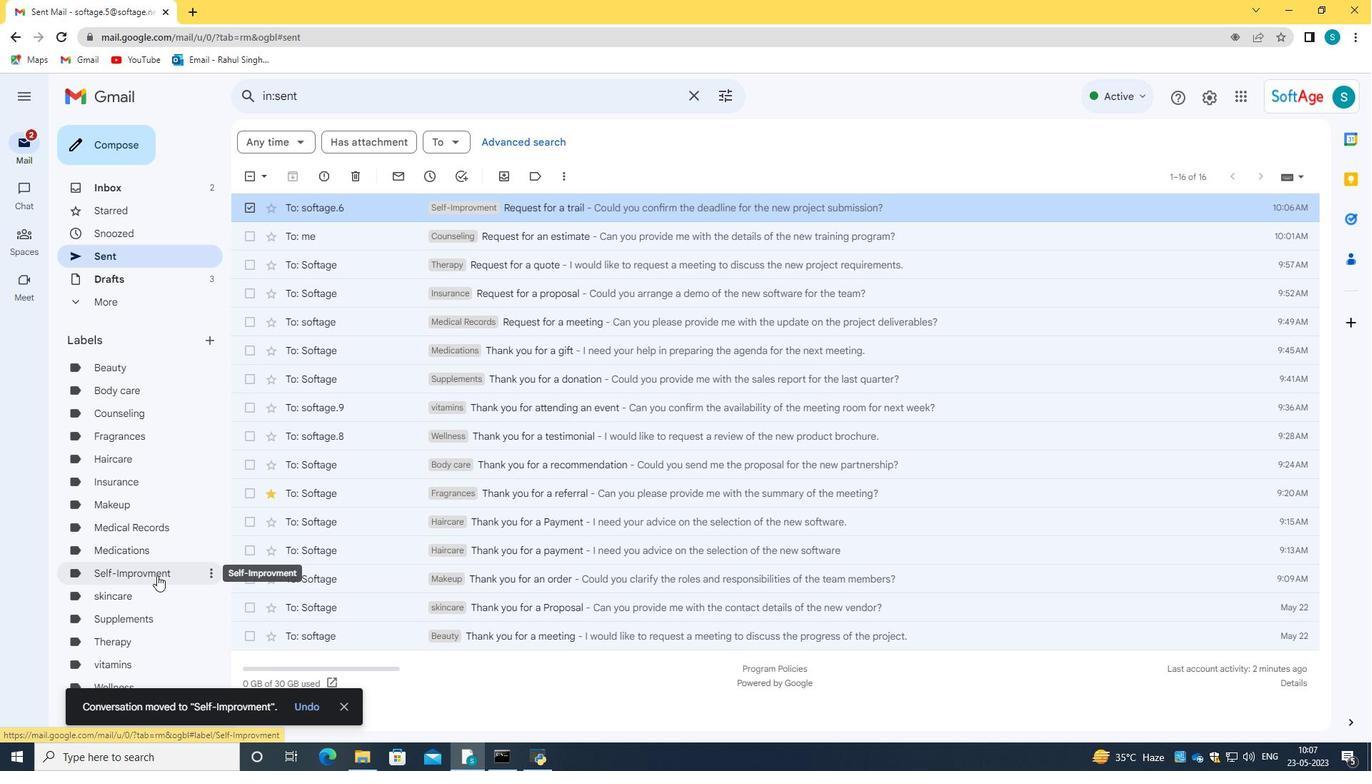 
Action: Mouse moved to (384, 207)
Screenshot: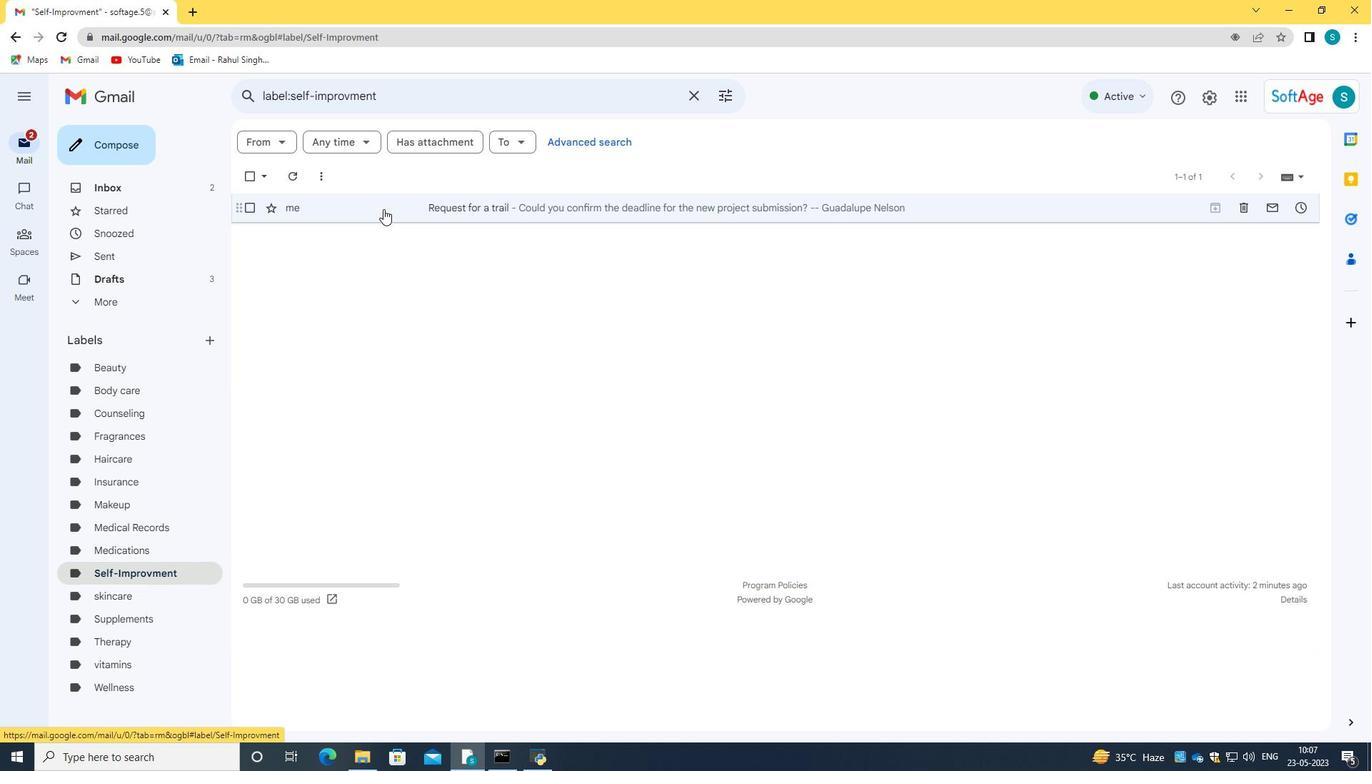 
Action: Mouse pressed left at (384, 207)
Screenshot: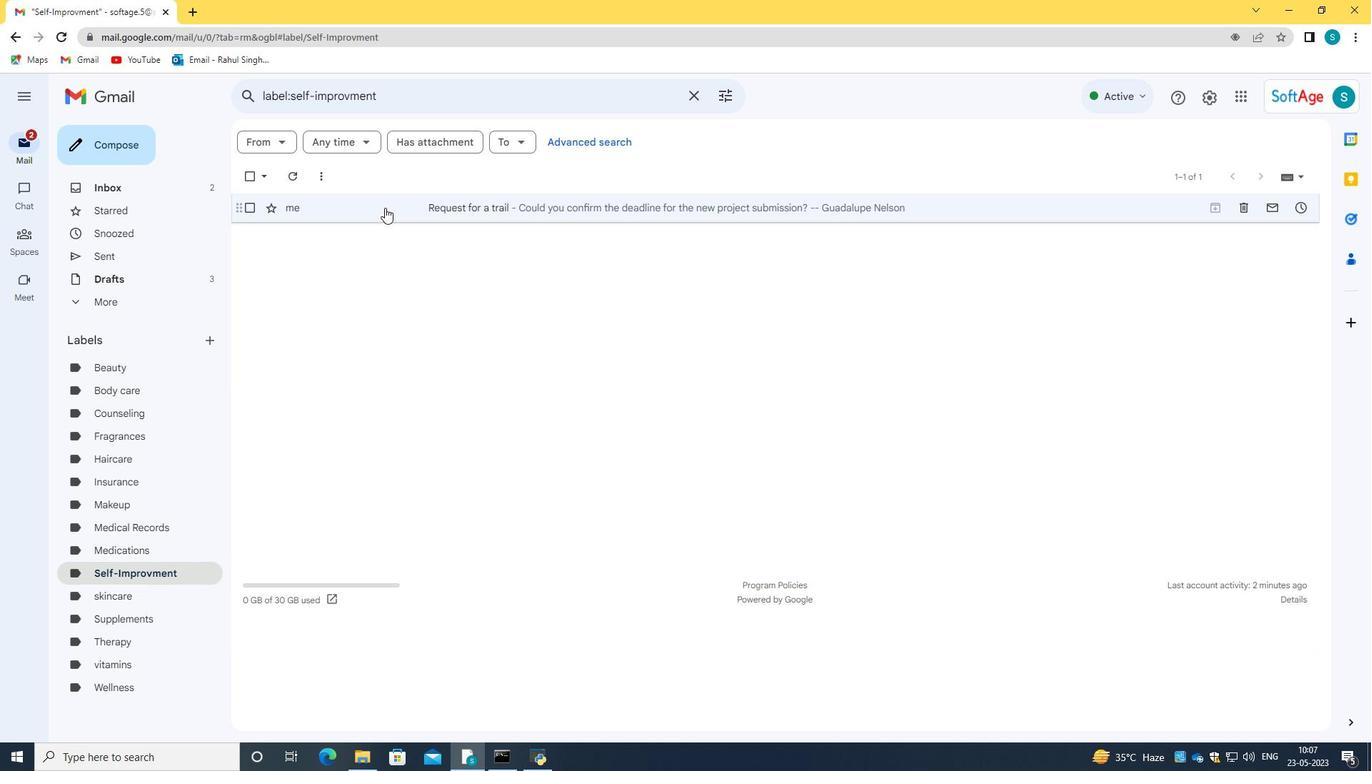 
Action: Mouse moved to (494, 311)
Screenshot: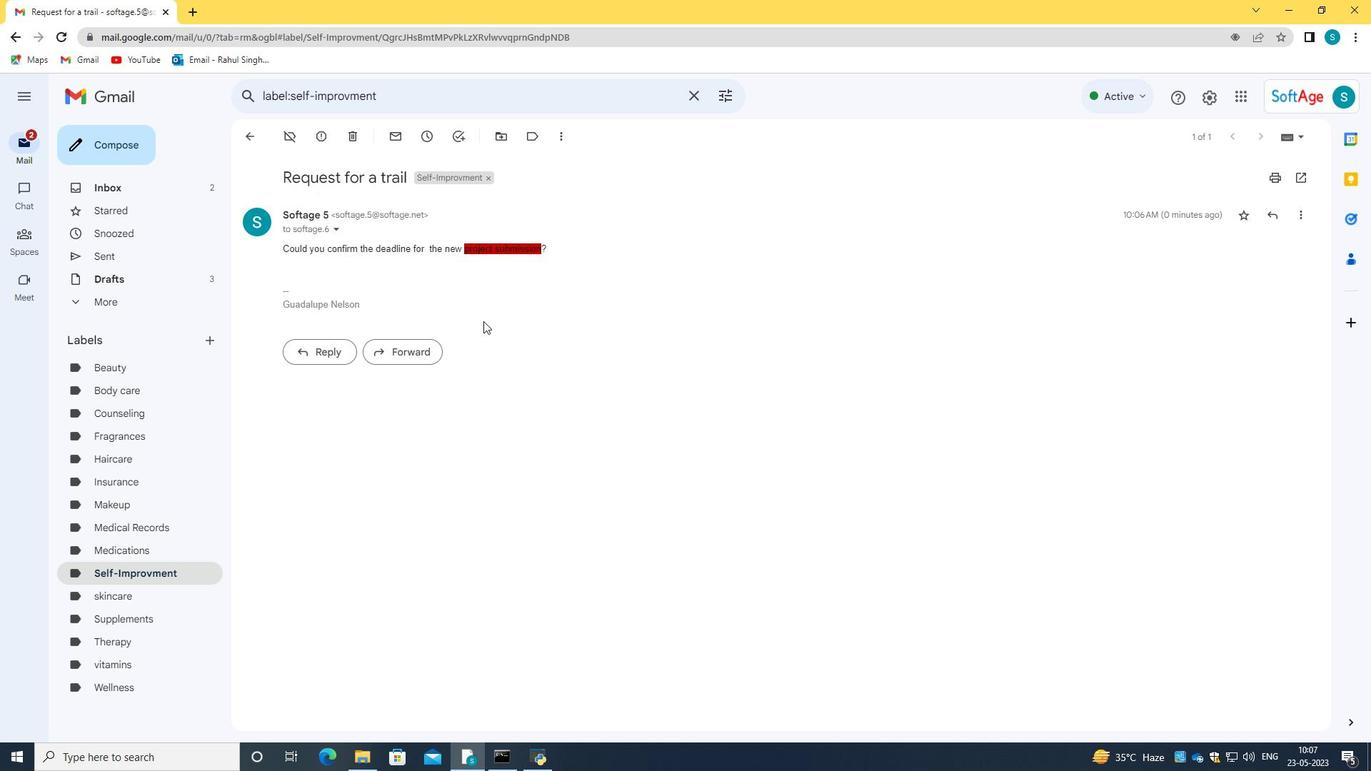 
Action: Mouse pressed left at (494, 311)
Screenshot: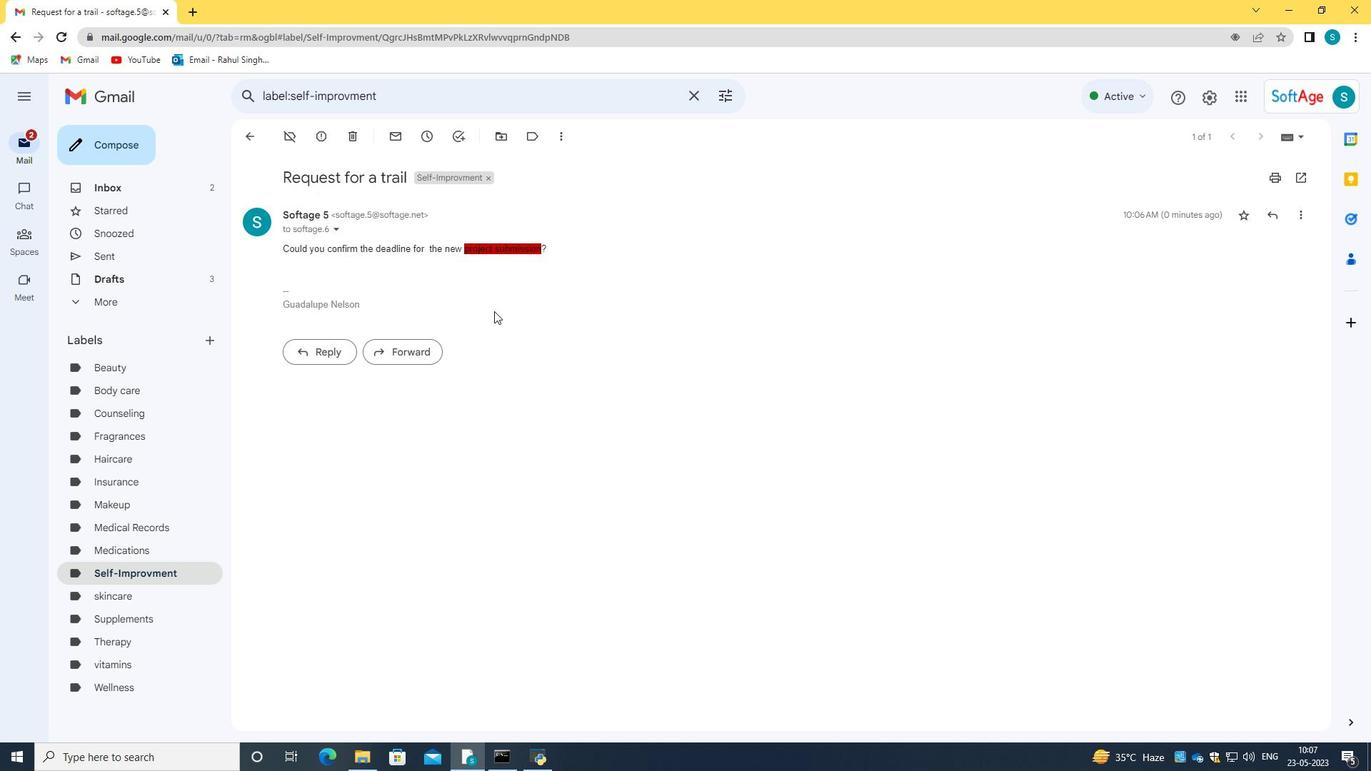 
